 Task: Find connections with filter location Bir el Djir with filter topic #Hiringwith filter profile language German with filter current company ChargePoint with filter school Wigan & Leigh College (India) Ltd. with filter industry E-Learning Providers with filter service category Interaction Design with filter keywords title Test Scorer
Action: Mouse moved to (537, 704)
Screenshot: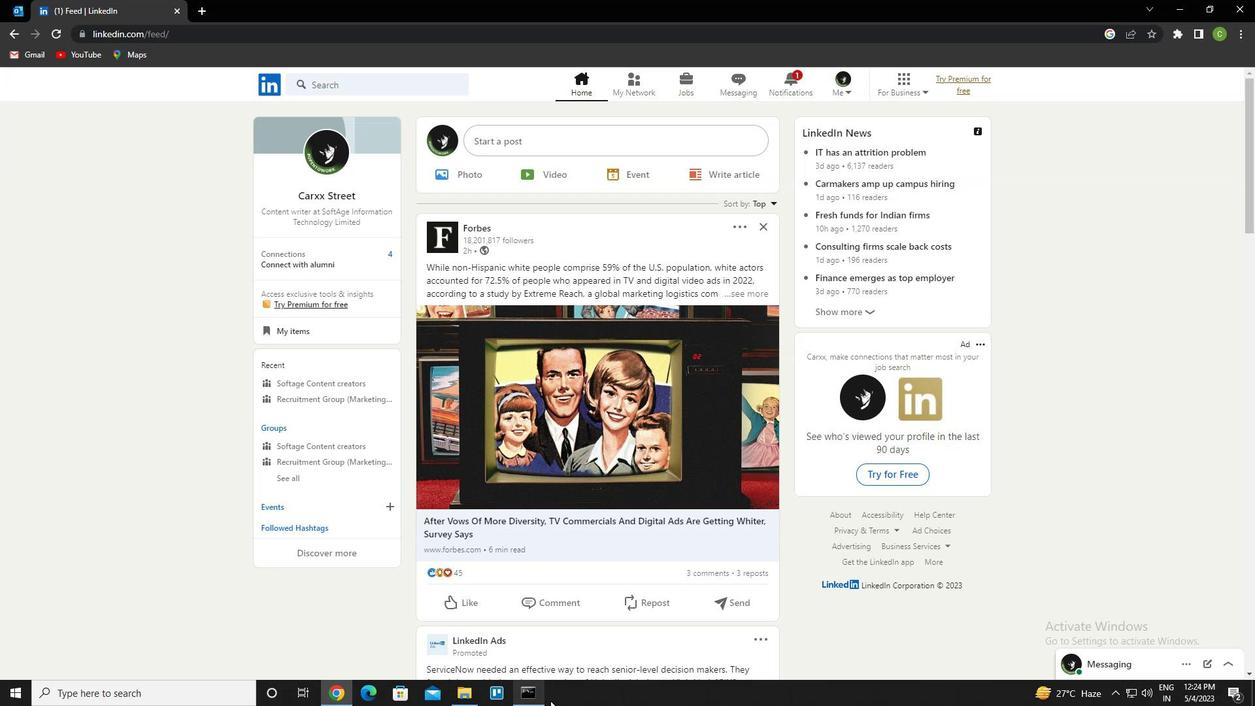 
Action: Mouse scrolled (537, 705) with delta (0, 0)
Screenshot: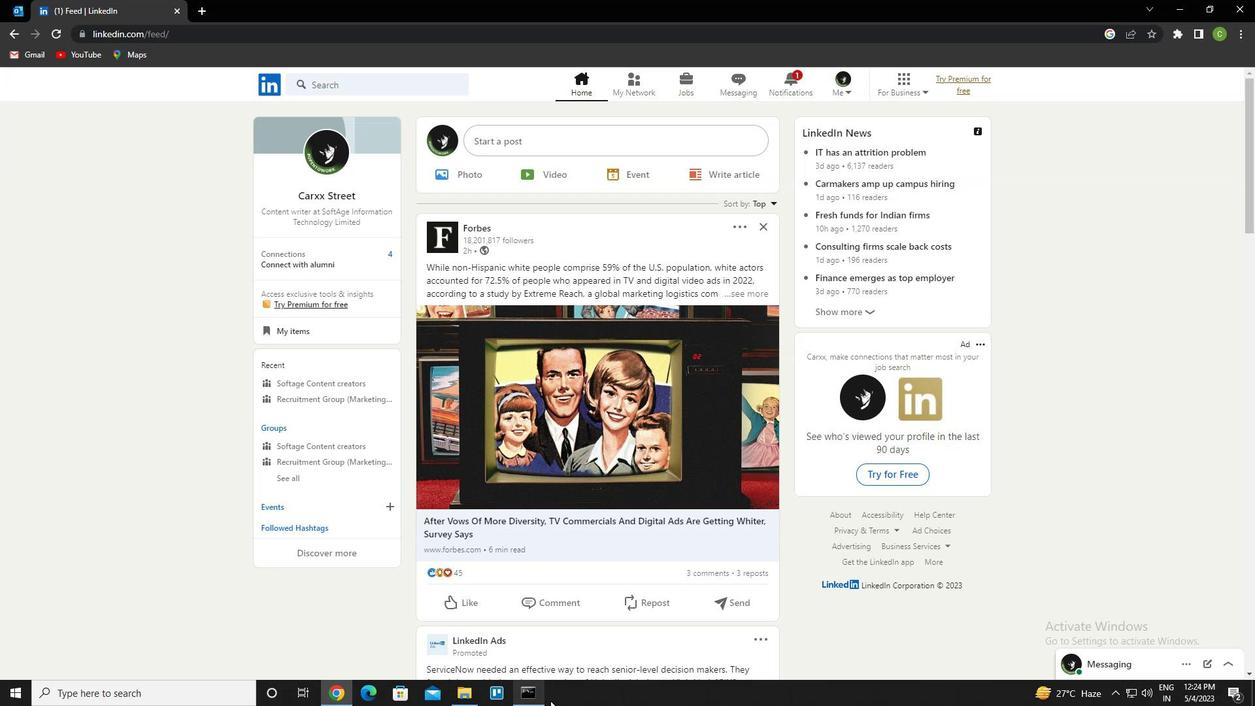 
Action: Mouse moved to (639, 98)
Screenshot: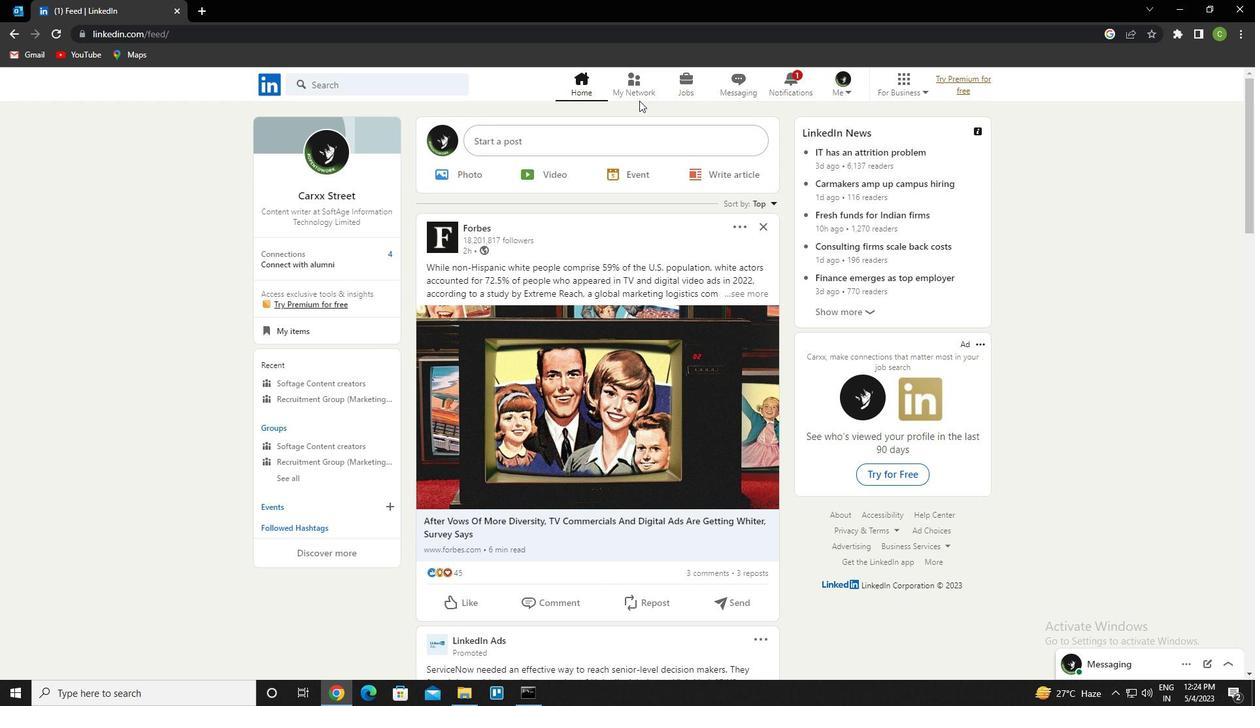 
Action: Mouse pressed left at (639, 98)
Screenshot: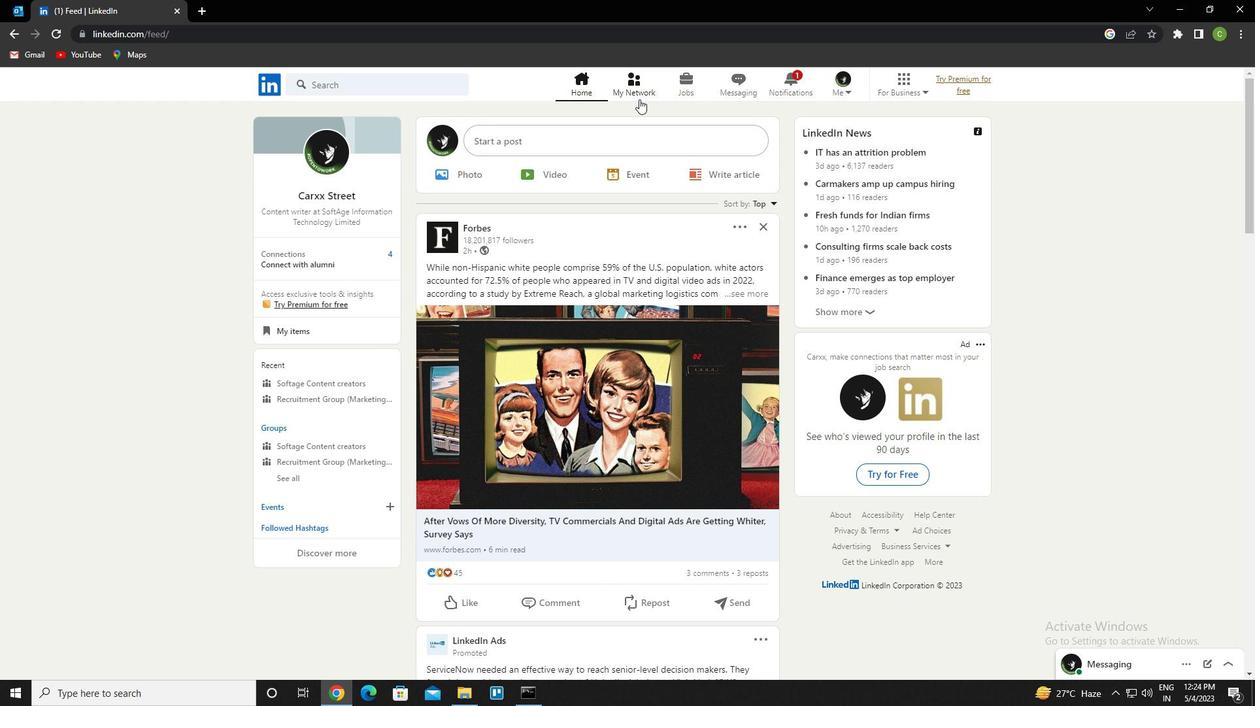 
Action: Mouse moved to (405, 167)
Screenshot: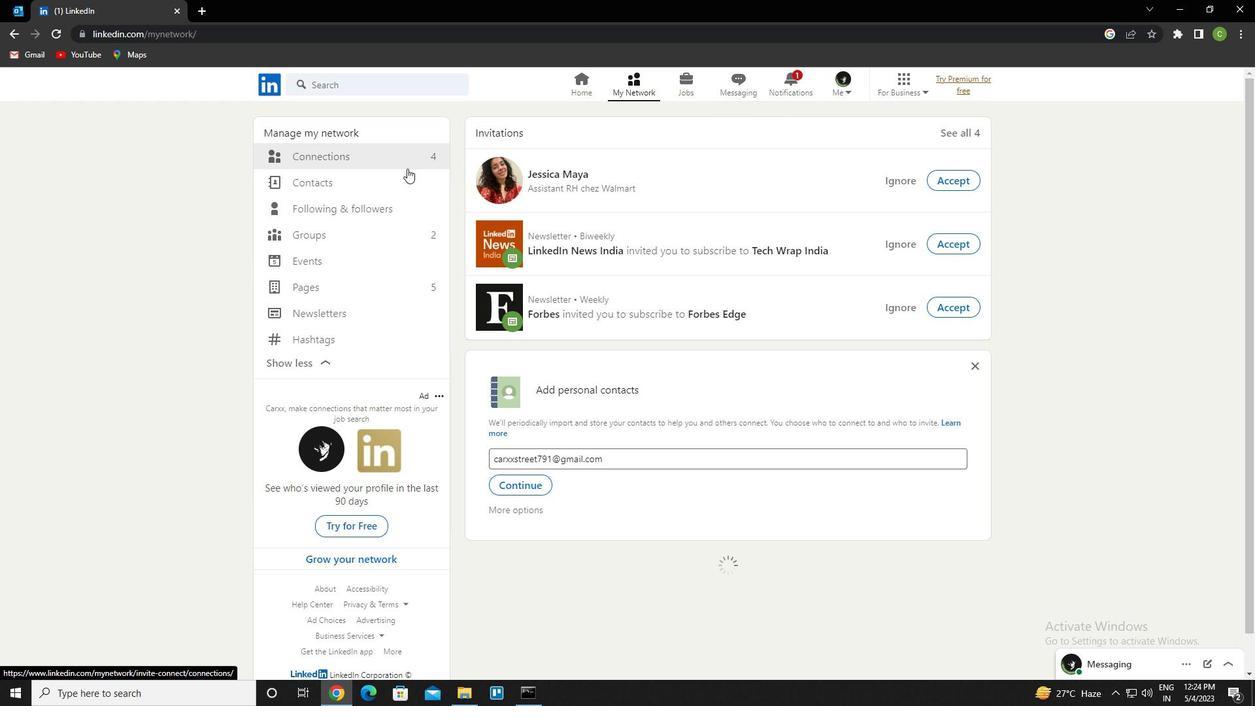 
Action: Mouse pressed left at (405, 167)
Screenshot: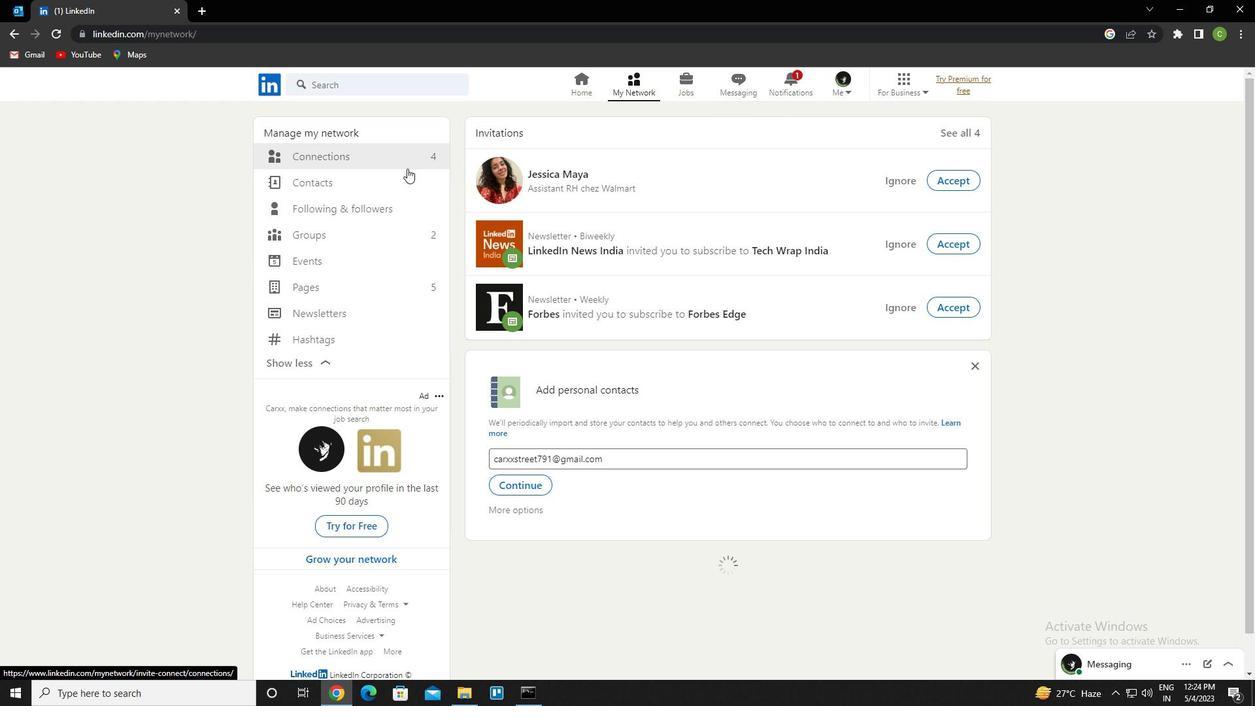 
Action: Mouse moved to (415, 164)
Screenshot: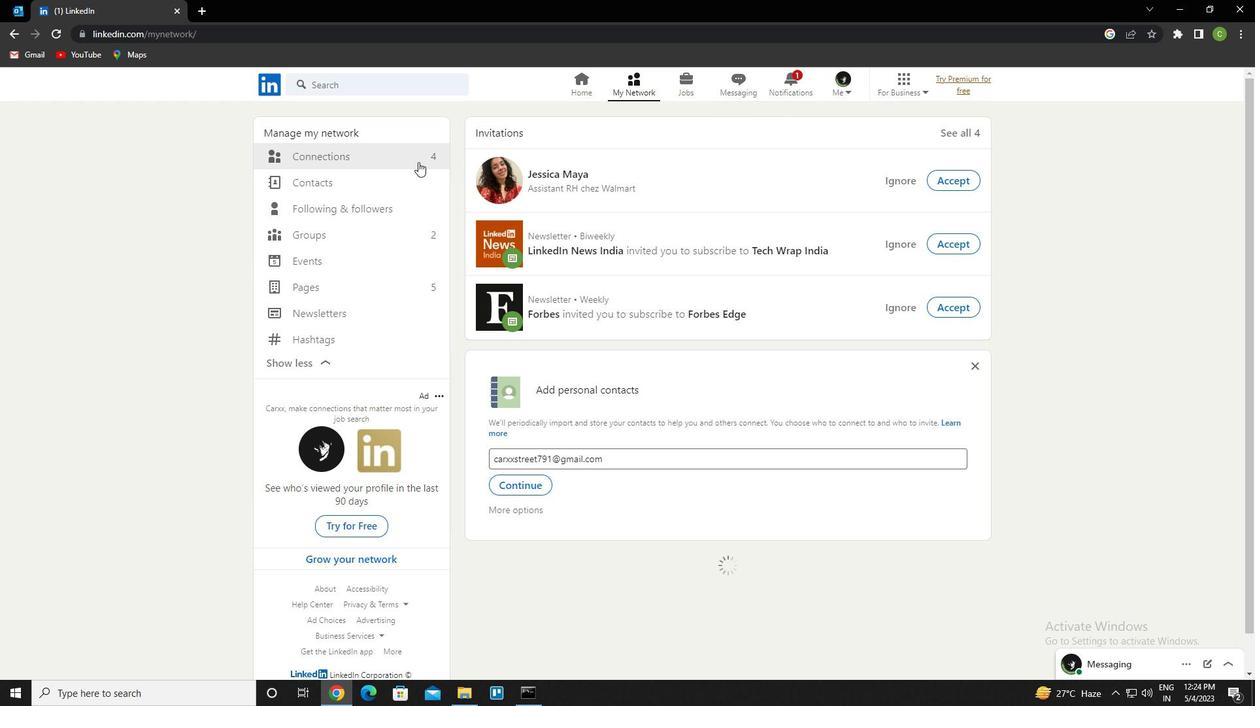 
Action: Mouse pressed left at (415, 164)
Screenshot: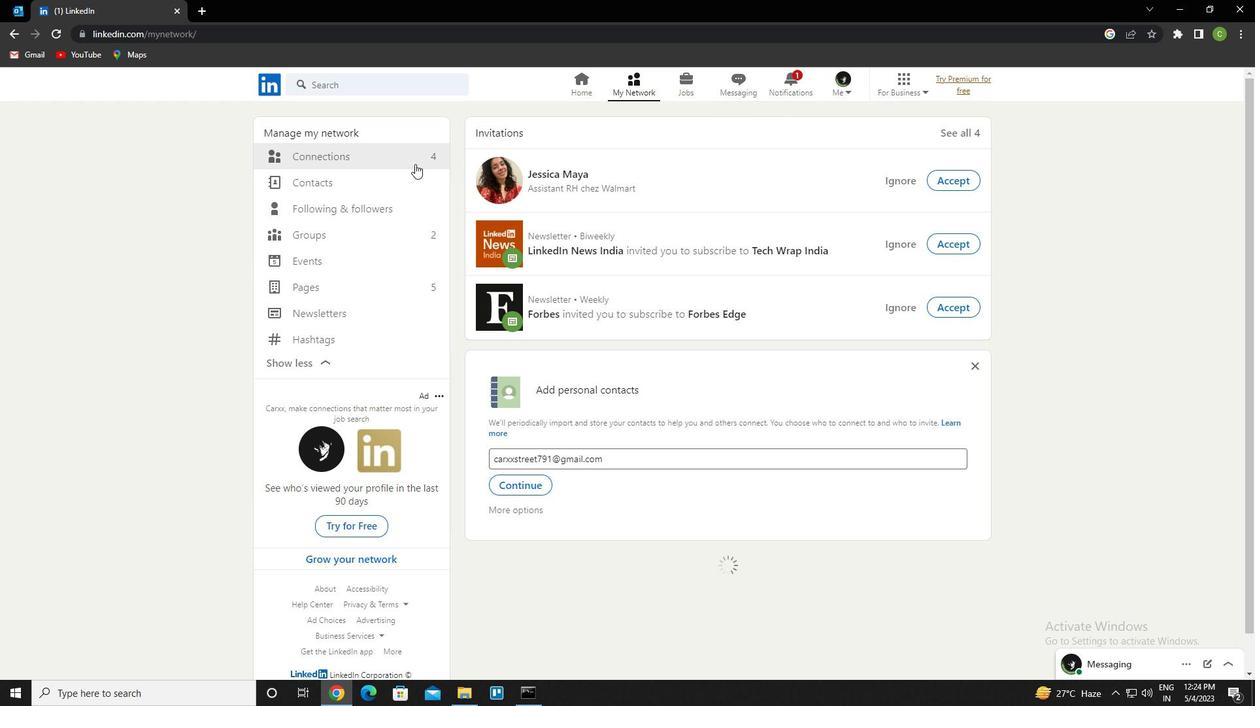 
Action: Mouse moved to (420, 159)
Screenshot: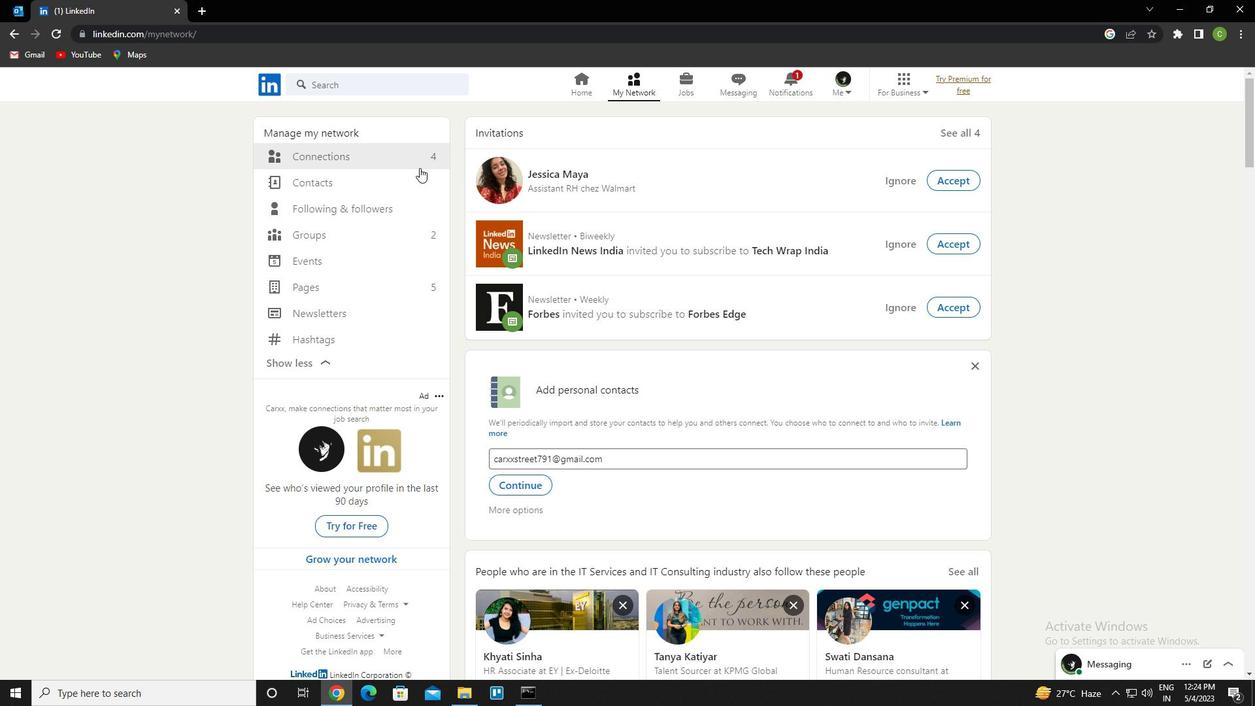 
Action: Mouse pressed left at (420, 159)
Screenshot: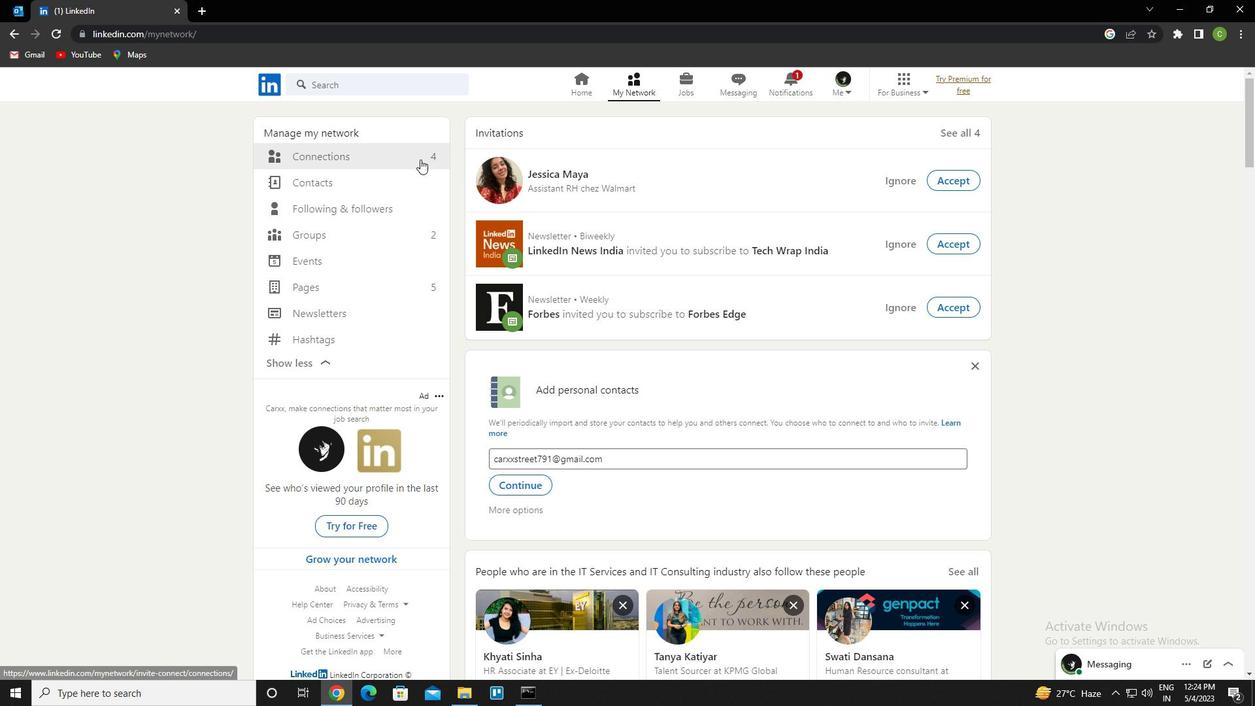 
Action: Mouse moved to (729, 158)
Screenshot: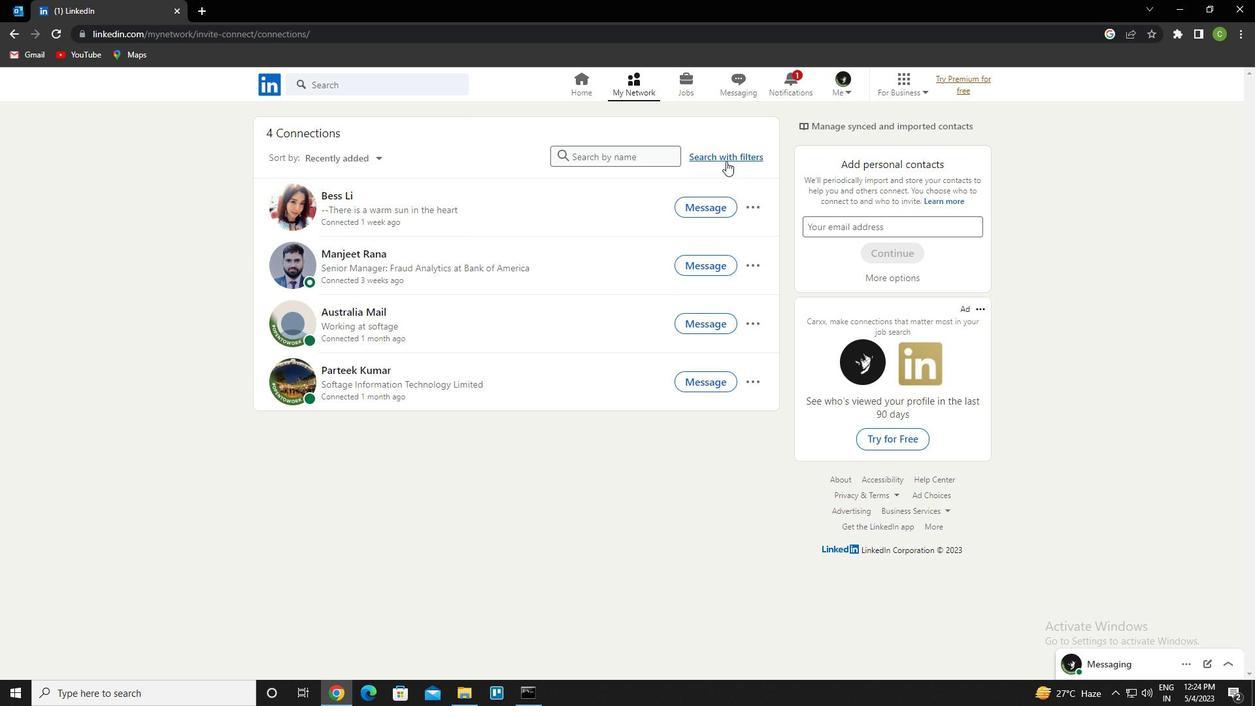 
Action: Mouse pressed left at (729, 158)
Screenshot: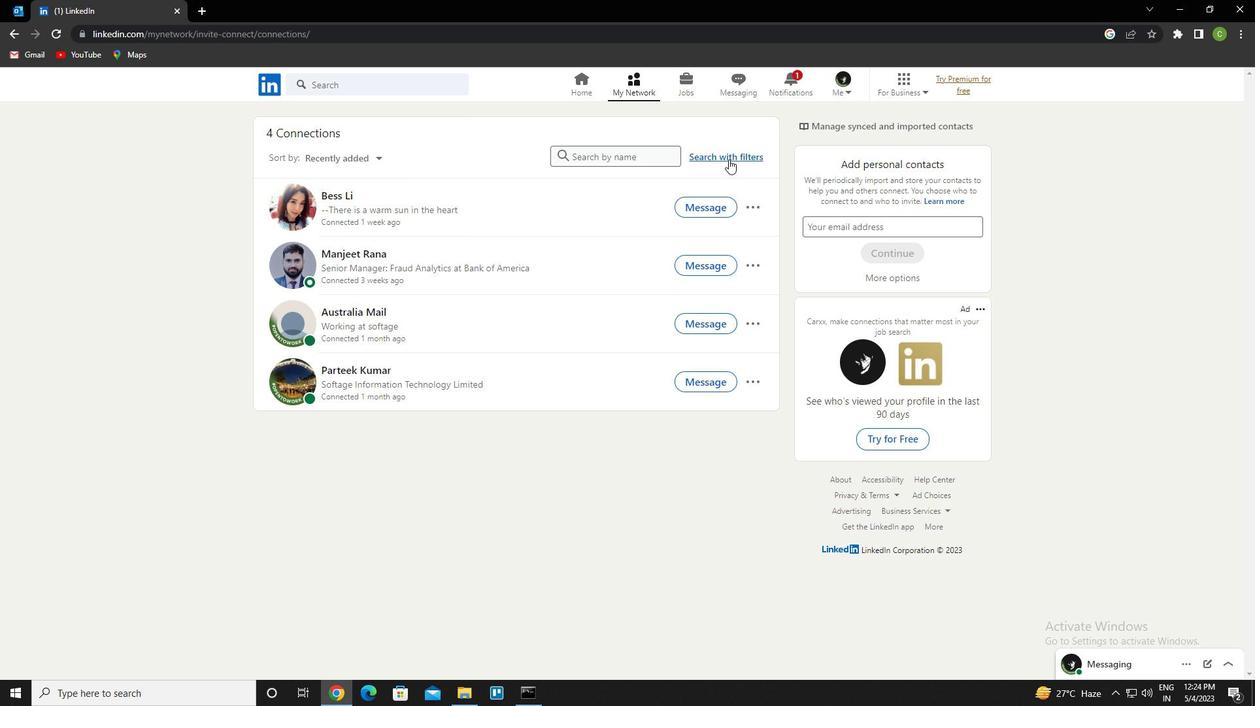 
Action: Mouse moved to (675, 125)
Screenshot: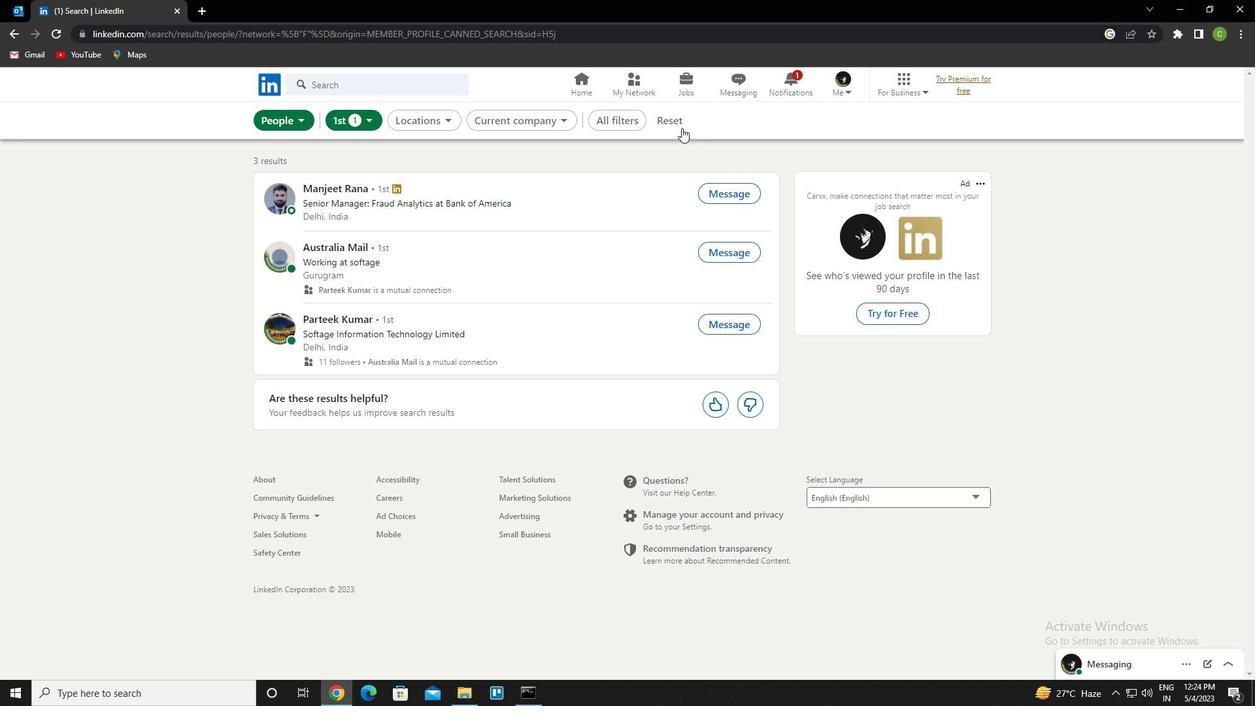 
Action: Mouse pressed left at (675, 125)
Screenshot: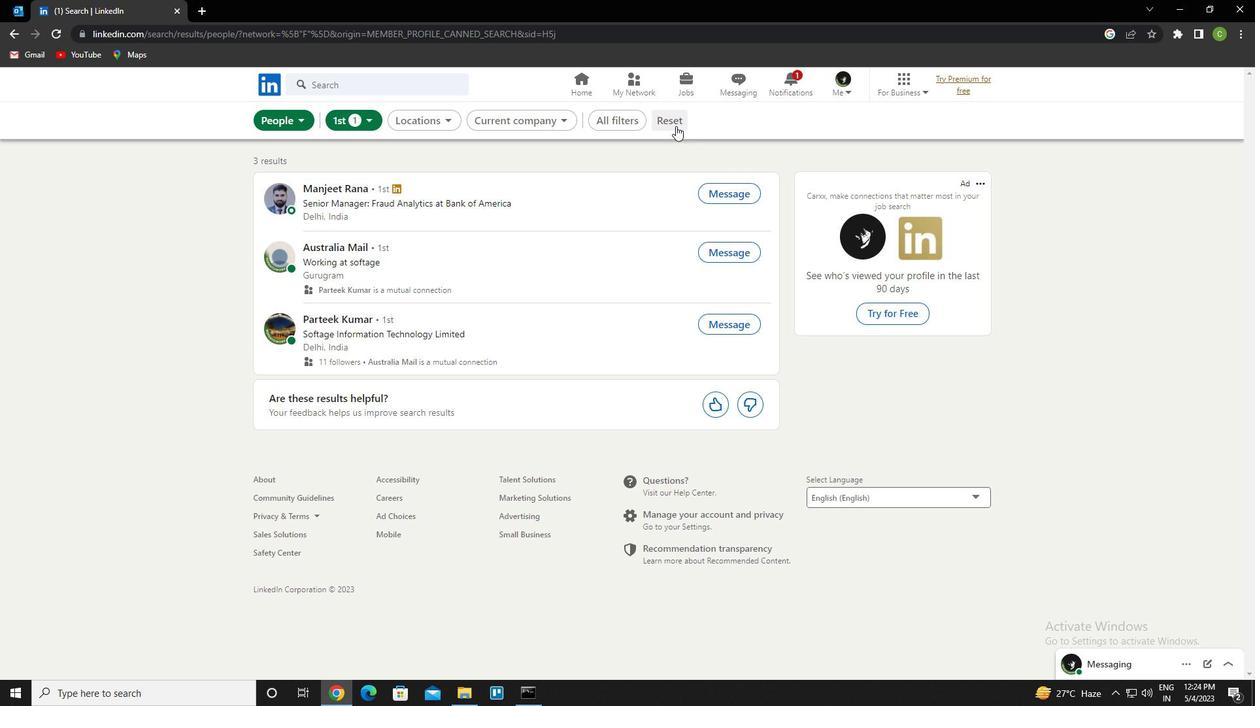 
Action: Mouse moved to (641, 124)
Screenshot: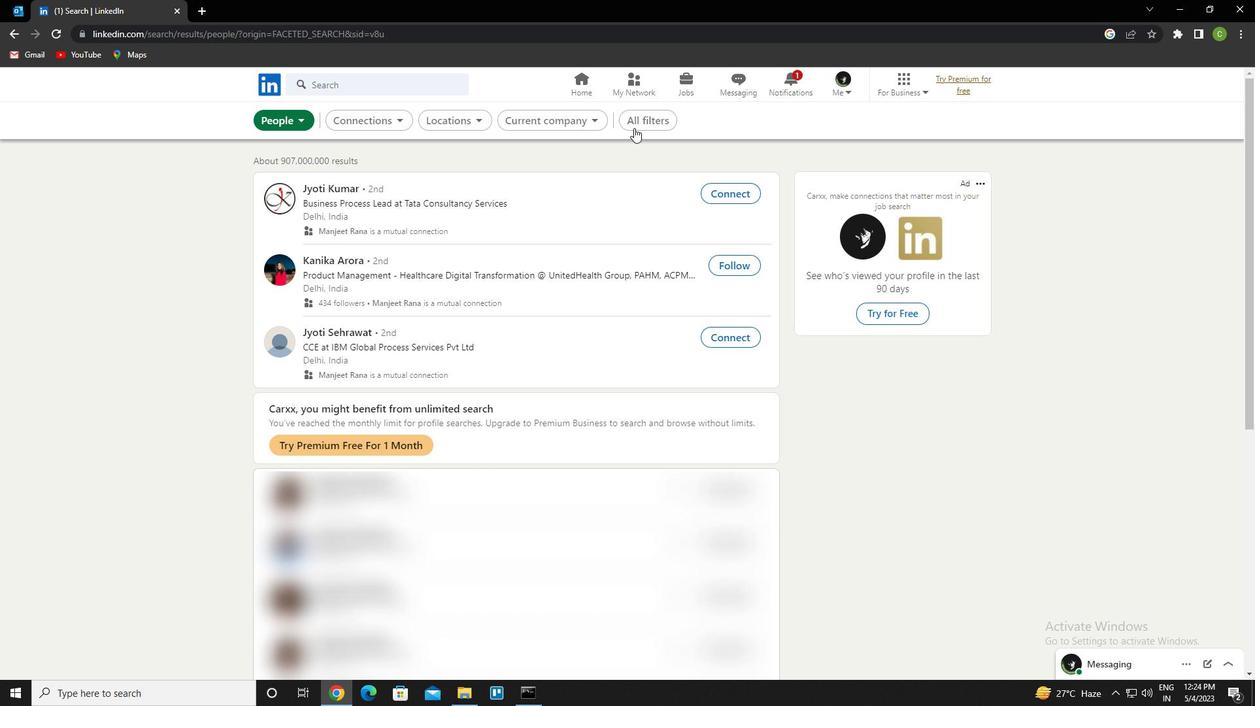 
Action: Mouse pressed left at (641, 124)
Screenshot: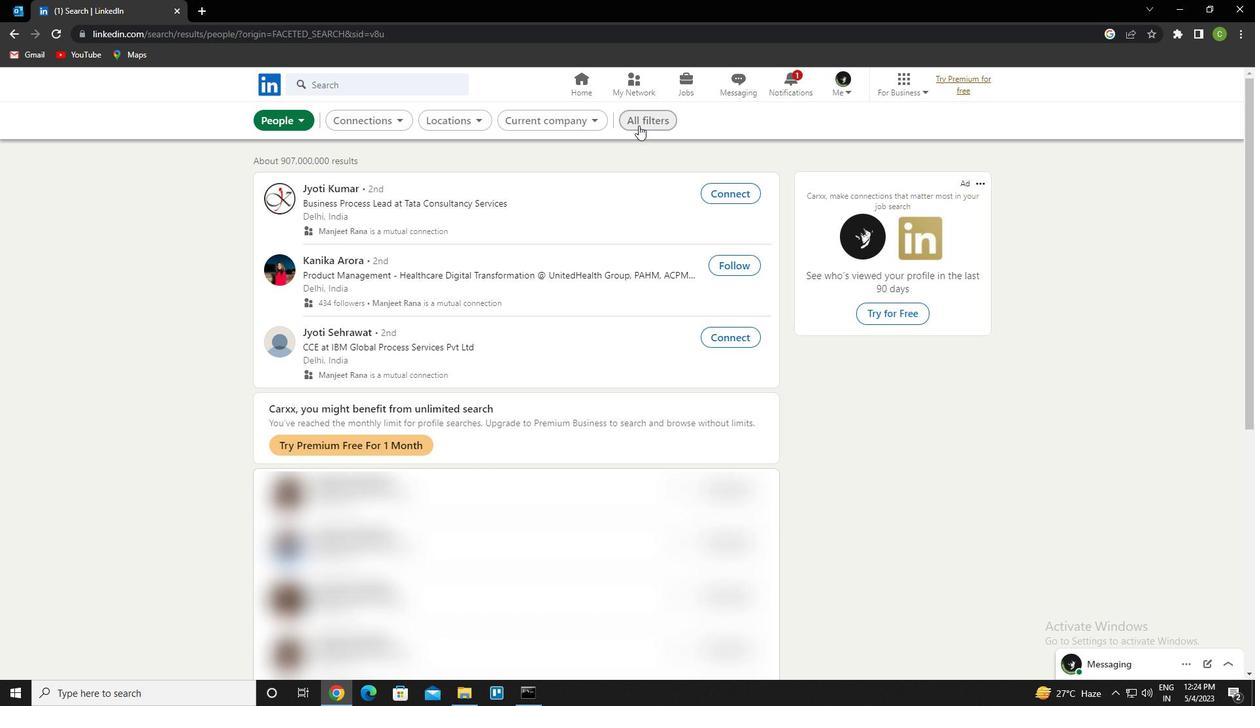
Action: Mouse moved to (1207, 486)
Screenshot: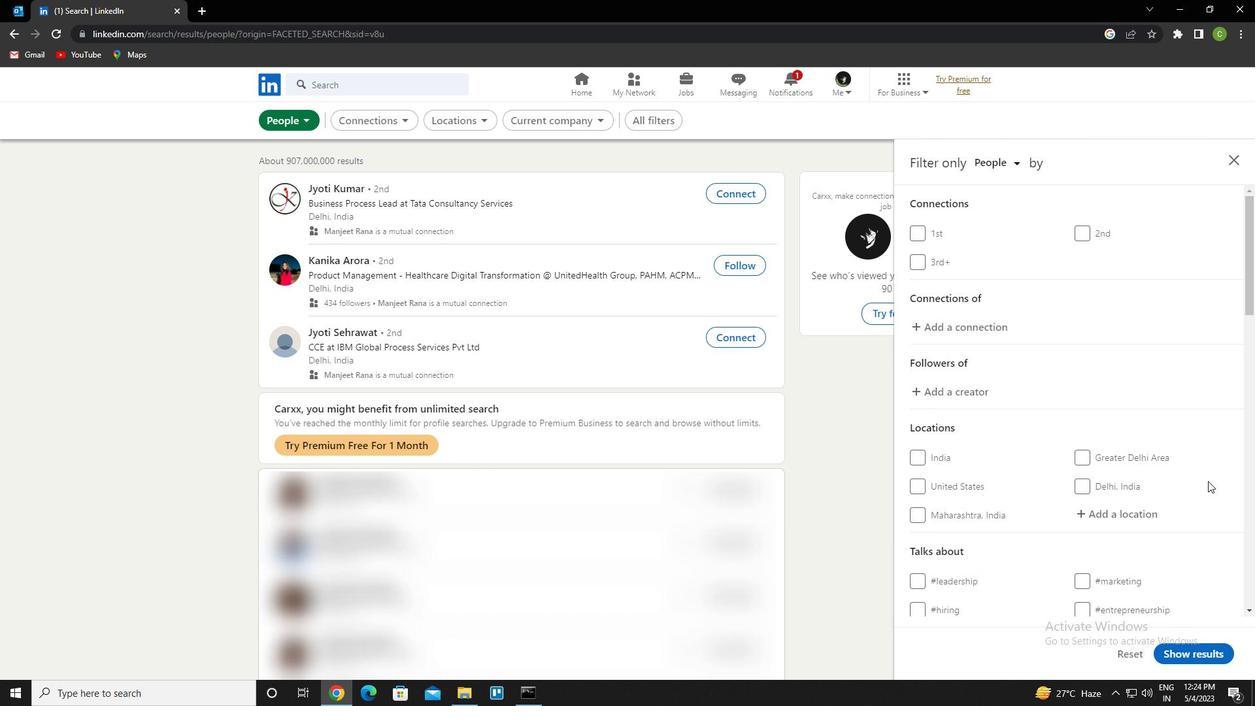 
Action: Mouse scrolled (1207, 486) with delta (0, 0)
Screenshot: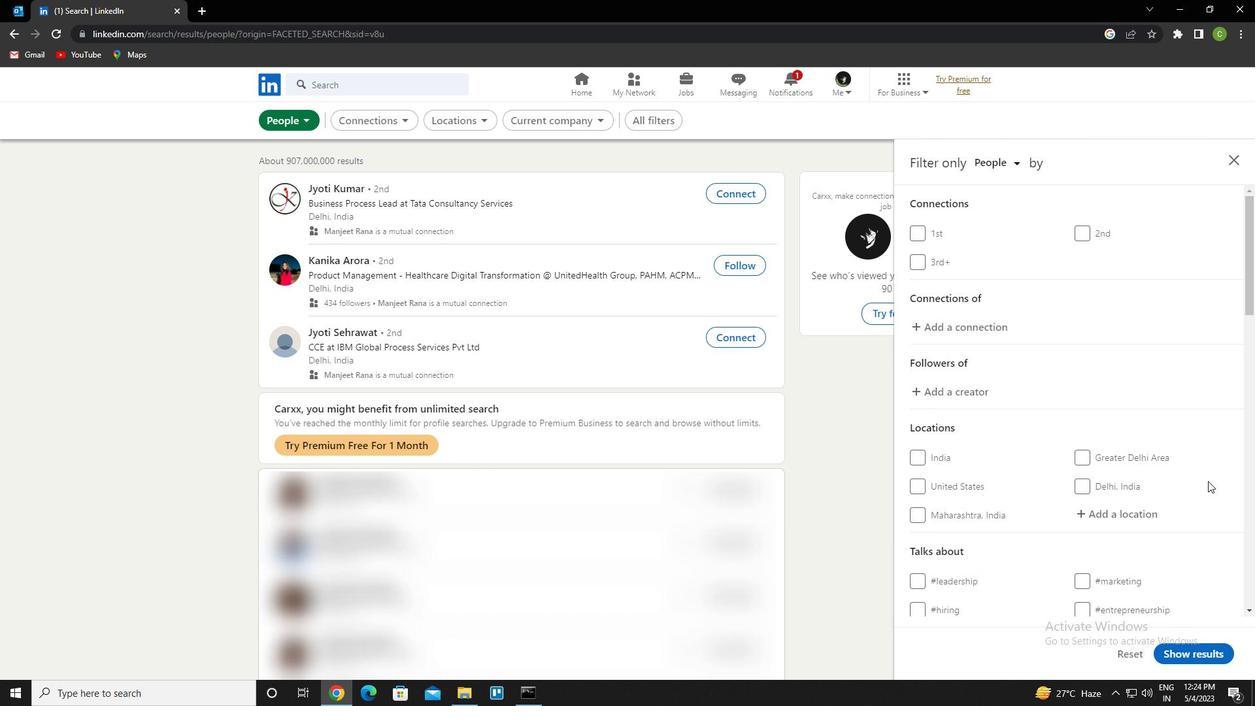 
Action: Mouse moved to (1138, 451)
Screenshot: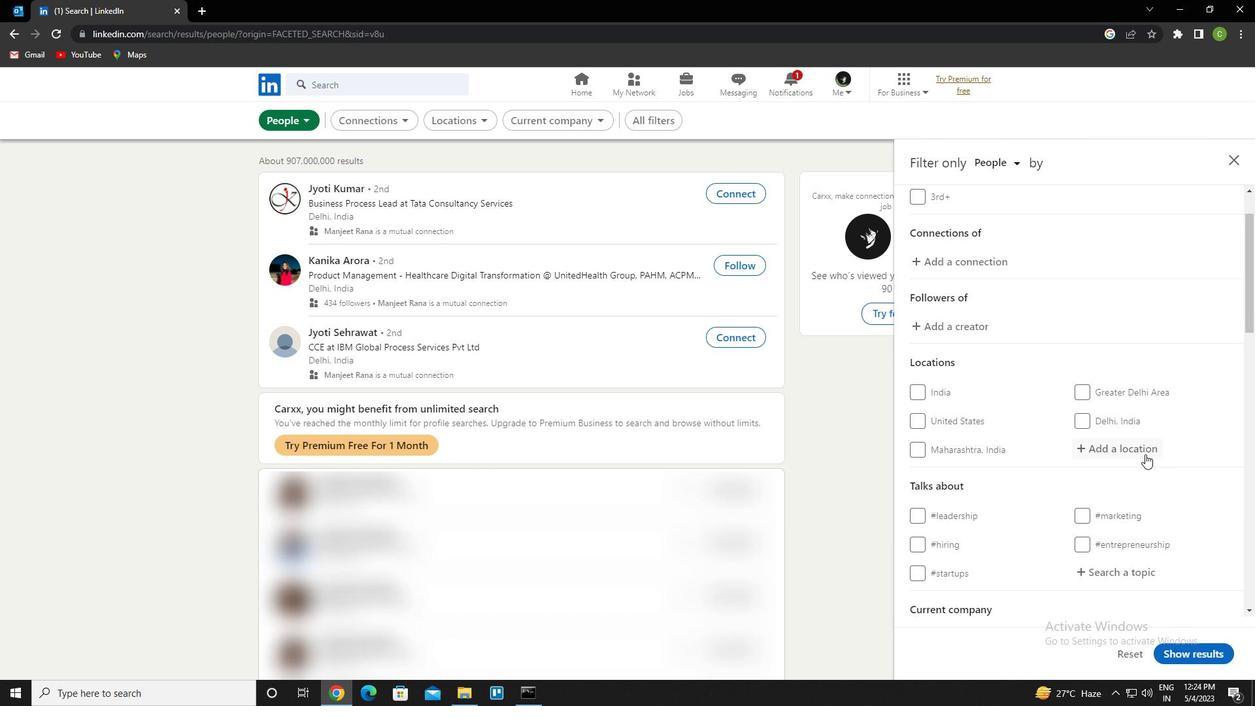 
Action: Mouse pressed left at (1138, 451)
Screenshot: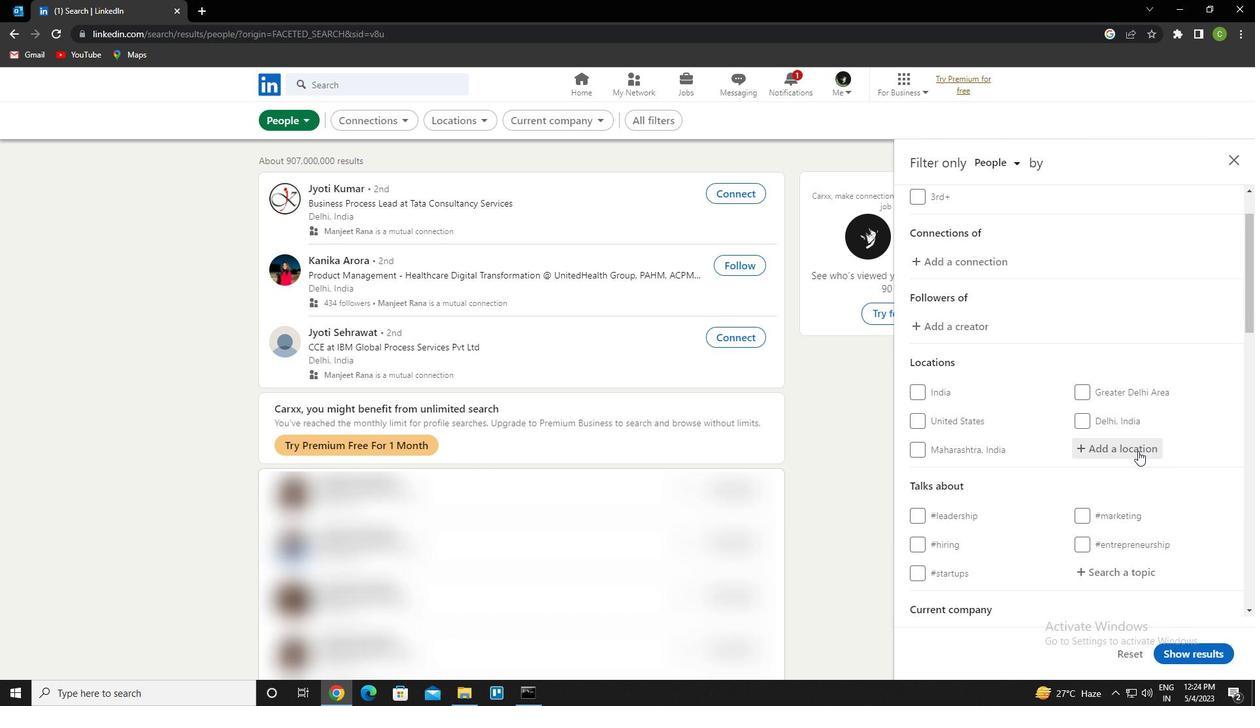 
Action: Key pressed <Key.caps_lock>b<Key.caps_lock>ir<Key.space>el<Key.space>djir<Key.down><Key.enter>
Screenshot: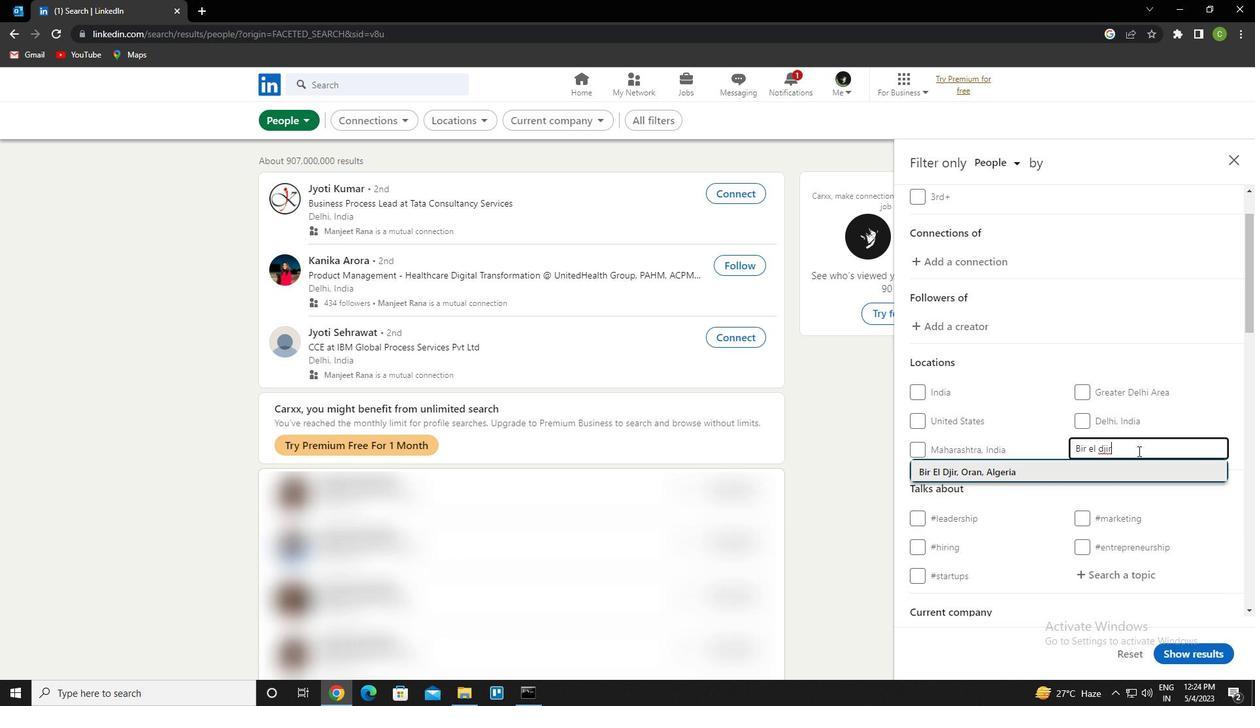 
Action: Mouse scrolled (1138, 450) with delta (0, 0)
Screenshot: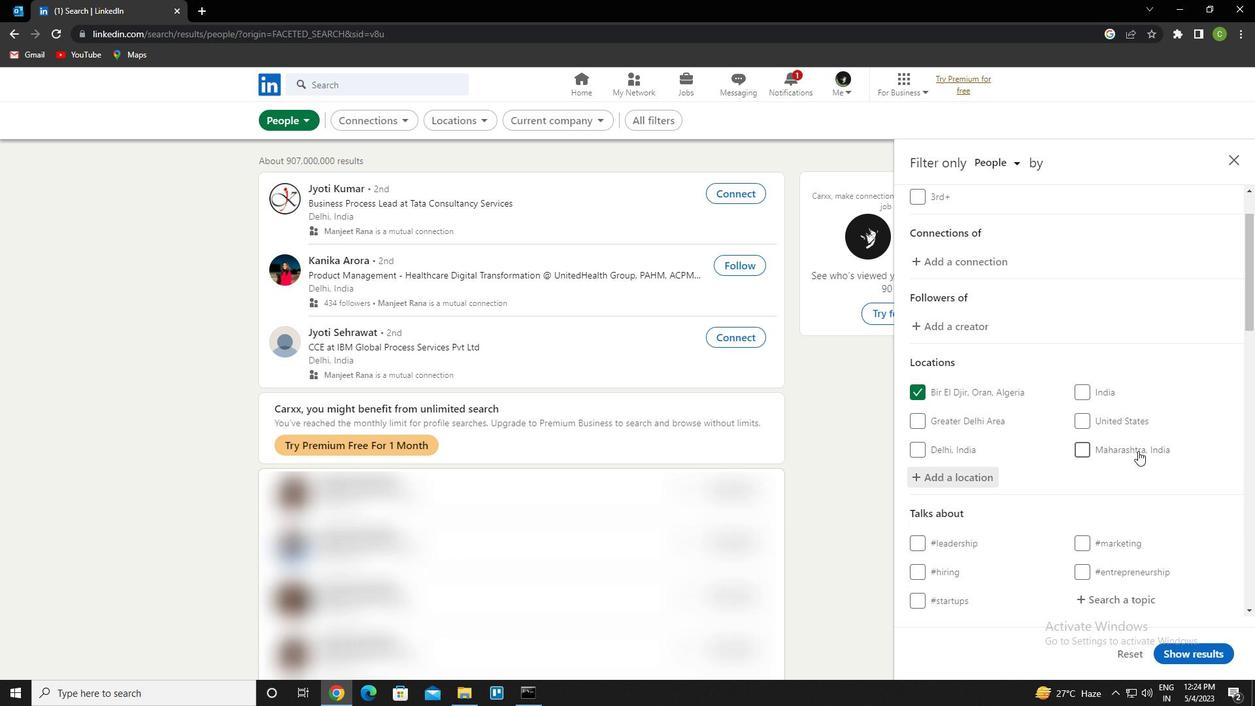 
Action: Mouse moved to (1125, 448)
Screenshot: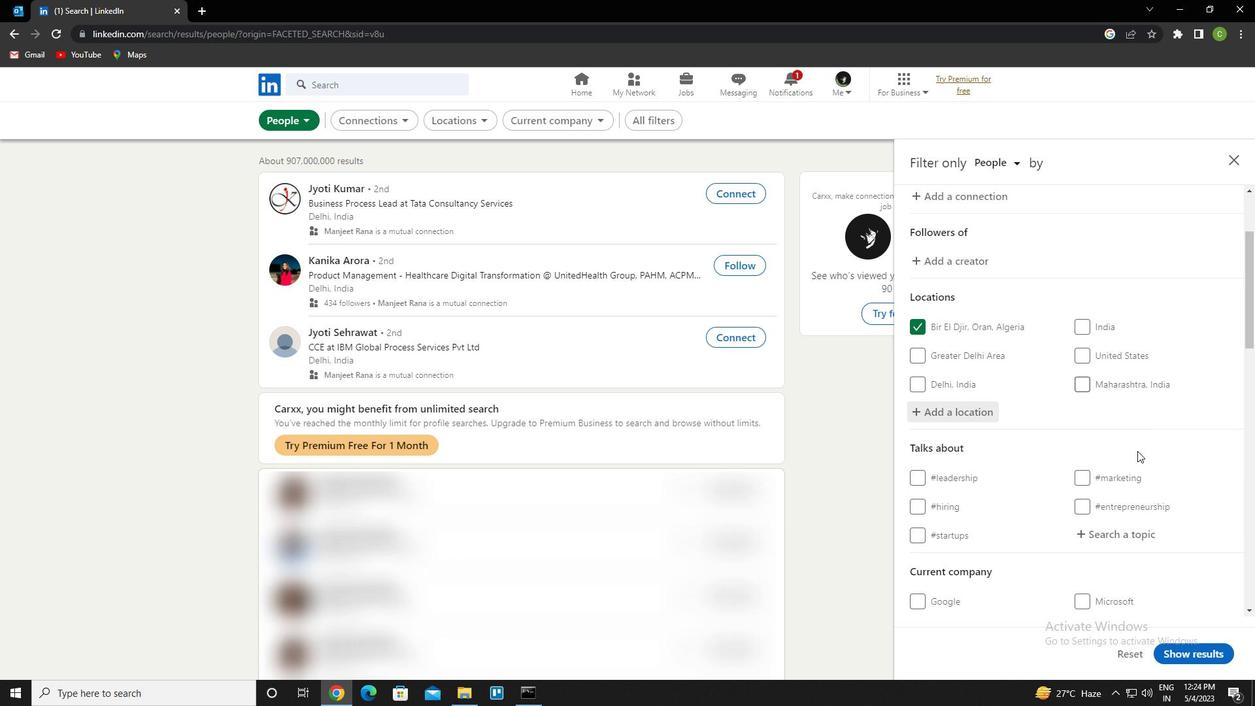 
Action: Mouse scrolled (1125, 447) with delta (0, 0)
Screenshot: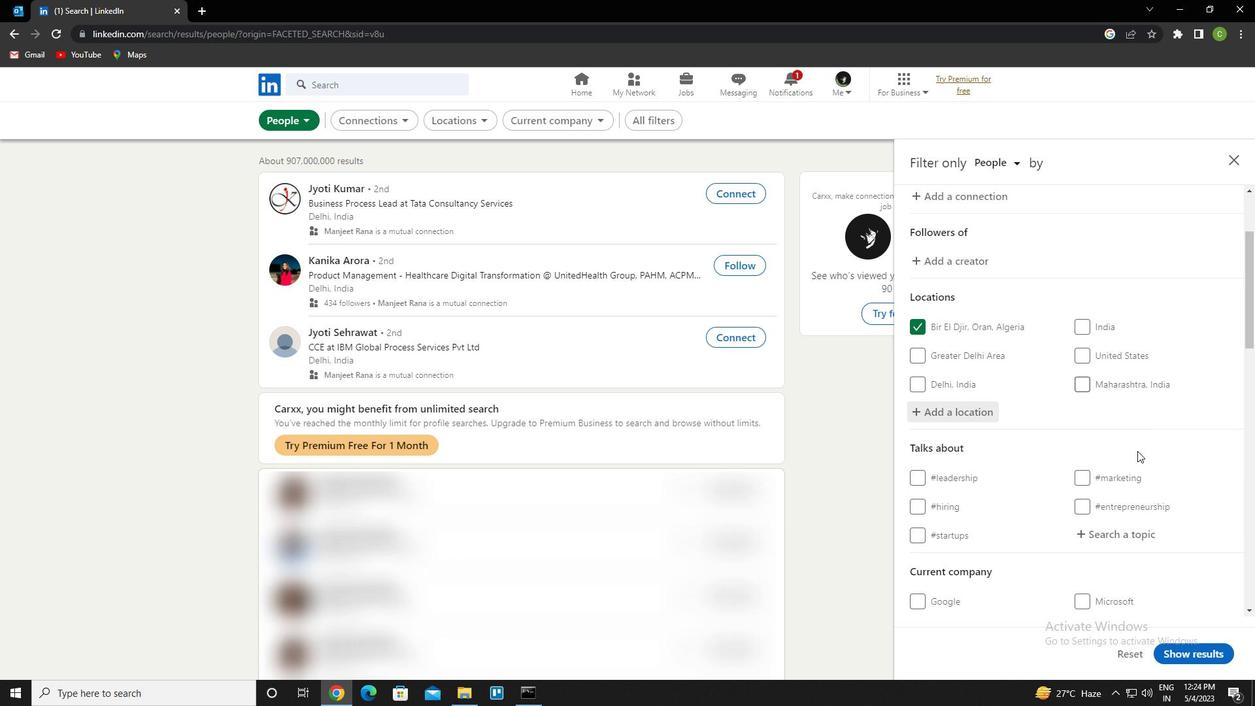 
Action: Mouse moved to (1117, 444)
Screenshot: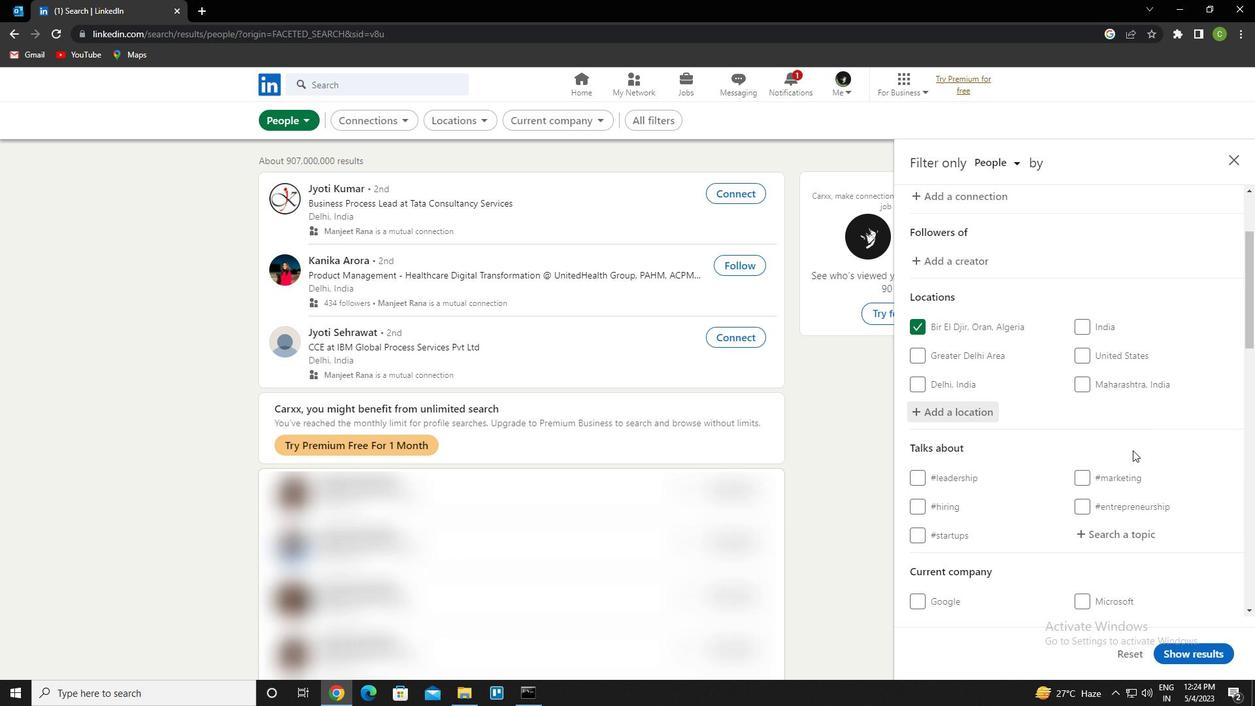 
Action: Mouse scrolled (1117, 443) with delta (0, 0)
Screenshot: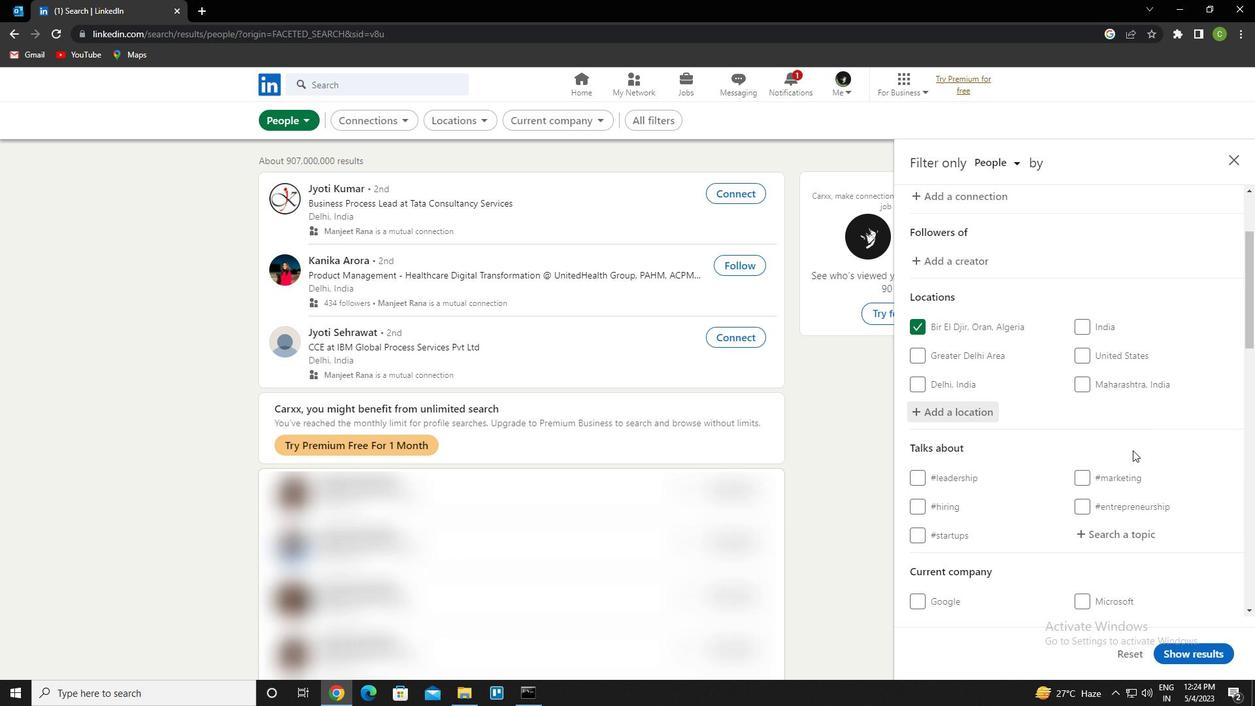 
Action: Mouse moved to (1115, 442)
Screenshot: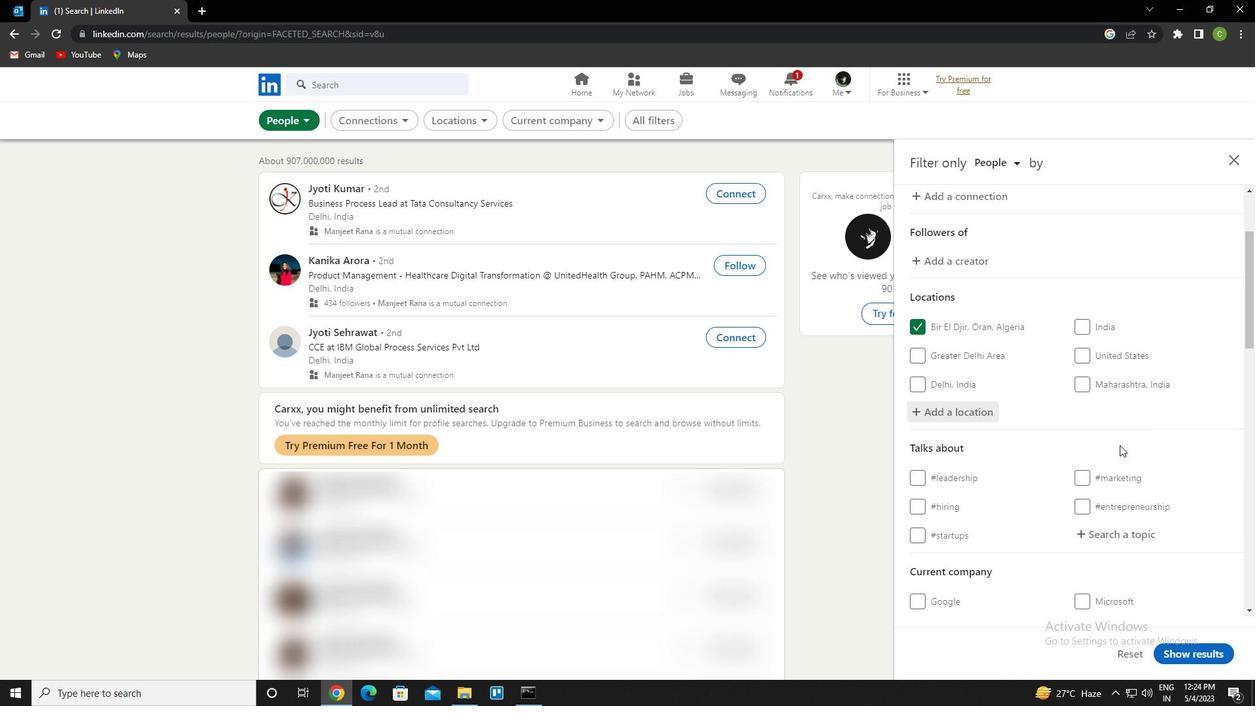 
Action: Mouse scrolled (1115, 442) with delta (0, 0)
Screenshot: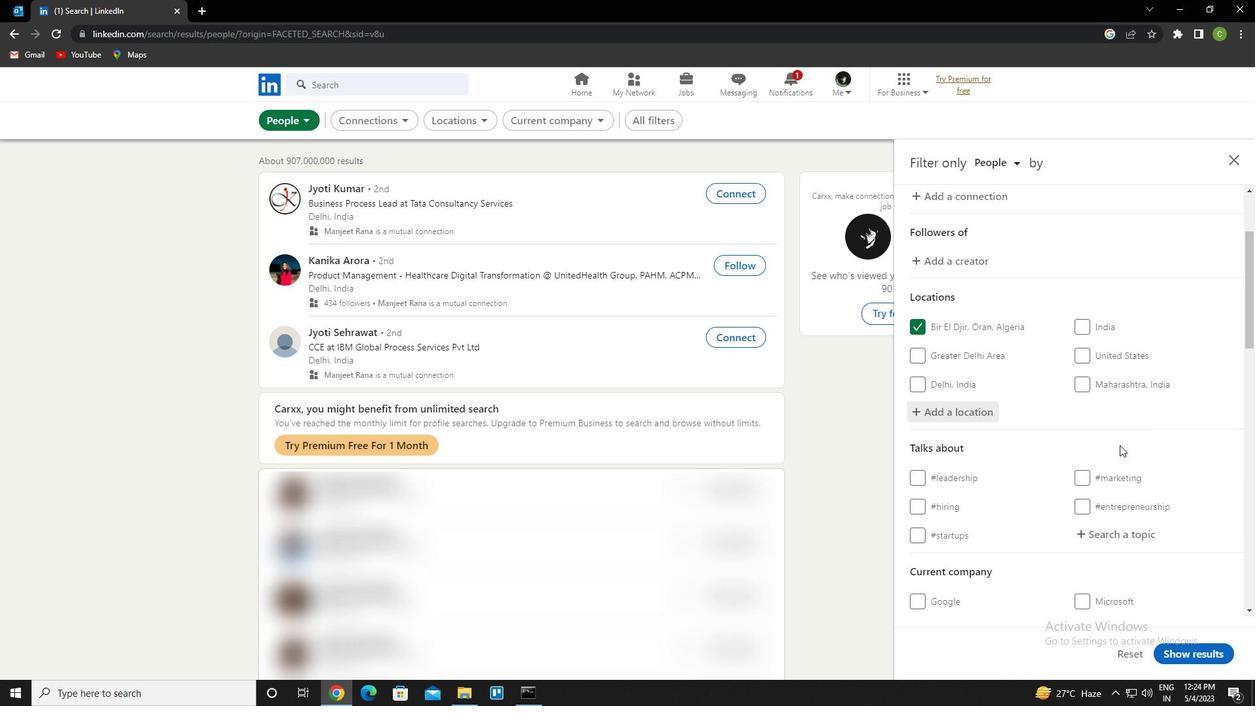 
Action: Mouse moved to (1114, 442)
Screenshot: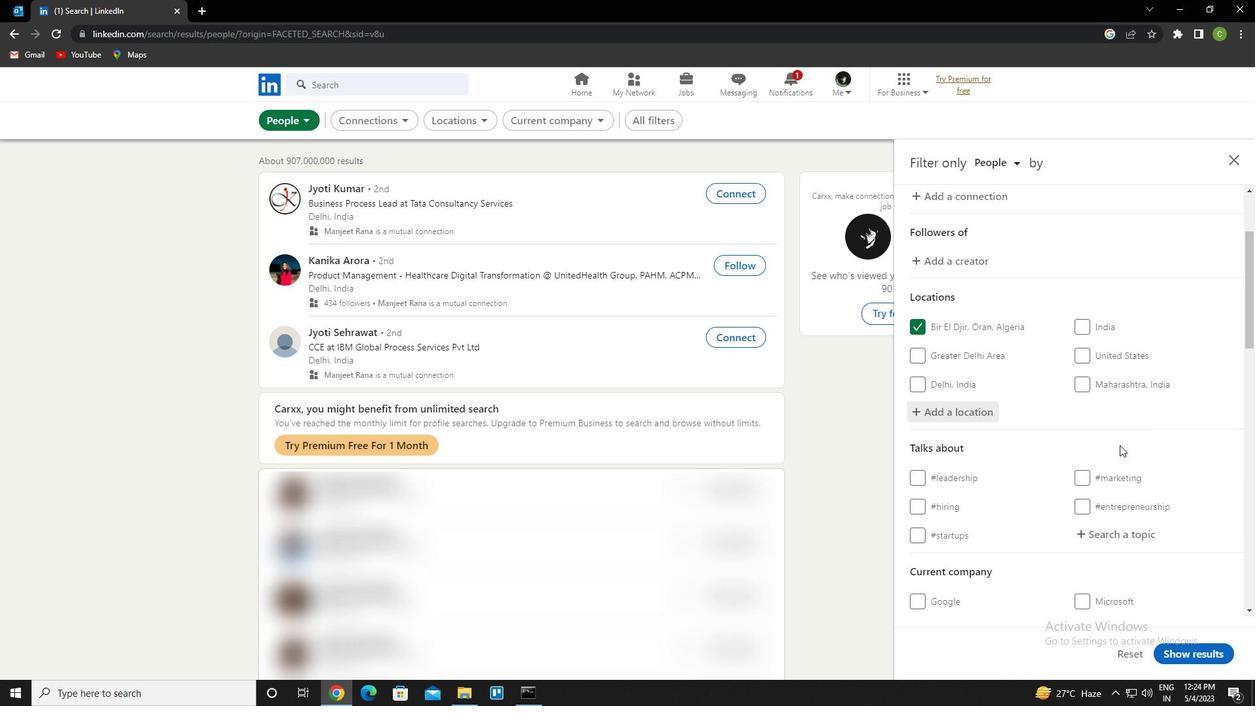
Action: Mouse scrolled (1114, 442) with delta (0, 0)
Screenshot: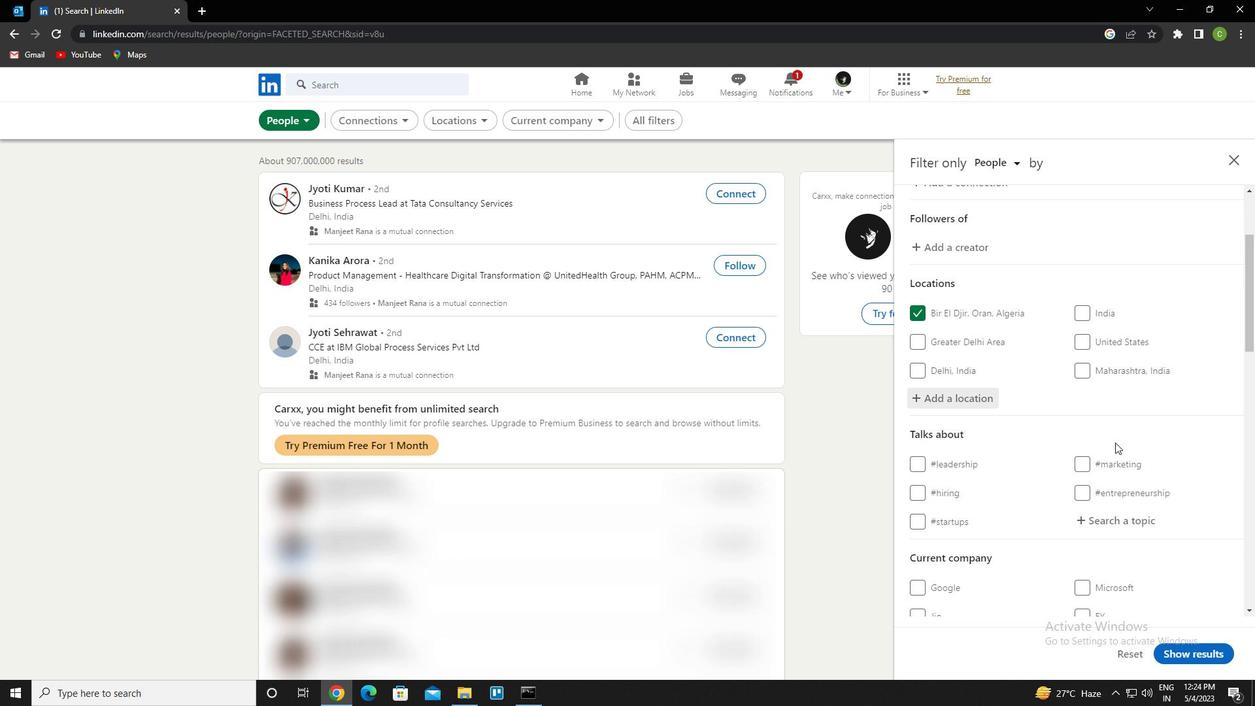 
Action: Mouse moved to (1113, 435)
Screenshot: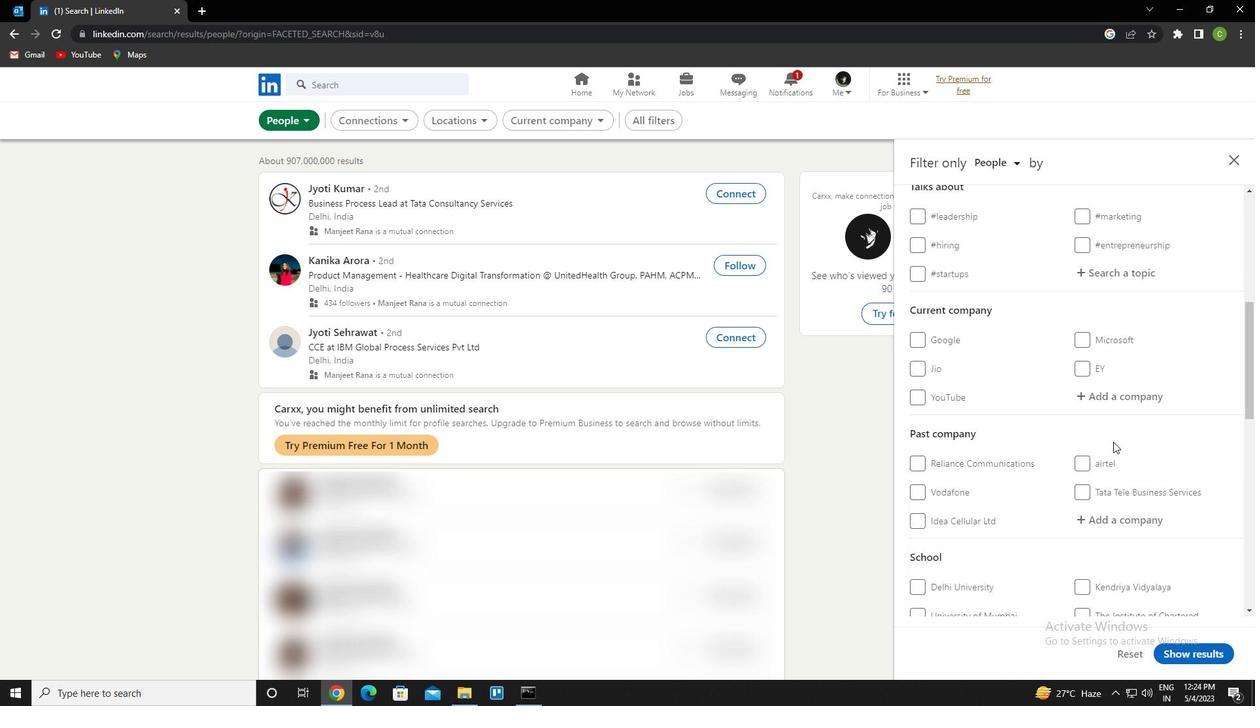 
Action: Mouse scrolled (1113, 435) with delta (0, 0)
Screenshot: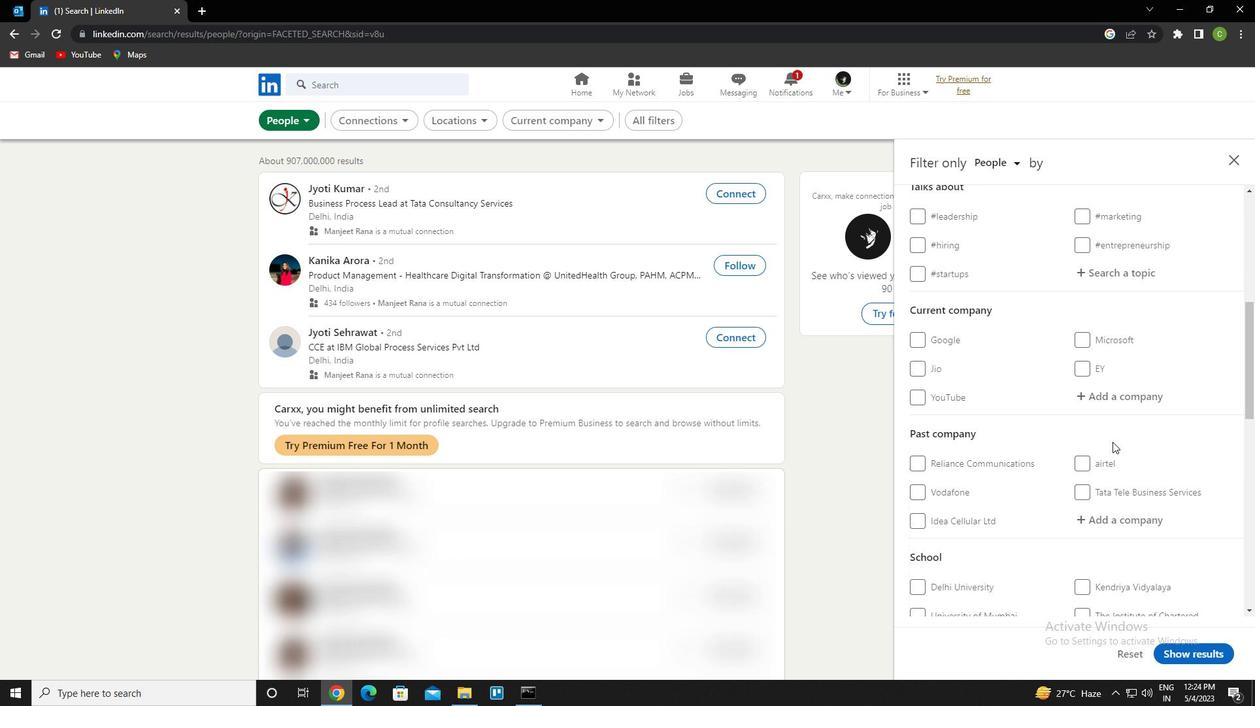 
Action: Mouse scrolled (1113, 435) with delta (0, 0)
Screenshot: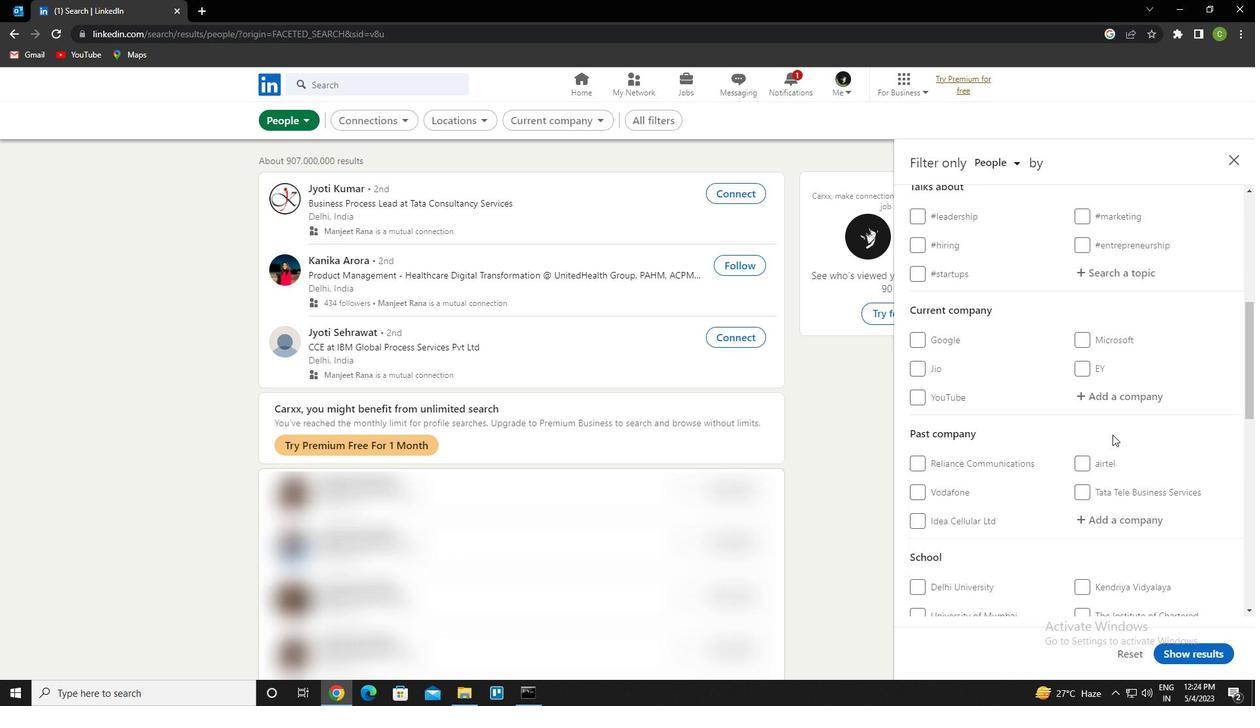 
Action: Mouse scrolled (1113, 435) with delta (0, 0)
Screenshot: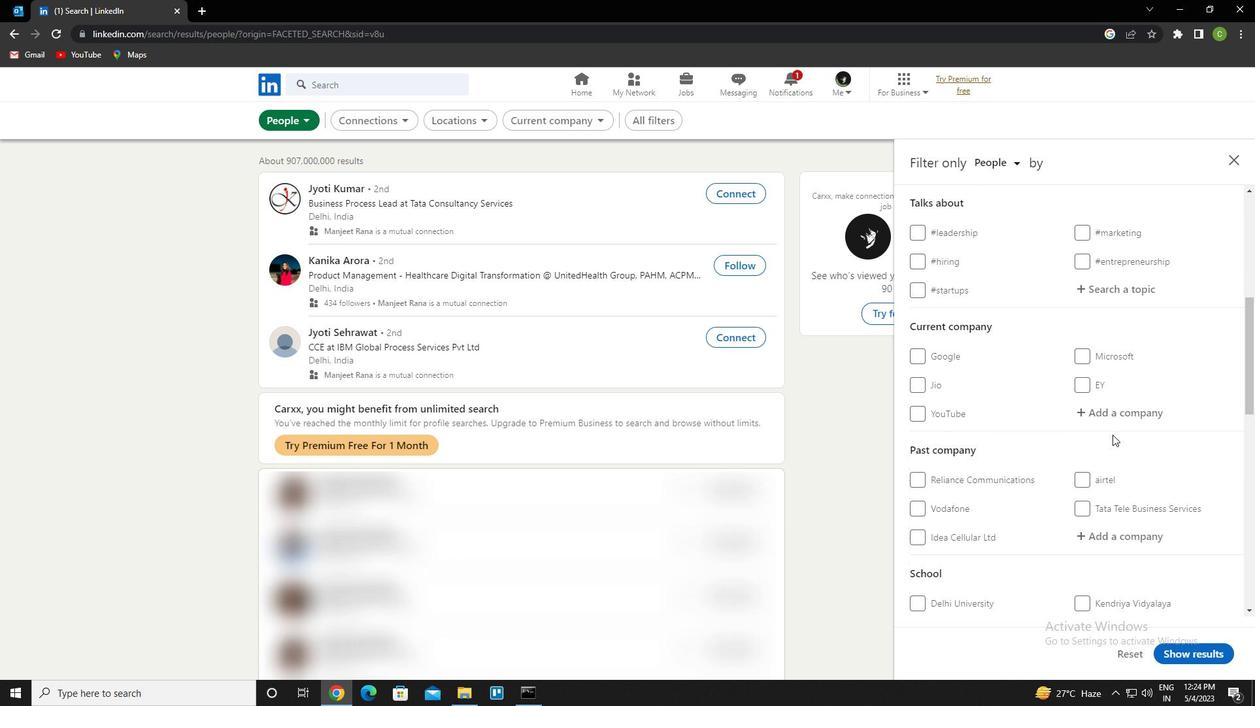 
Action: Mouse scrolled (1113, 435) with delta (0, 0)
Screenshot: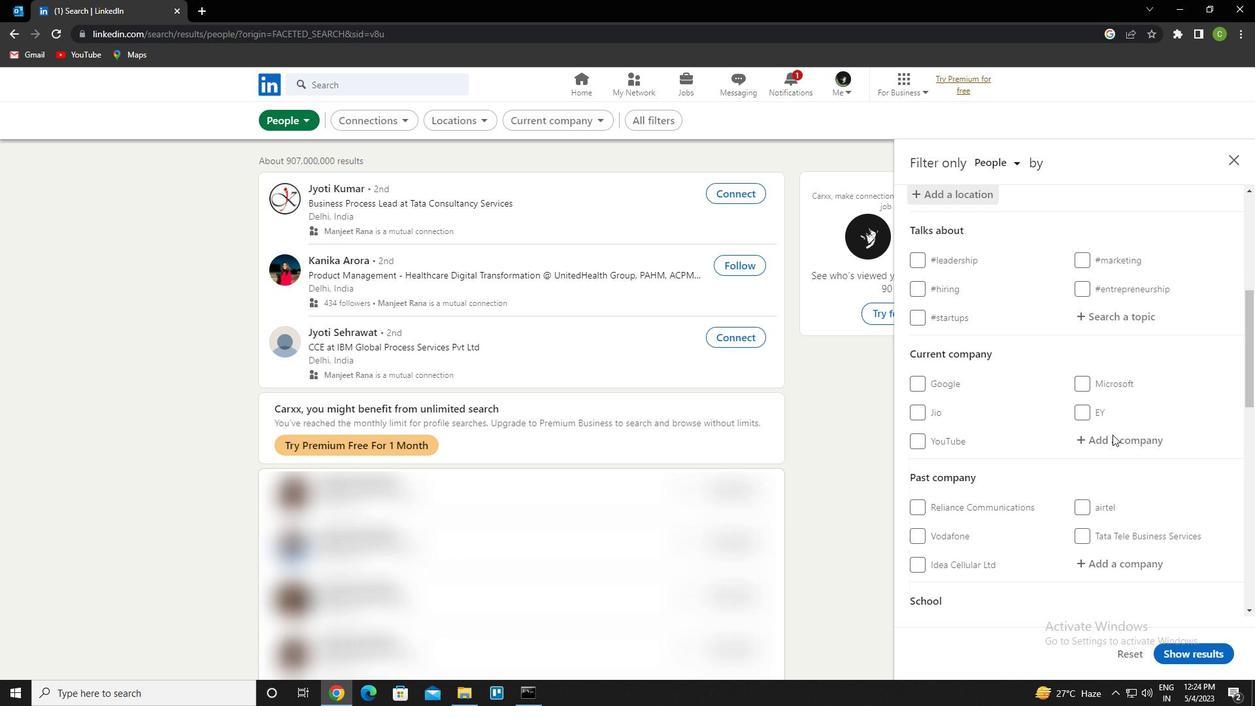 
Action: Mouse moved to (1125, 531)
Screenshot: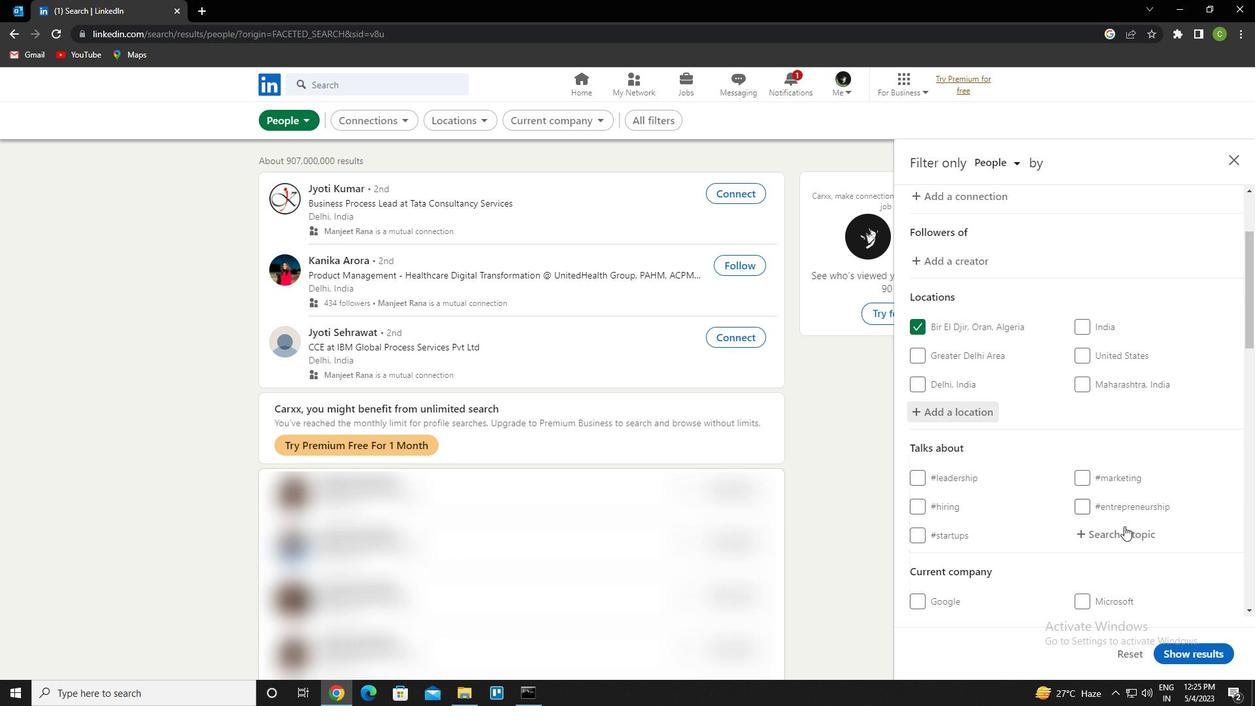
Action: Mouse pressed left at (1125, 531)
Screenshot: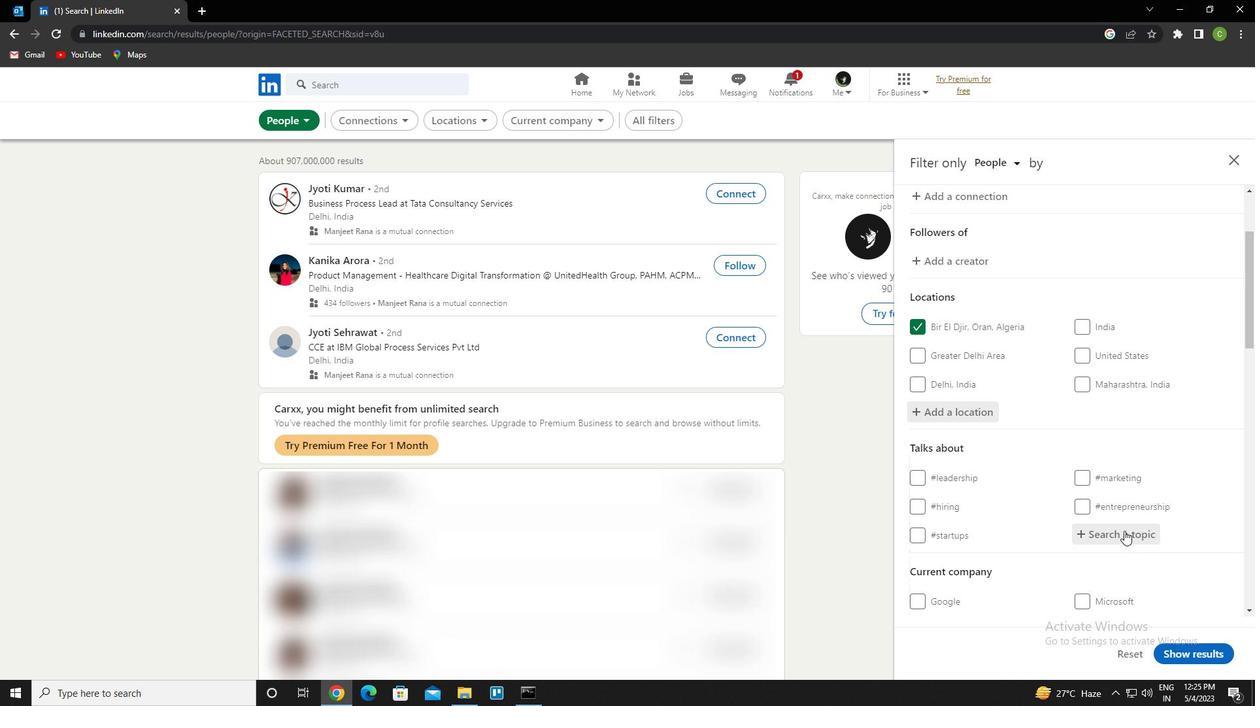 
Action: Key pressed hiring<Key.down><Key.enter>
Screenshot: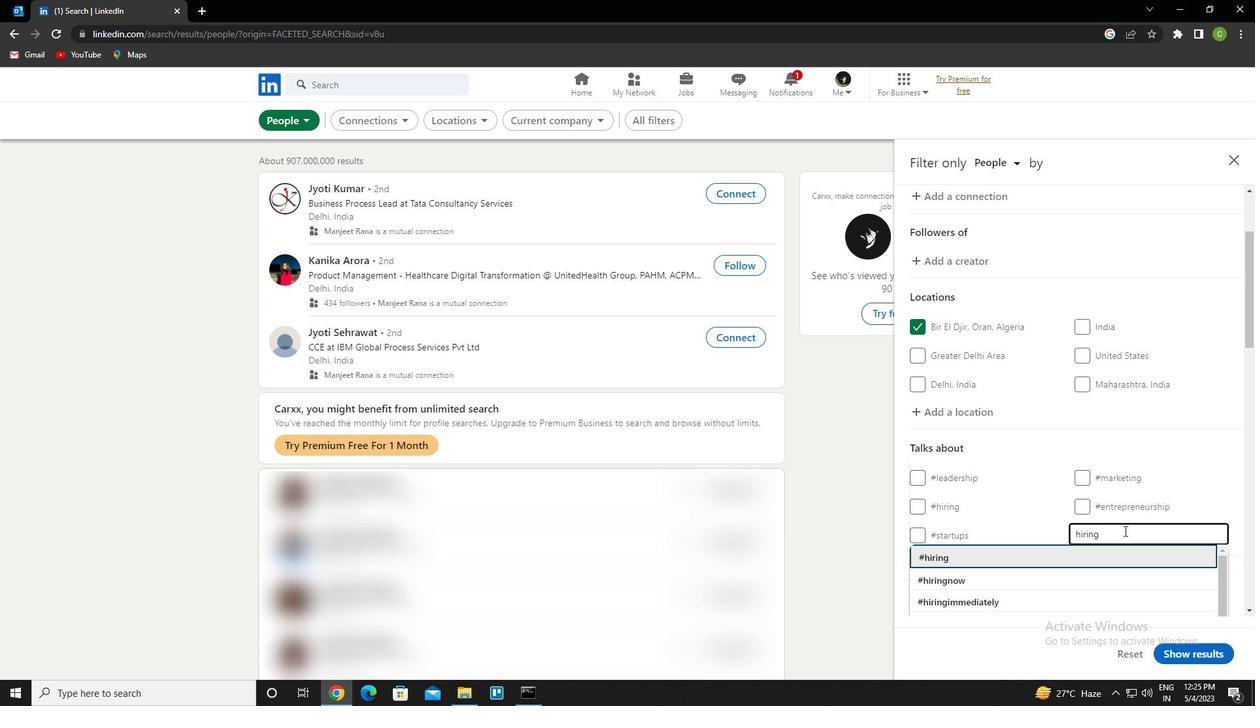 
Action: Mouse moved to (1095, 542)
Screenshot: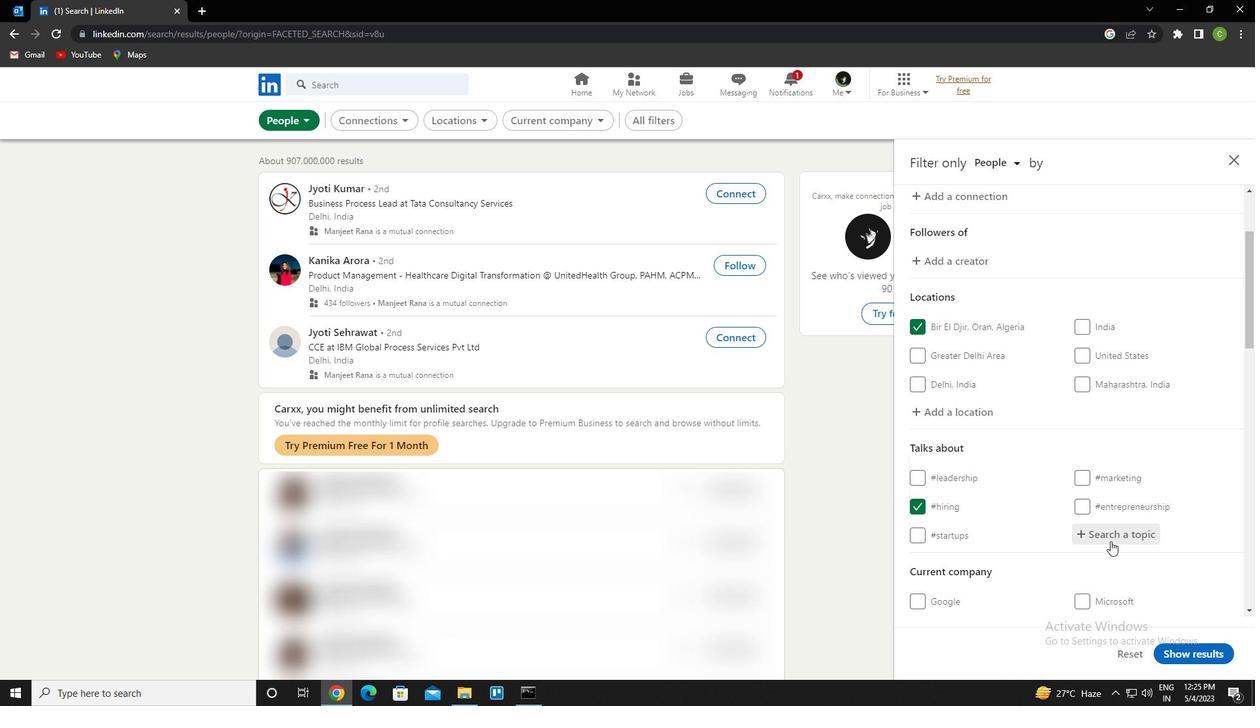 
Action: Mouse scrolled (1095, 541) with delta (0, 0)
Screenshot: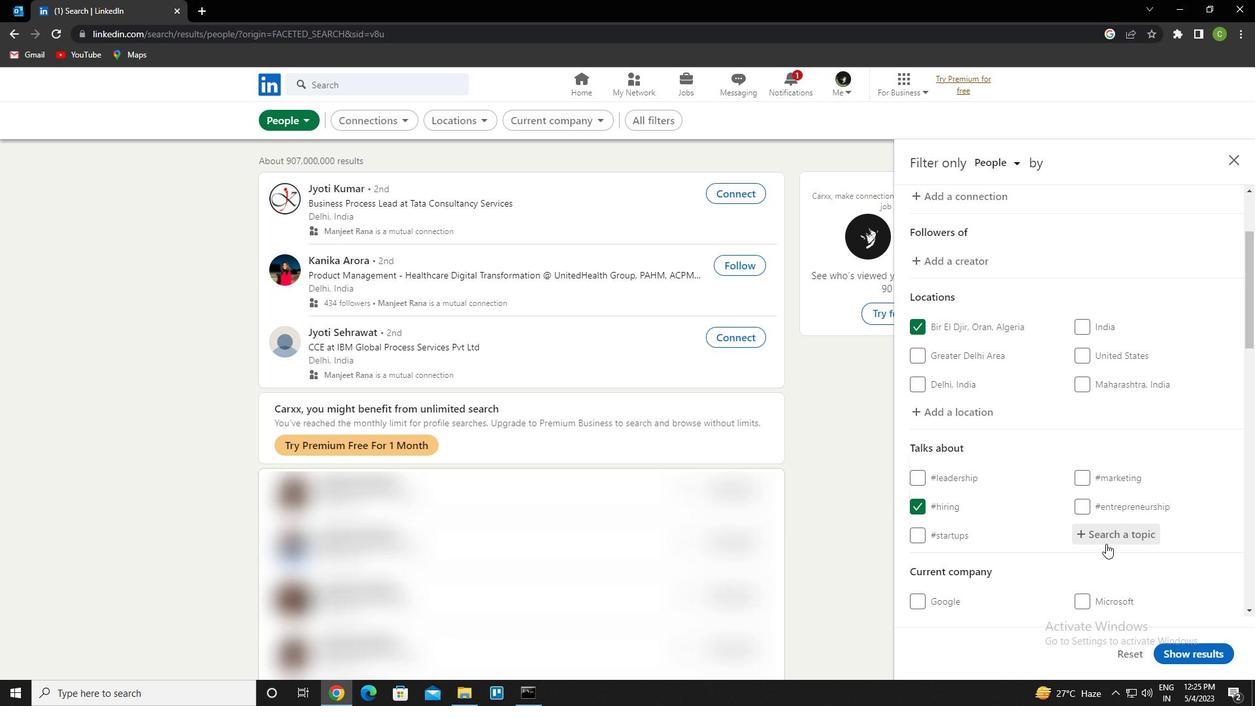 
Action: Mouse moved to (1095, 533)
Screenshot: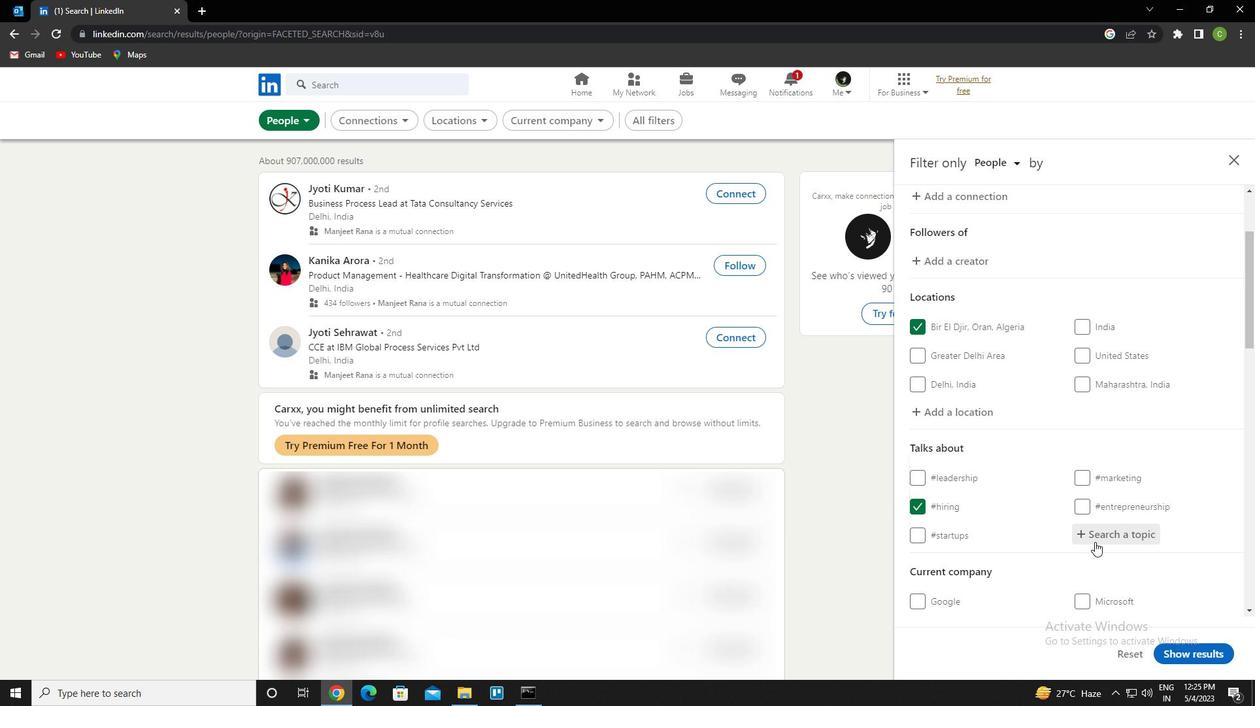 
Action: Mouse scrolled (1095, 532) with delta (0, 0)
Screenshot: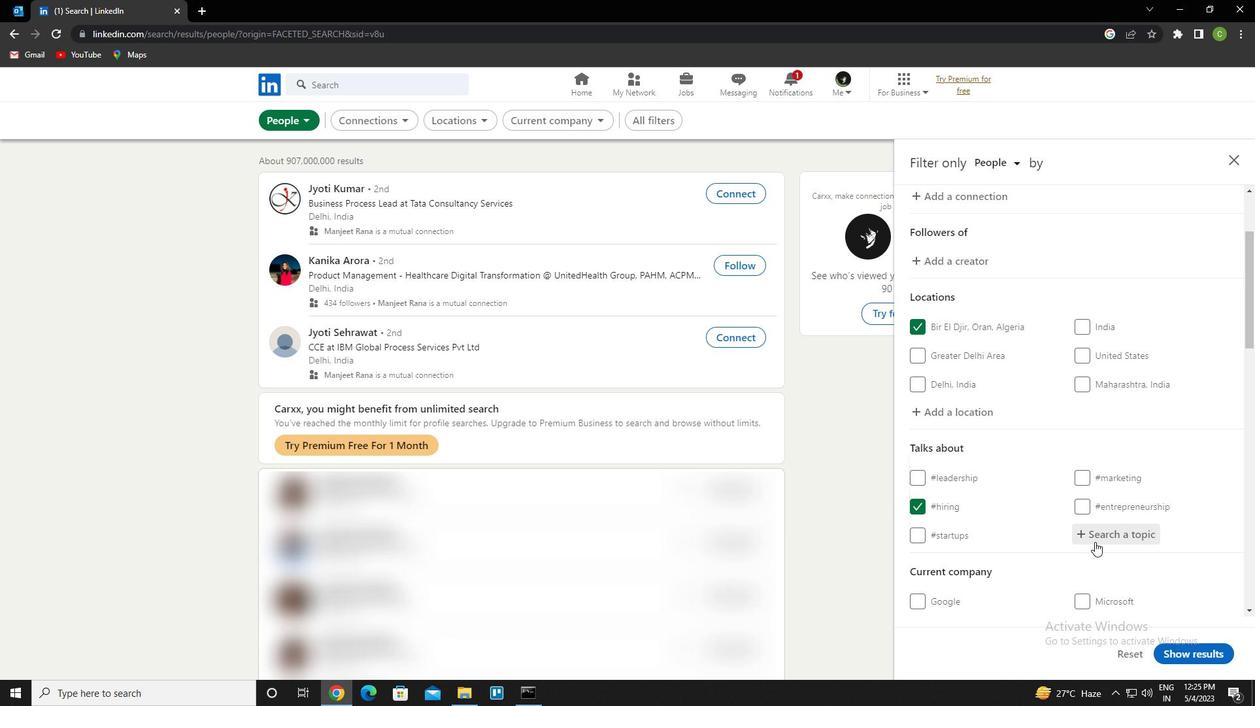 
Action: Mouse moved to (1091, 522)
Screenshot: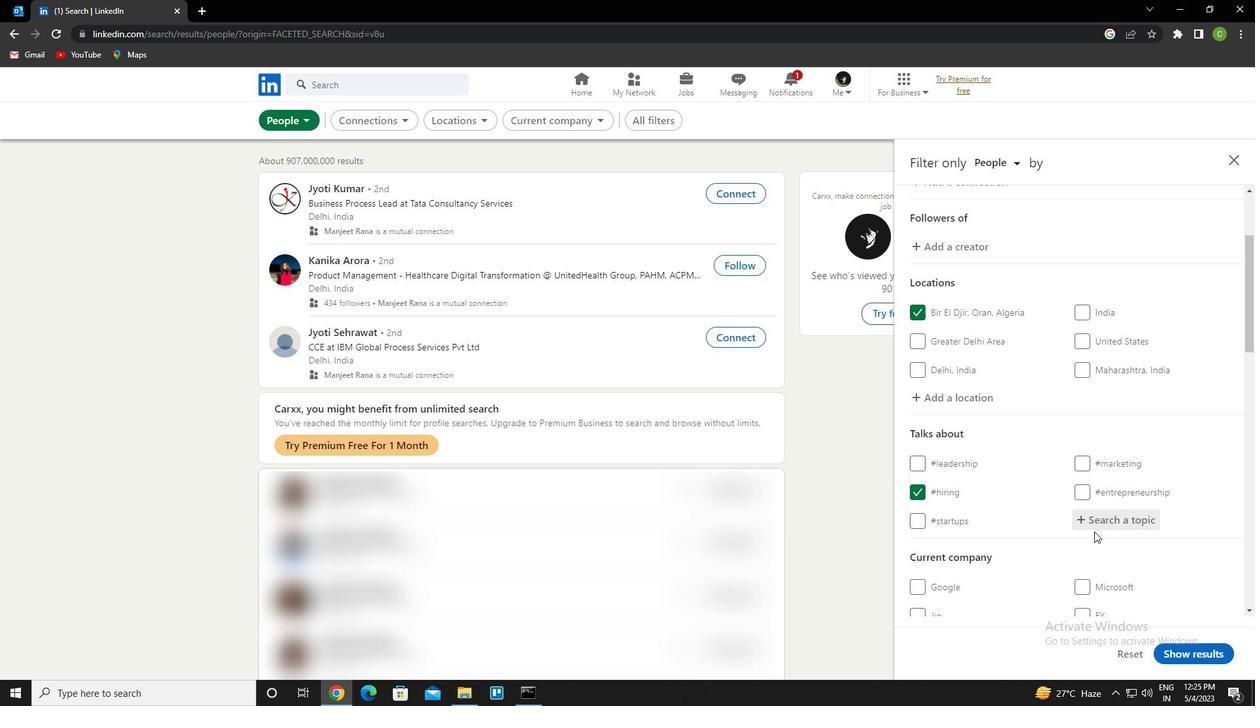 
Action: Mouse scrolled (1091, 521) with delta (0, 0)
Screenshot: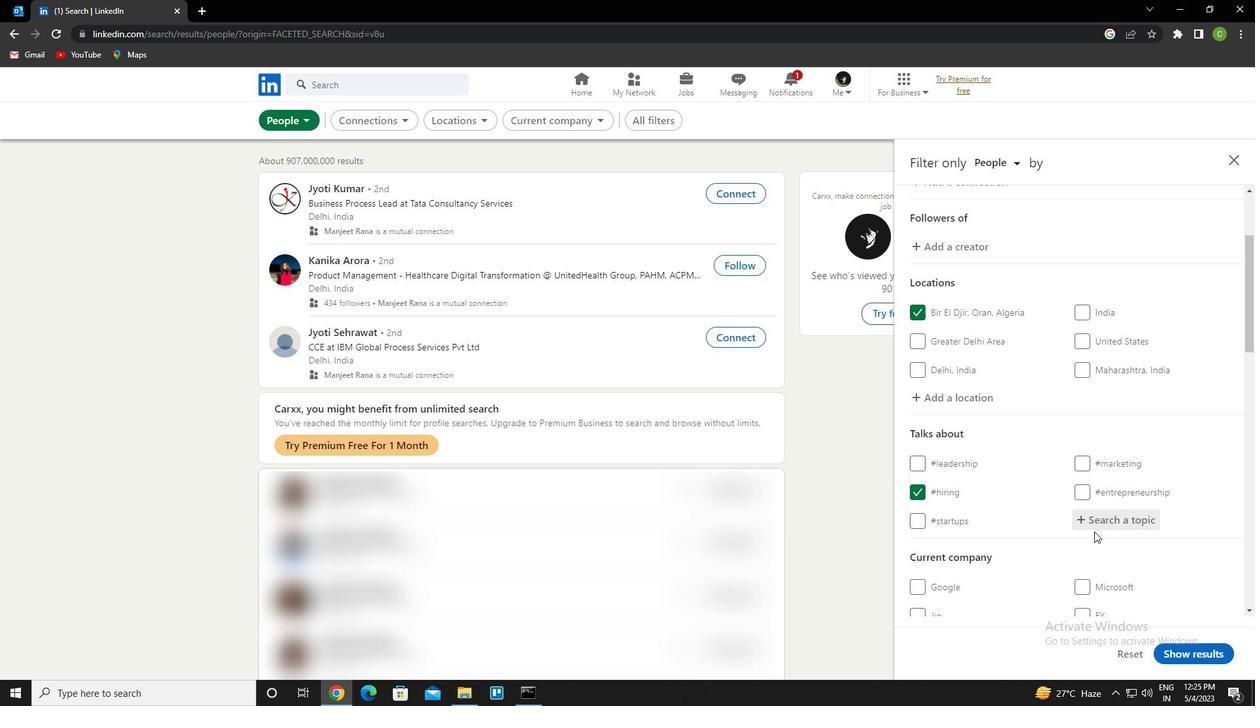 
Action: Mouse moved to (1085, 484)
Screenshot: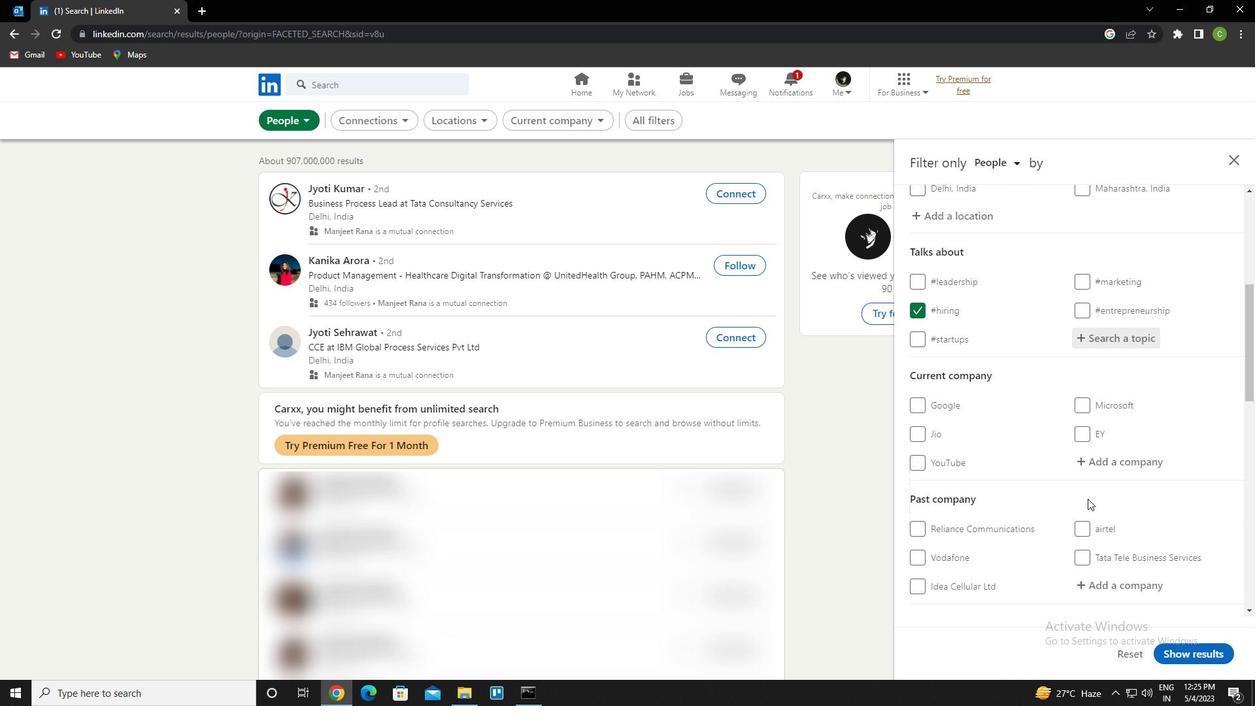 
Action: Mouse scrolled (1085, 484) with delta (0, 0)
Screenshot: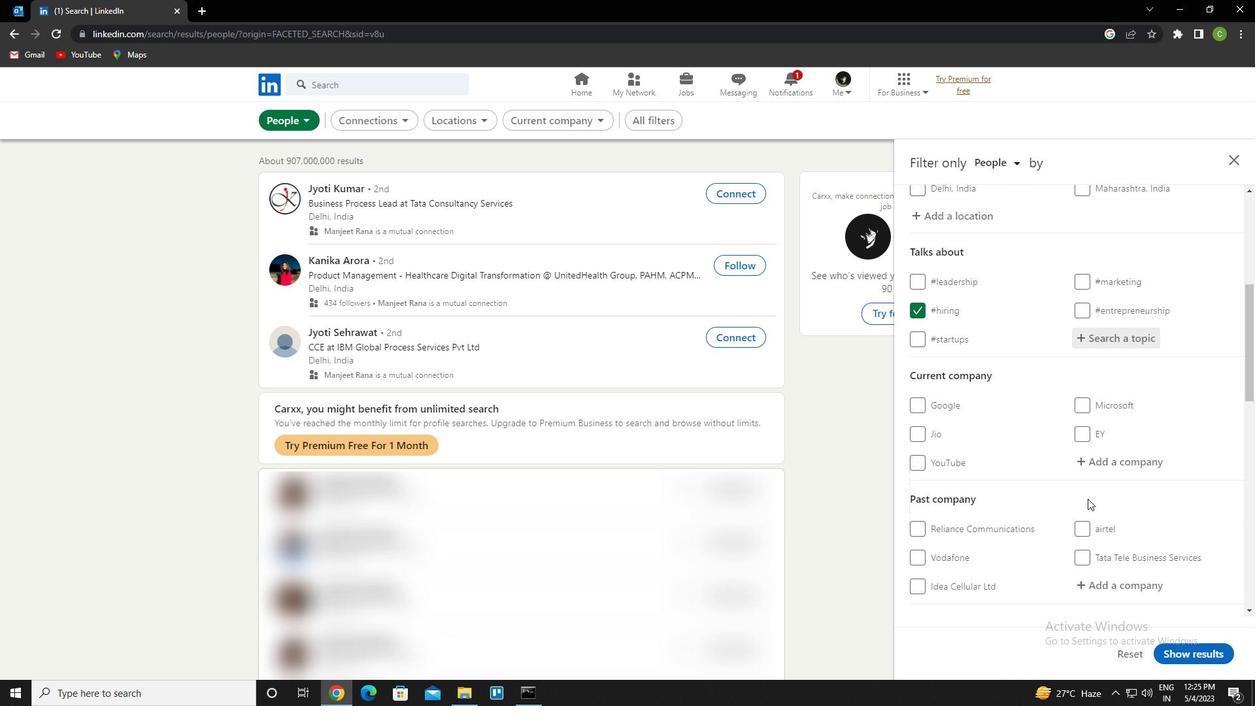 
Action: Mouse moved to (1099, 469)
Screenshot: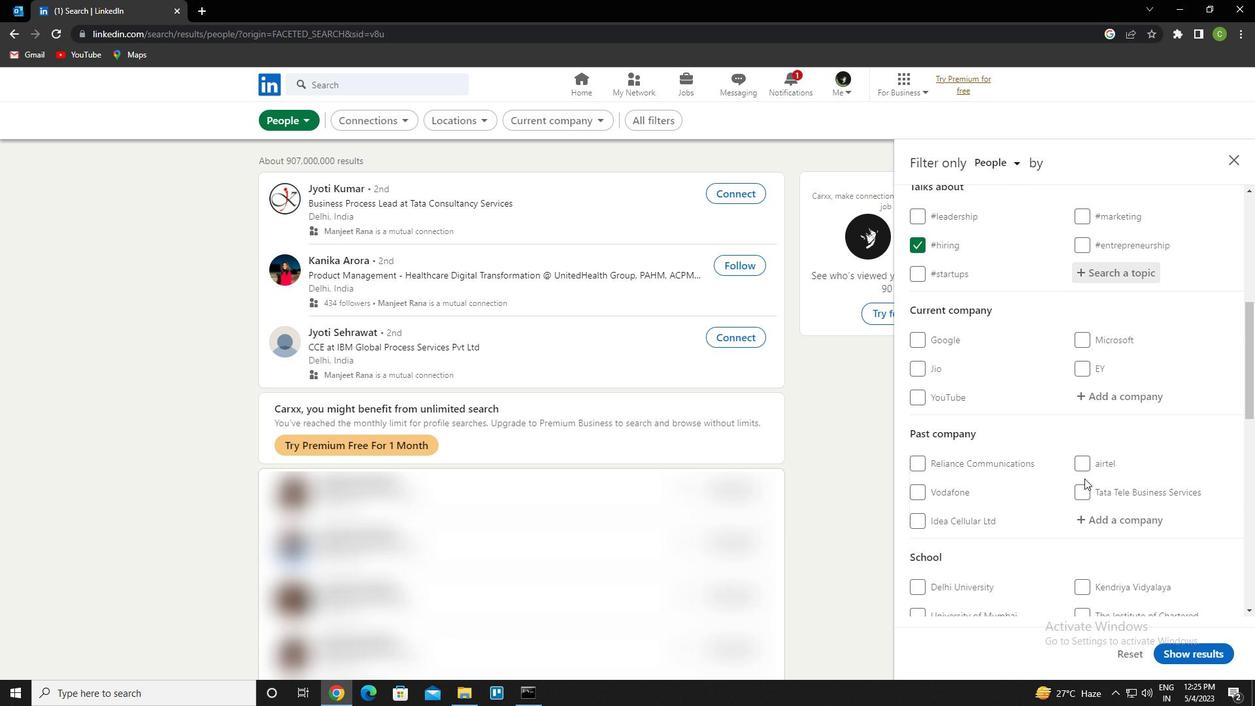 
Action: Mouse scrolled (1099, 468) with delta (0, 0)
Screenshot: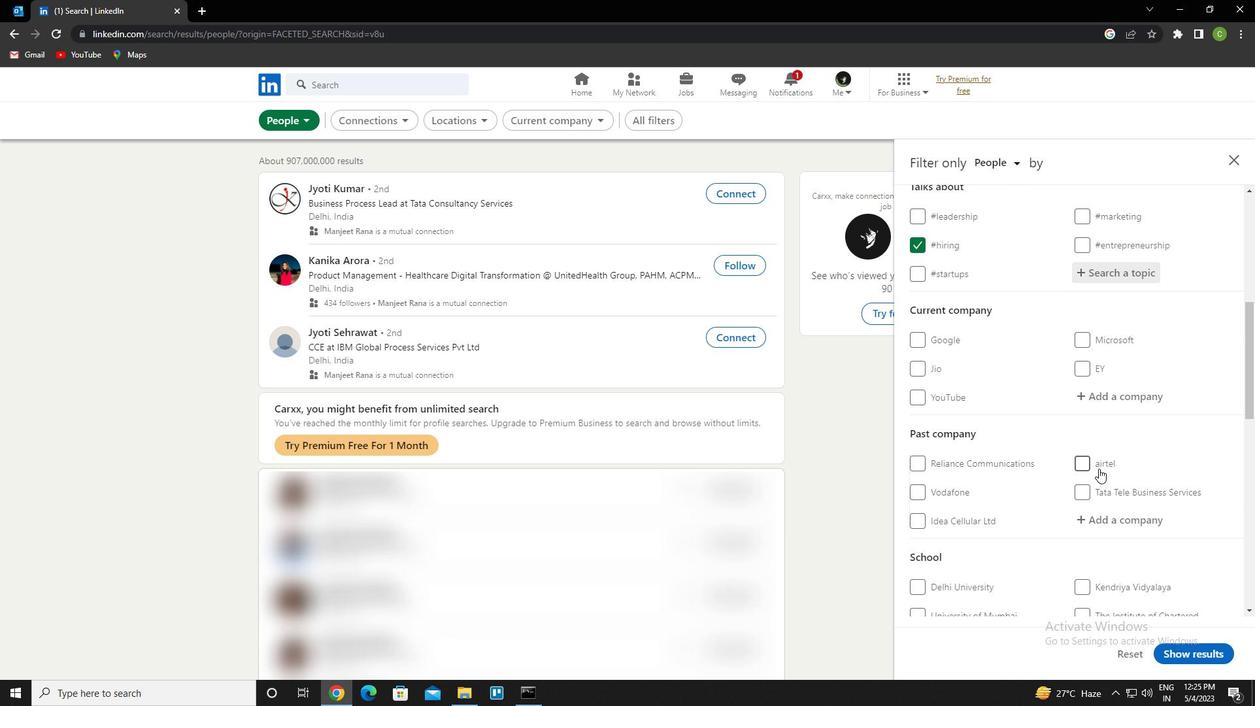 
Action: Mouse scrolled (1099, 468) with delta (0, 0)
Screenshot: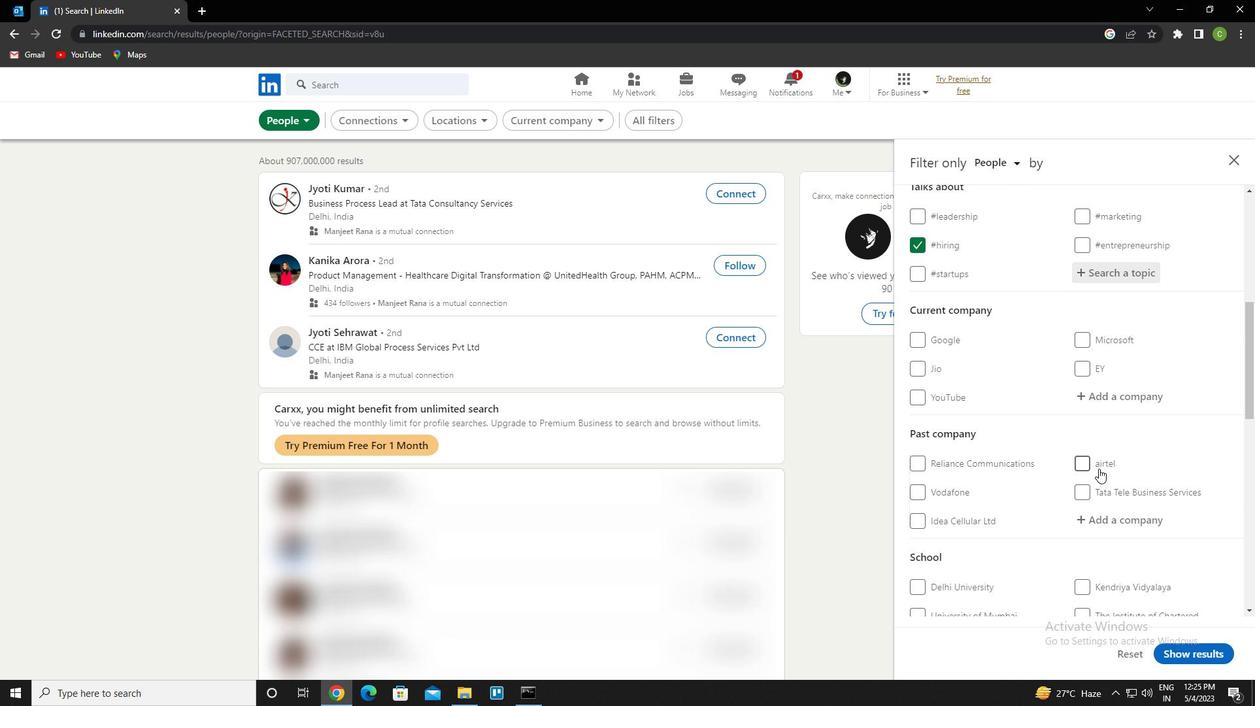 
Action: Mouse moved to (1099, 469)
Screenshot: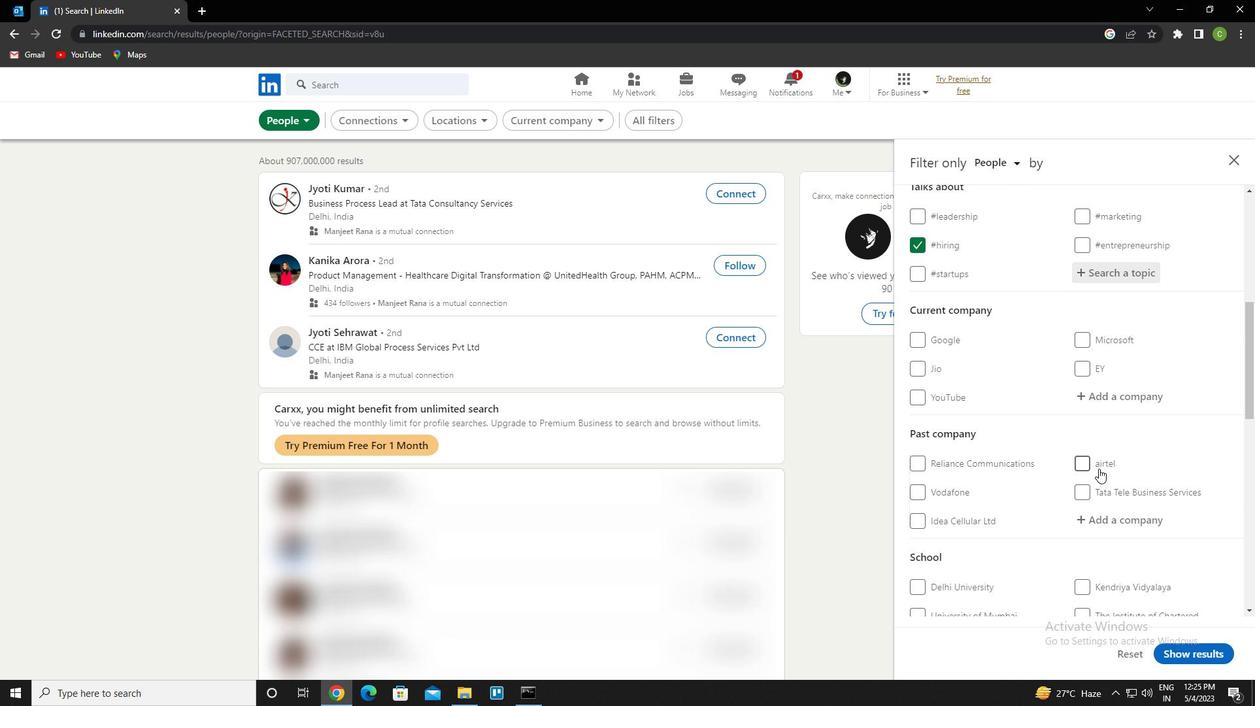 
Action: Mouse scrolled (1099, 468) with delta (0, 0)
Screenshot: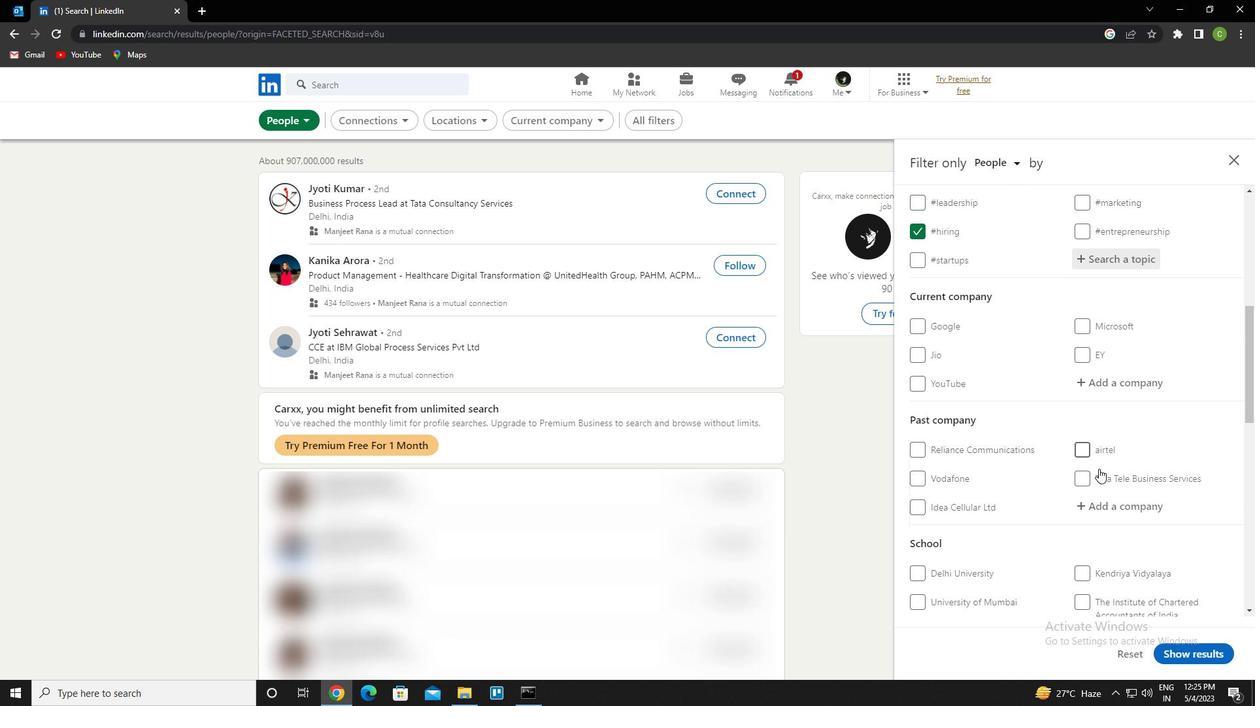 
Action: Mouse moved to (1098, 469)
Screenshot: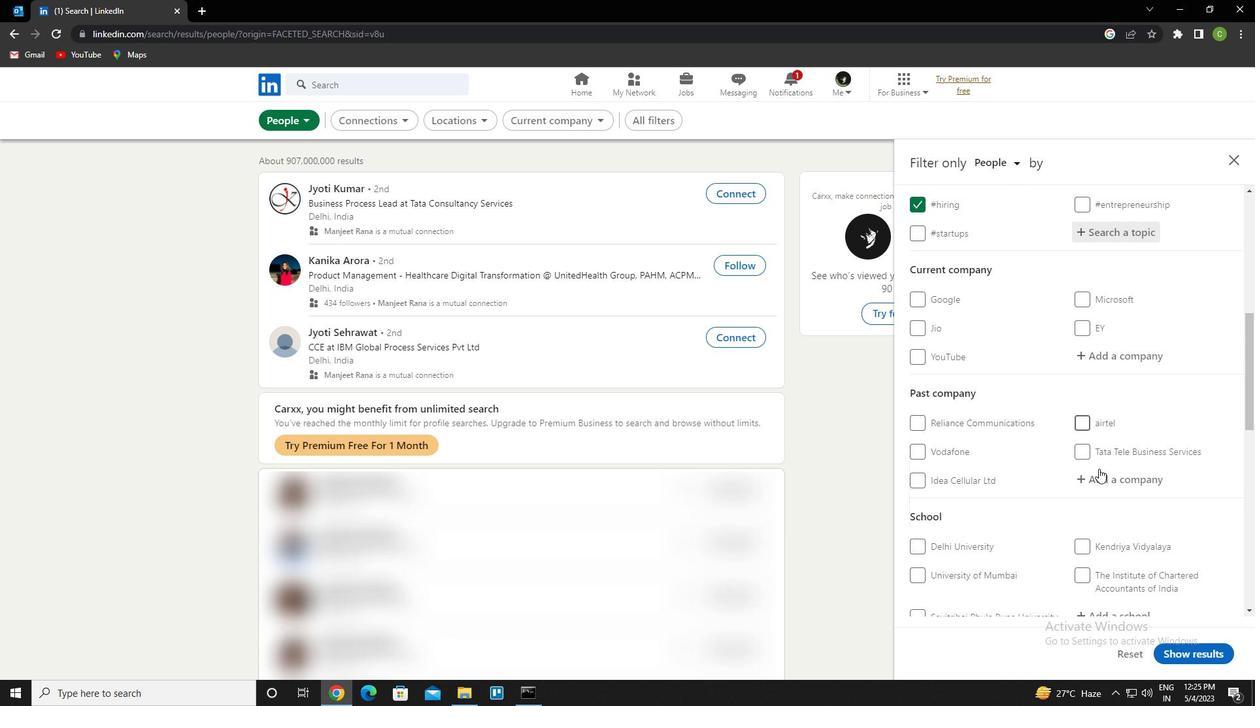 
Action: Mouse scrolled (1098, 468) with delta (0, 0)
Screenshot: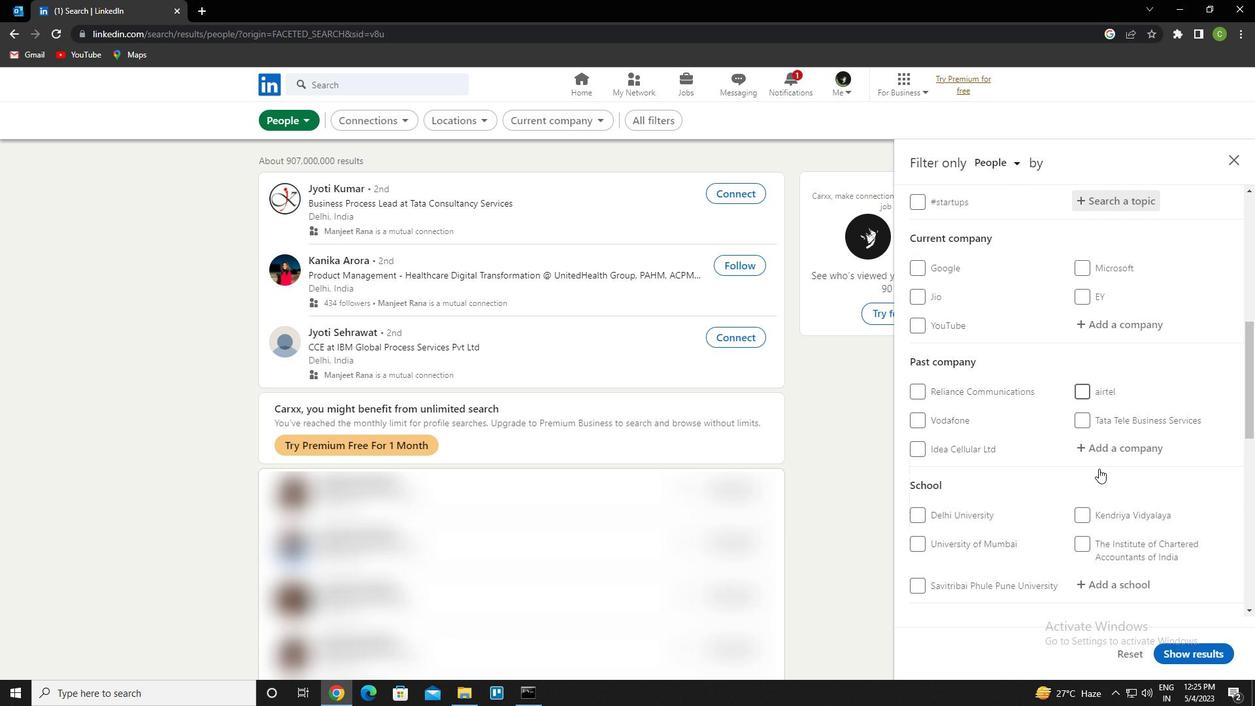 
Action: Mouse scrolled (1098, 468) with delta (0, 0)
Screenshot: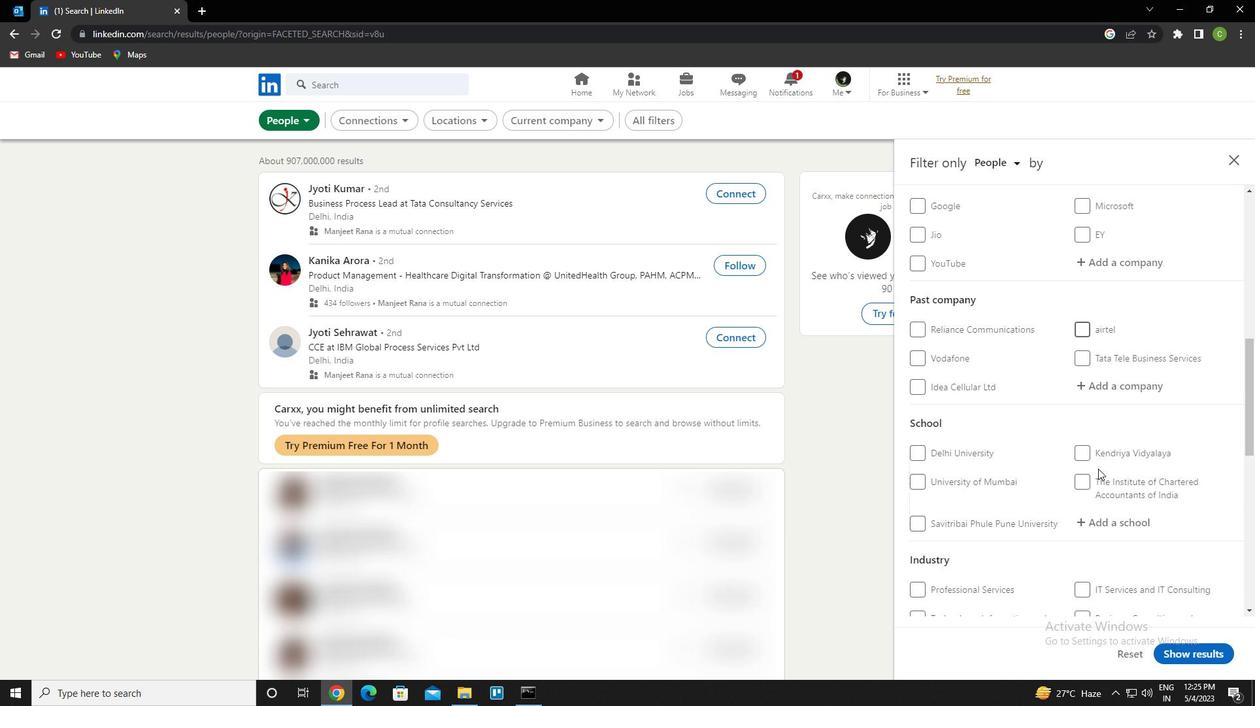 
Action: Mouse moved to (1097, 469)
Screenshot: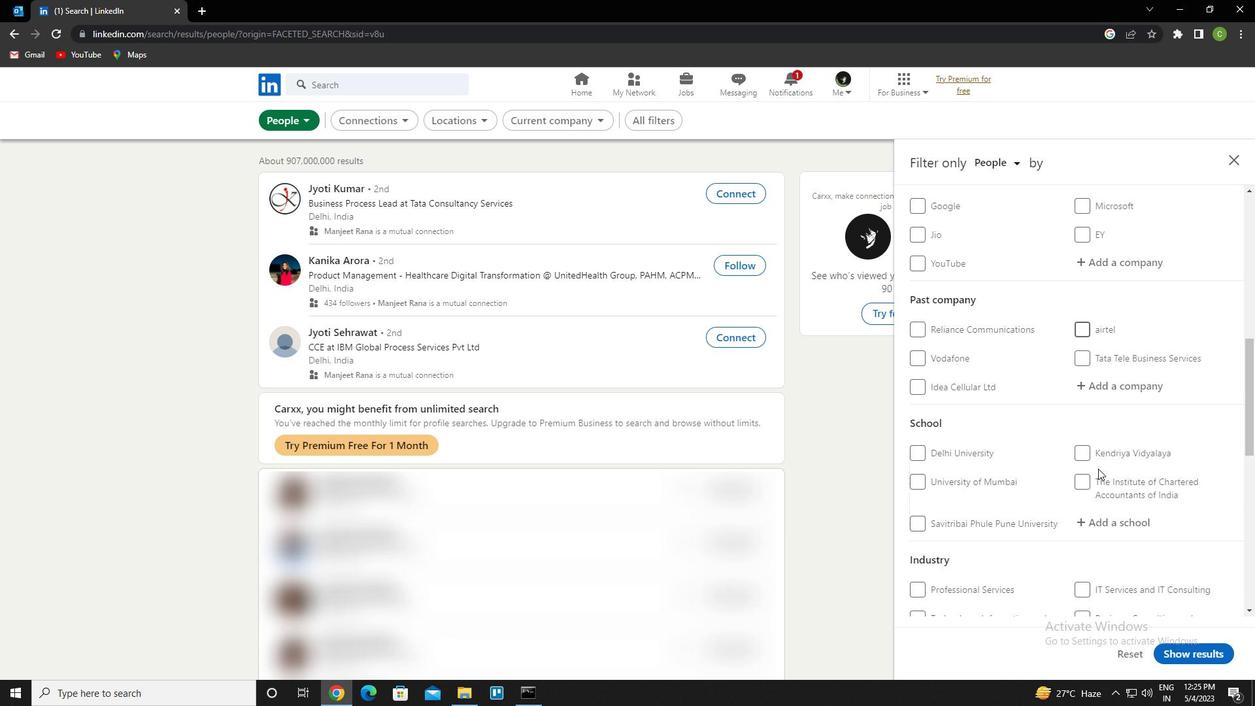 
Action: Mouse scrolled (1097, 469) with delta (0, 0)
Screenshot: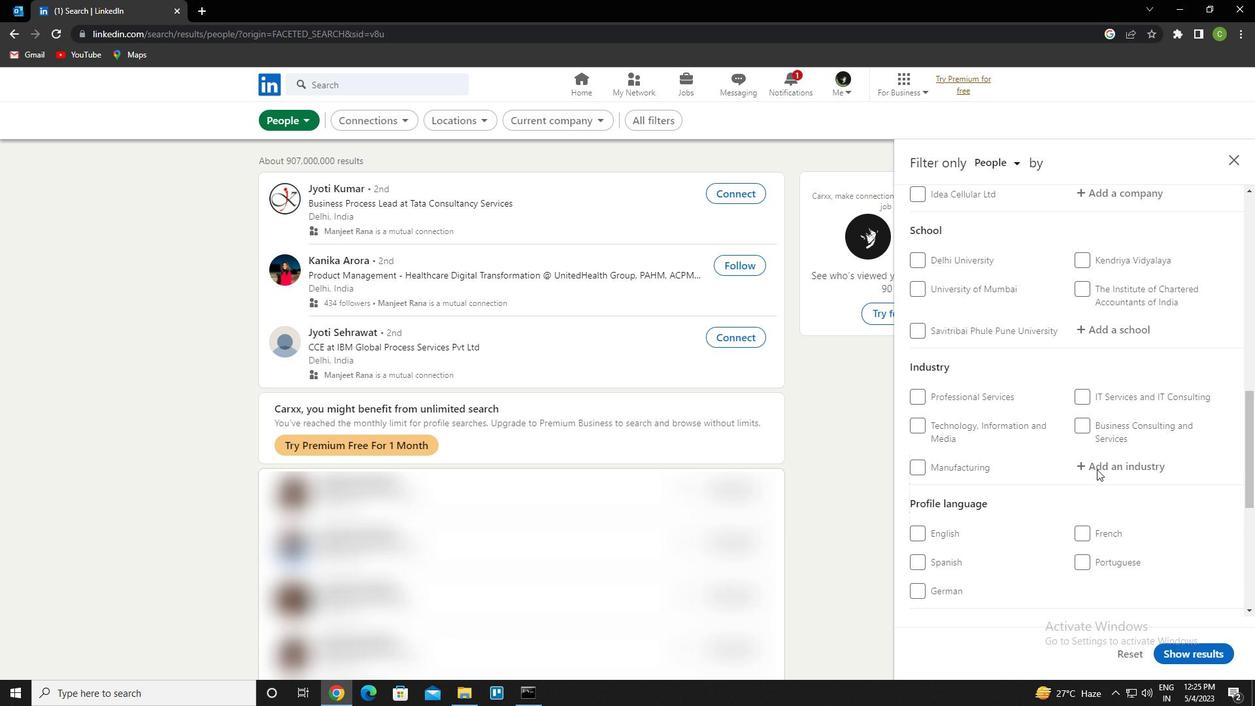 
Action: Mouse scrolled (1097, 469) with delta (0, 0)
Screenshot: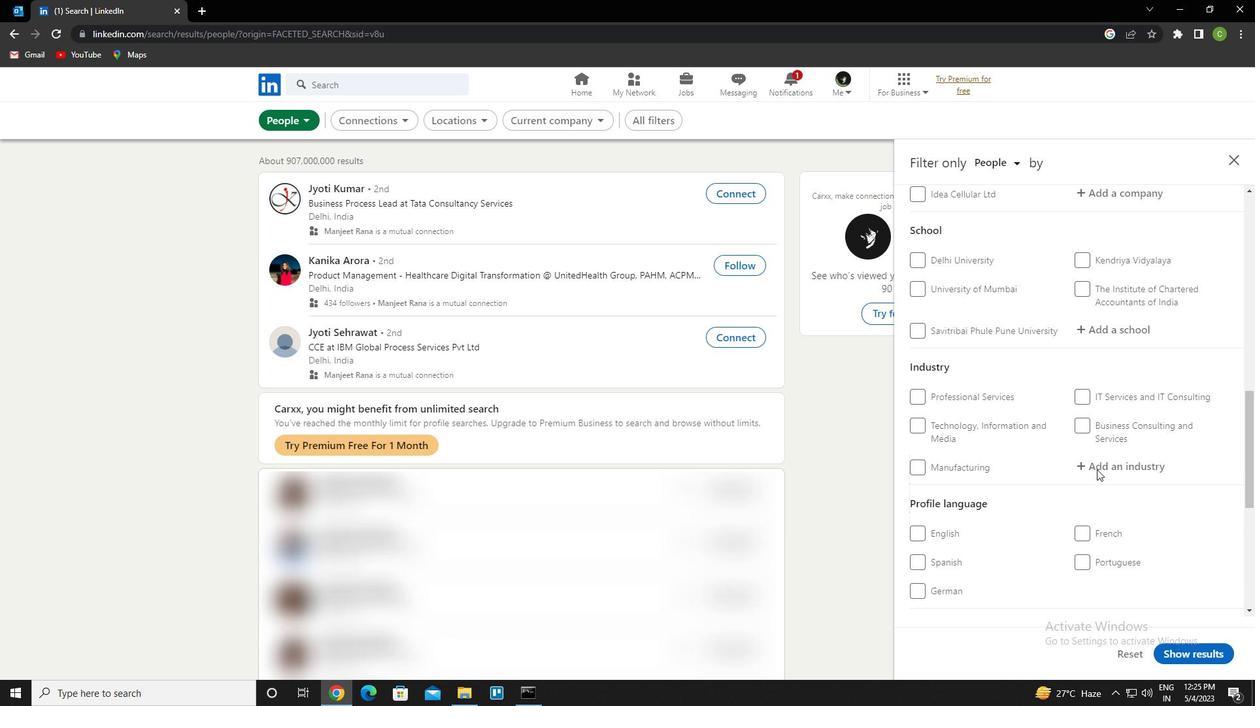 
Action: Mouse scrolled (1097, 469) with delta (0, 0)
Screenshot: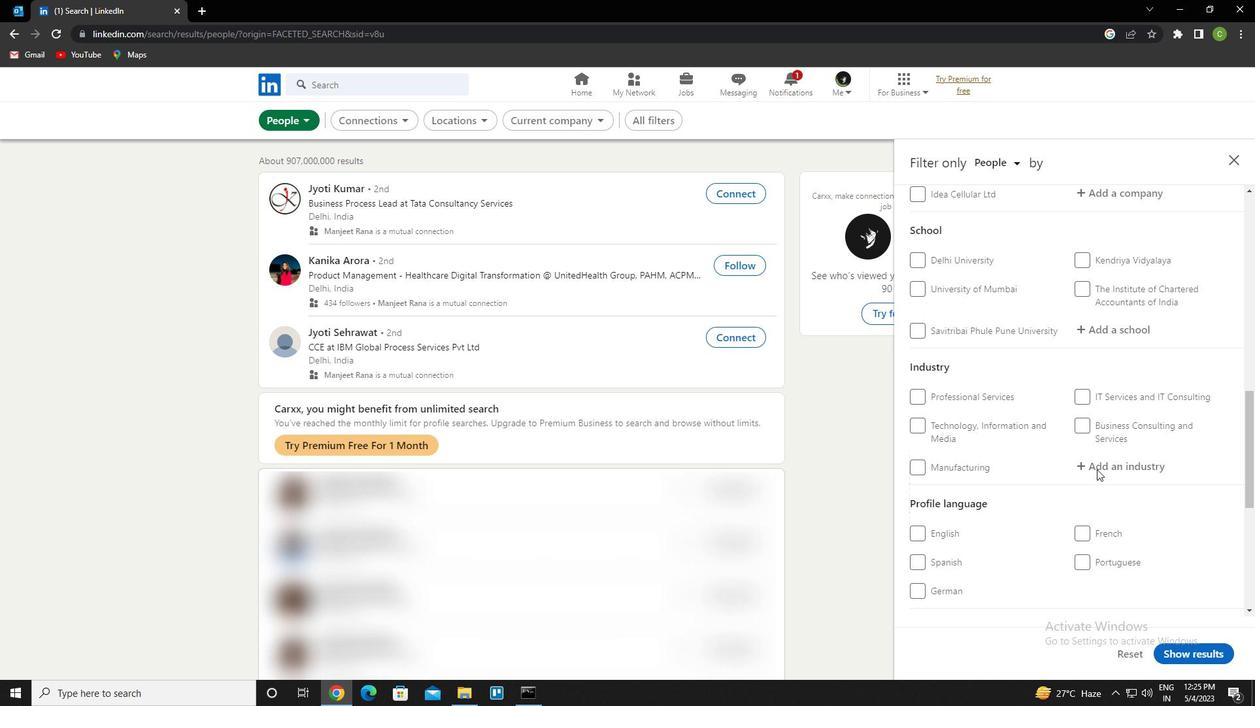
Action: Mouse moved to (921, 397)
Screenshot: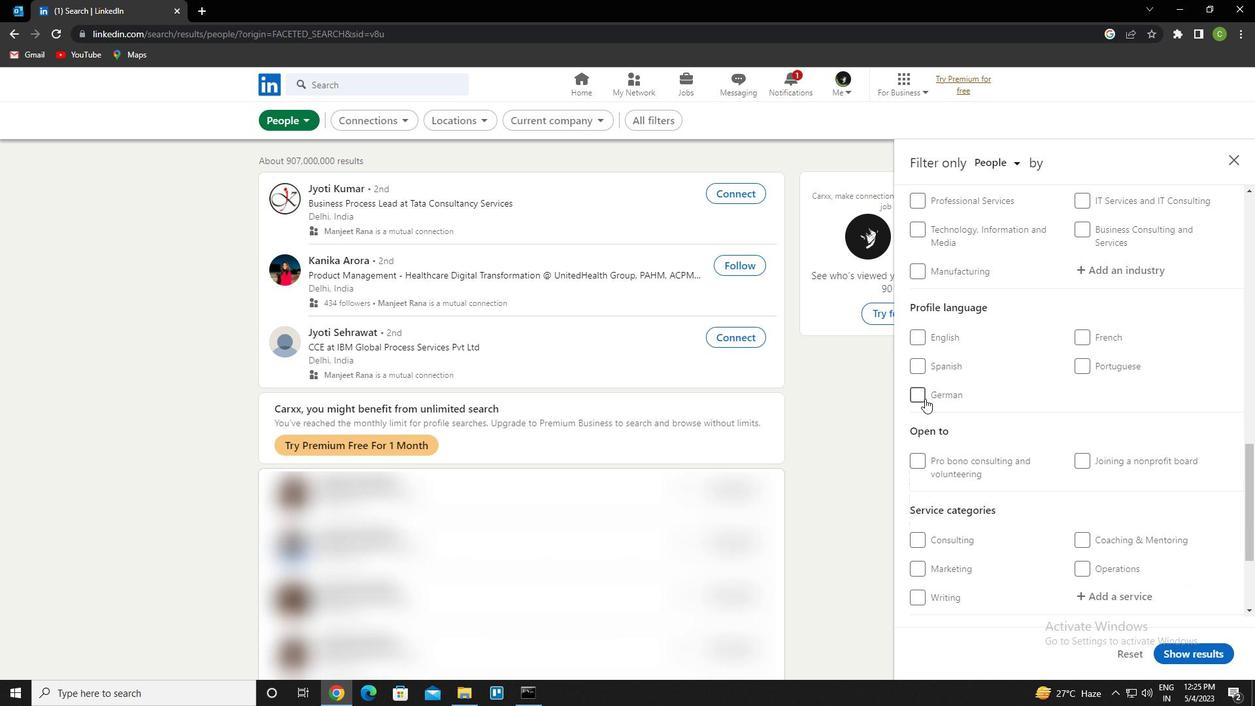
Action: Mouse pressed left at (921, 397)
Screenshot: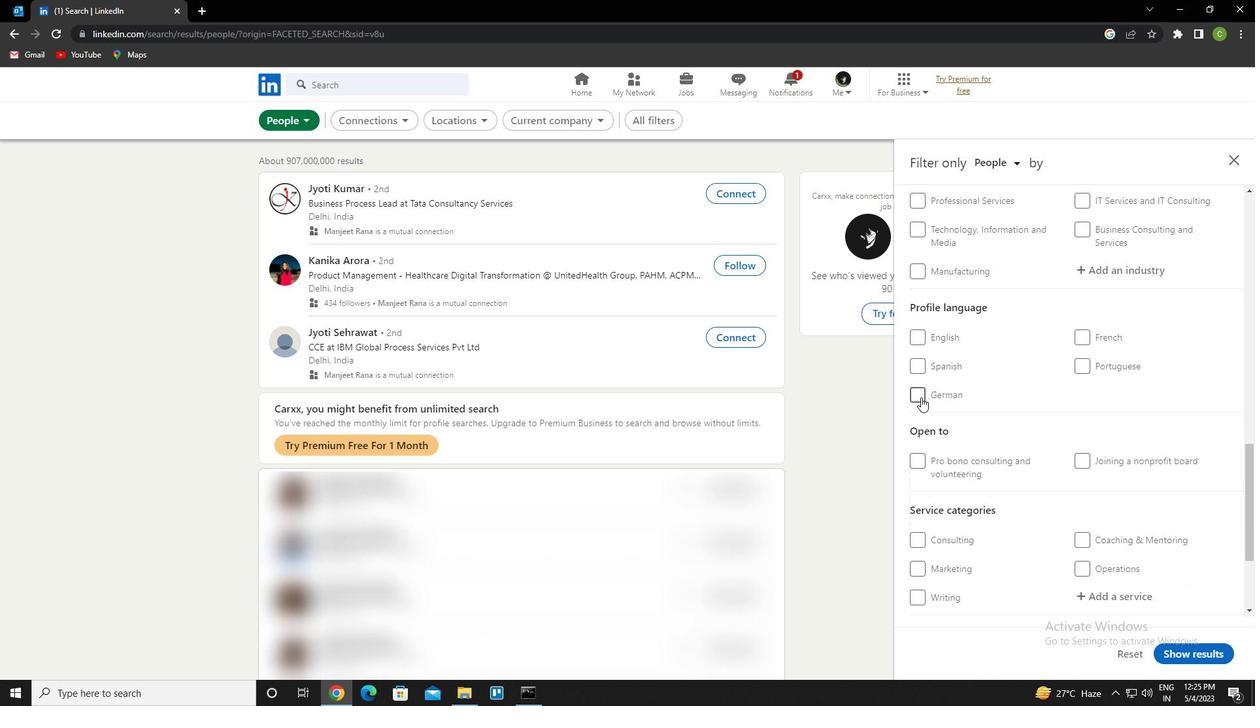 
Action: Mouse moved to (1026, 469)
Screenshot: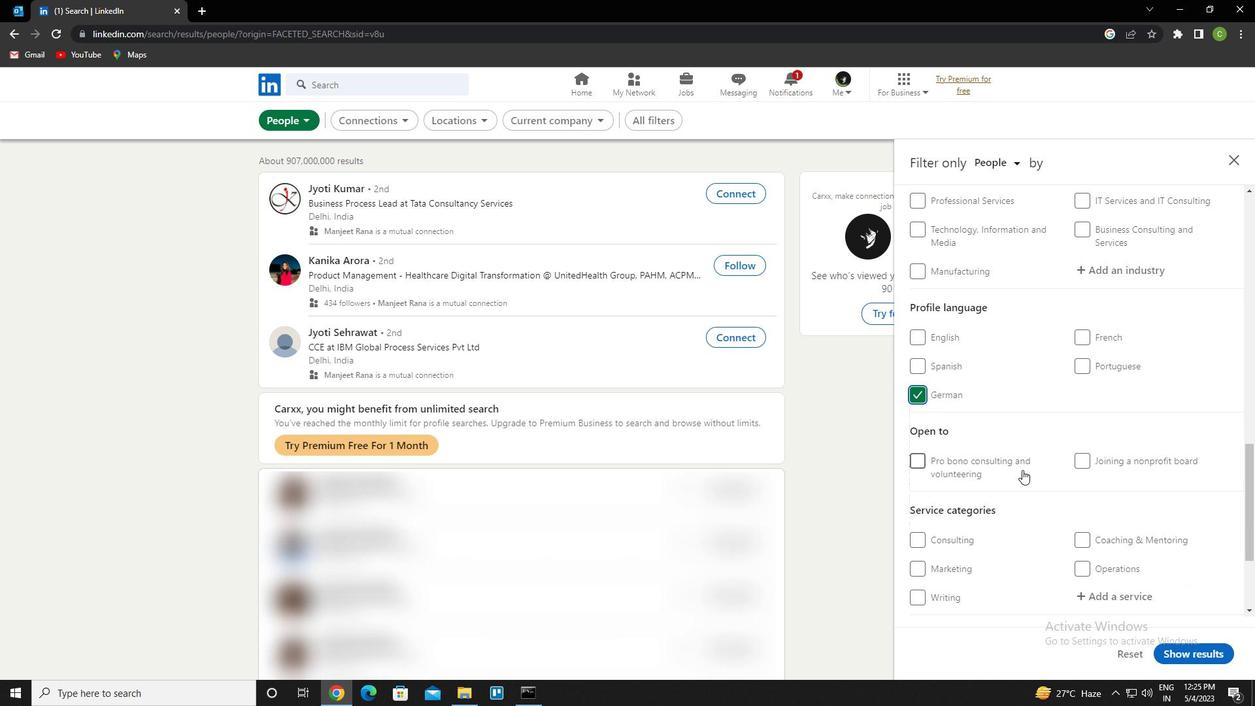 
Action: Mouse scrolled (1026, 469) with delta (0, 0)
Screenshot: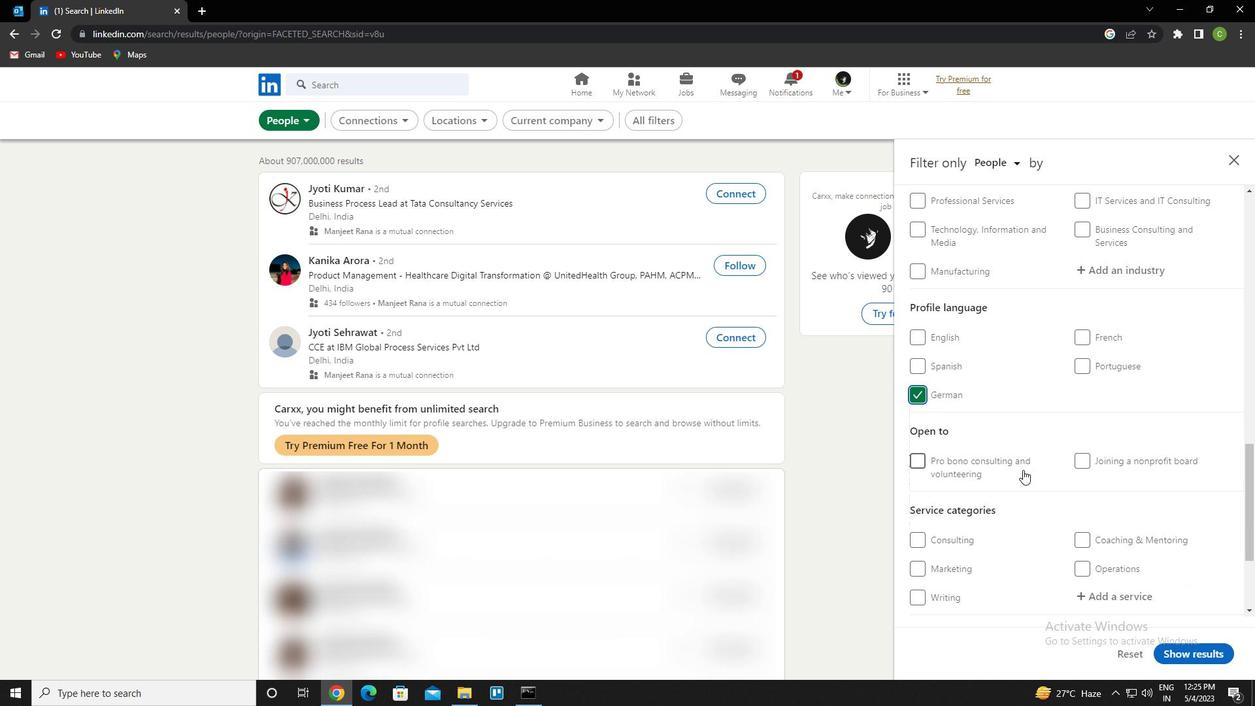 
Action: Mouse moved to (1028, 467)
Screenshot: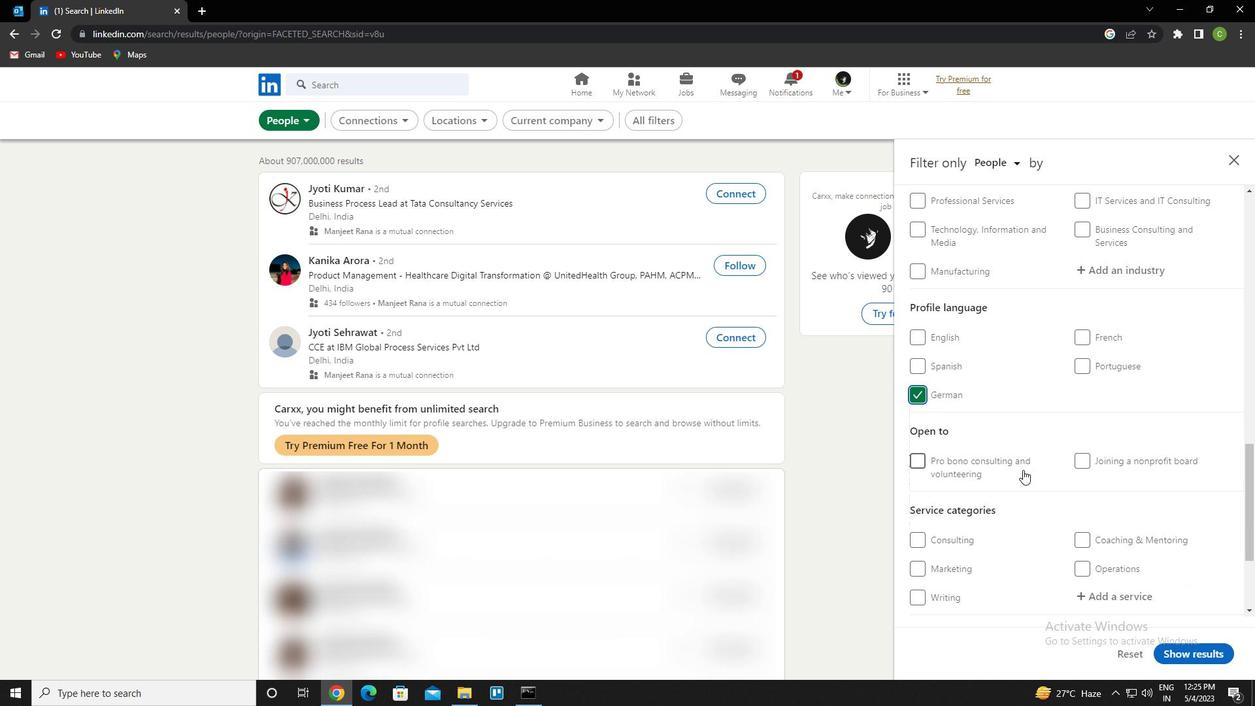 
Action: Mouse scrolled (1028, 467) with delta (0, 0)
Screenshot: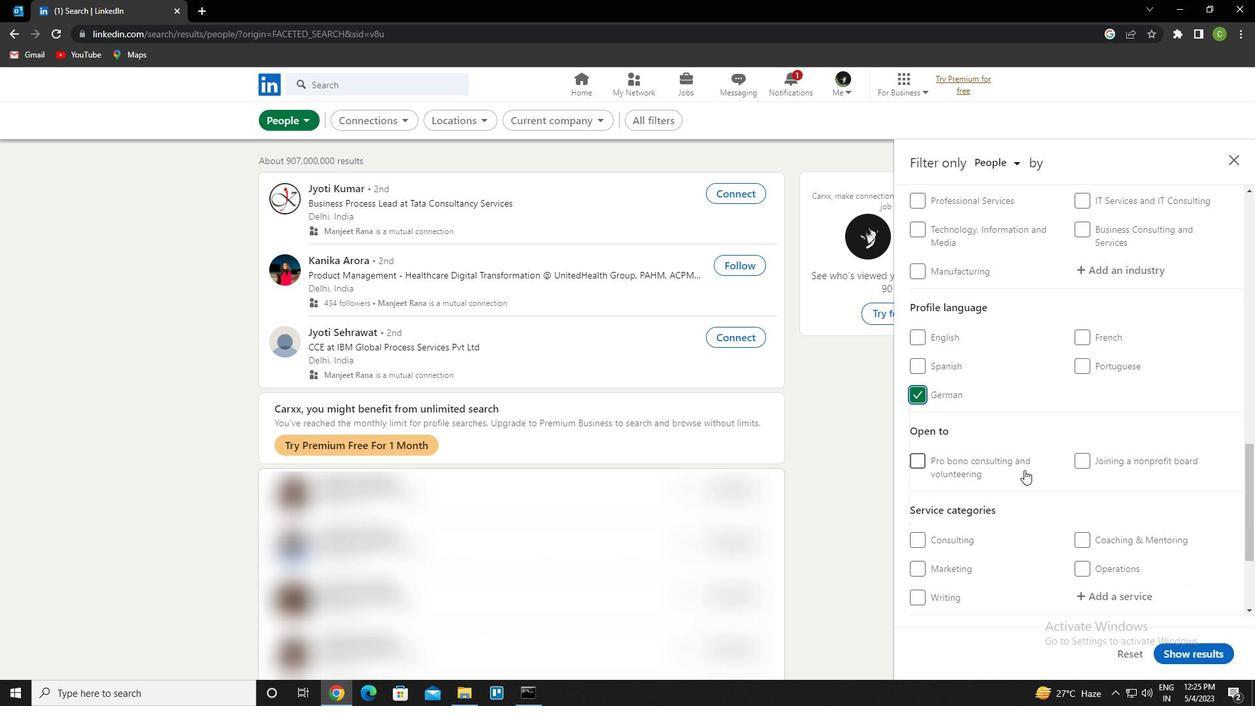 
Action: Mouse moved to (1028, 467)
Screenshot: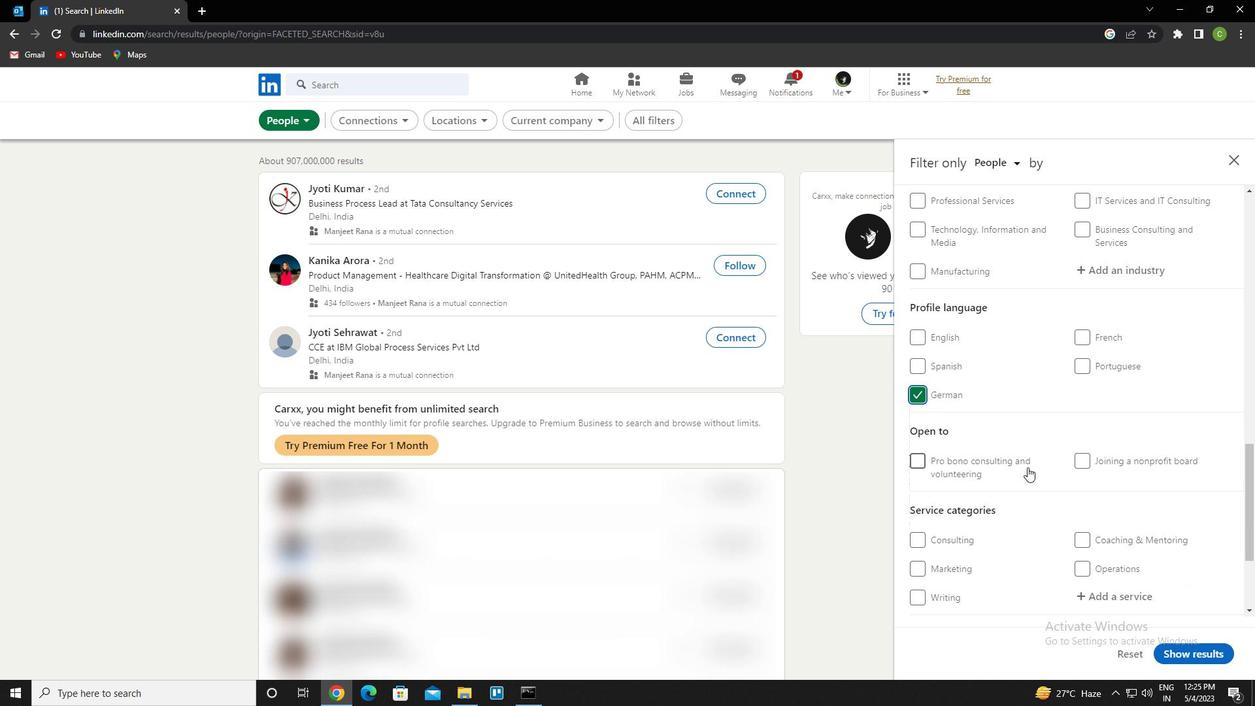 
Action: Mouse scrolled (1028, 467) with delta (0, 0)
Screenshot: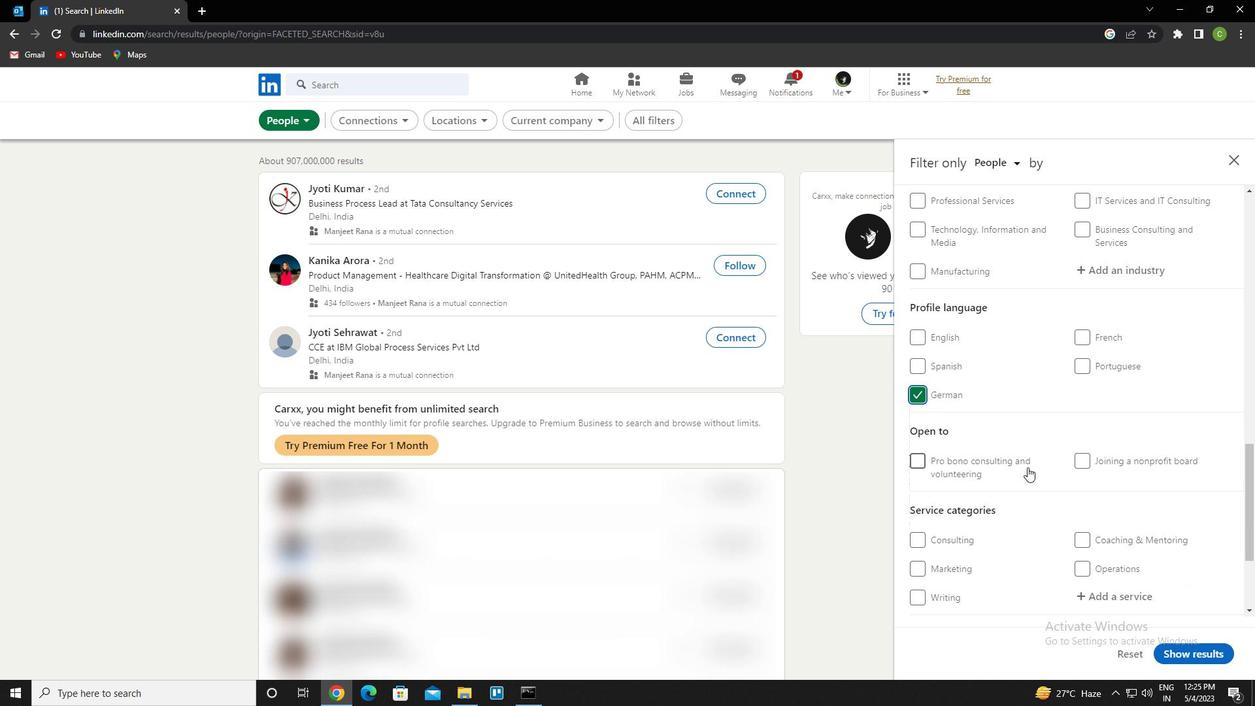 
Action: Mouse moved to (1032, 465)
Screenshot: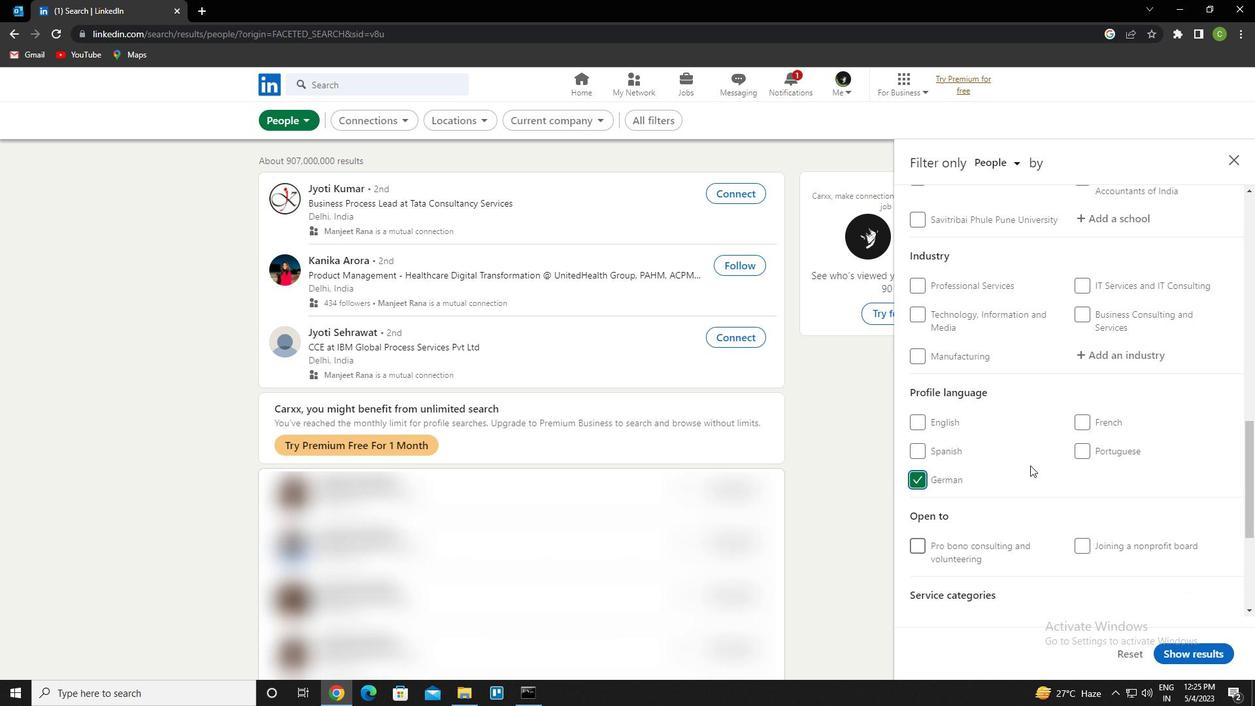 
Action: Mouse scrolled (1032, 465) with delta (0, 0)
Screenshot: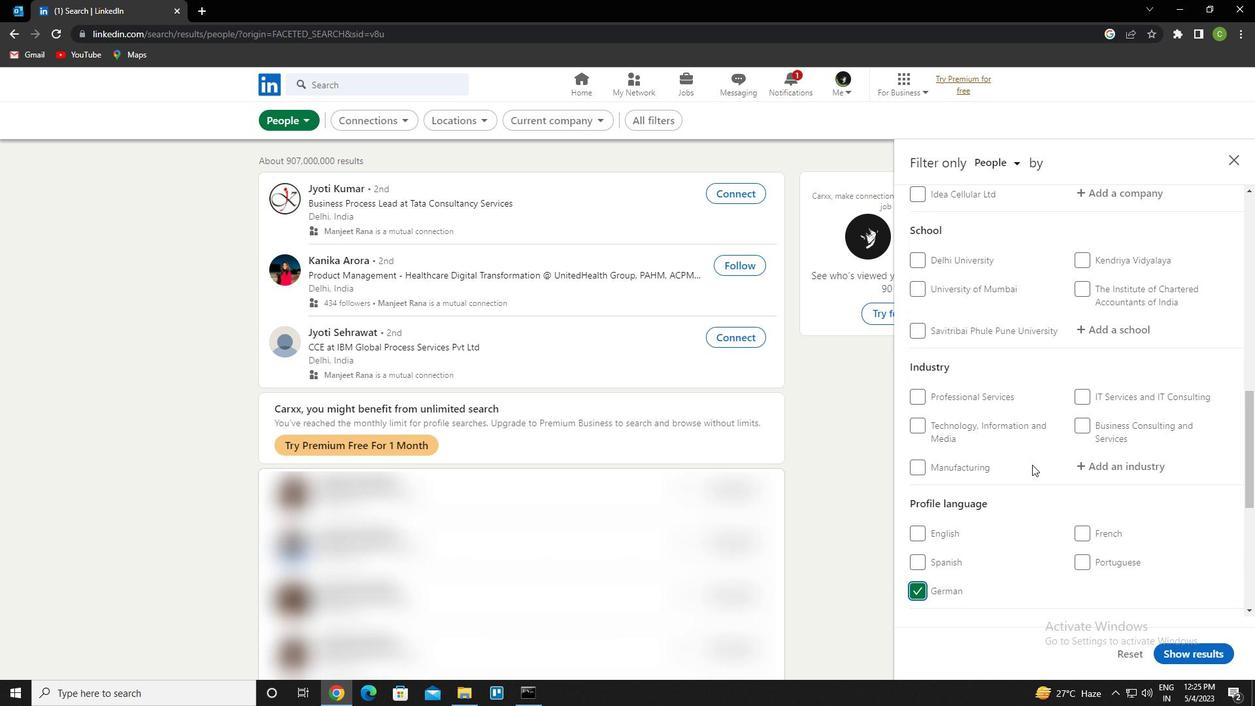 
Action: Mouse scrolled (1032, 465) with delta (0, 0)
Screenshot: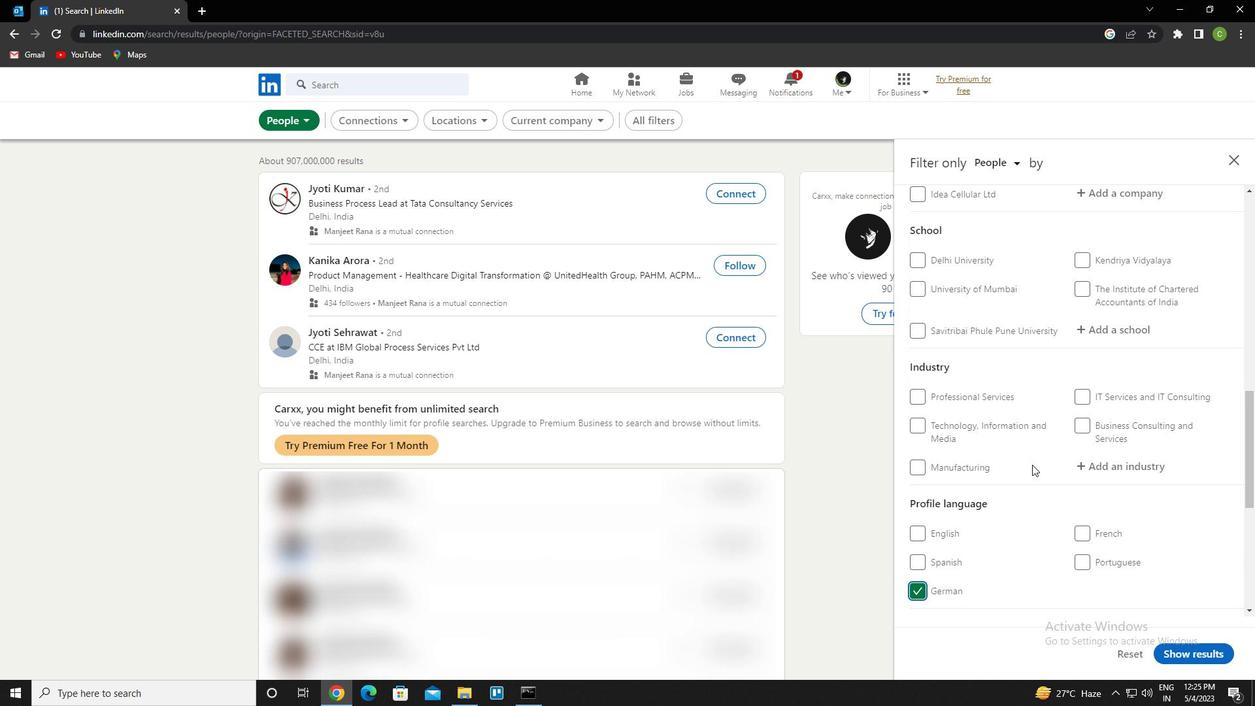 
Action: Mouse scrolled (1032, 465) with delta (0, 0)
Screenshot: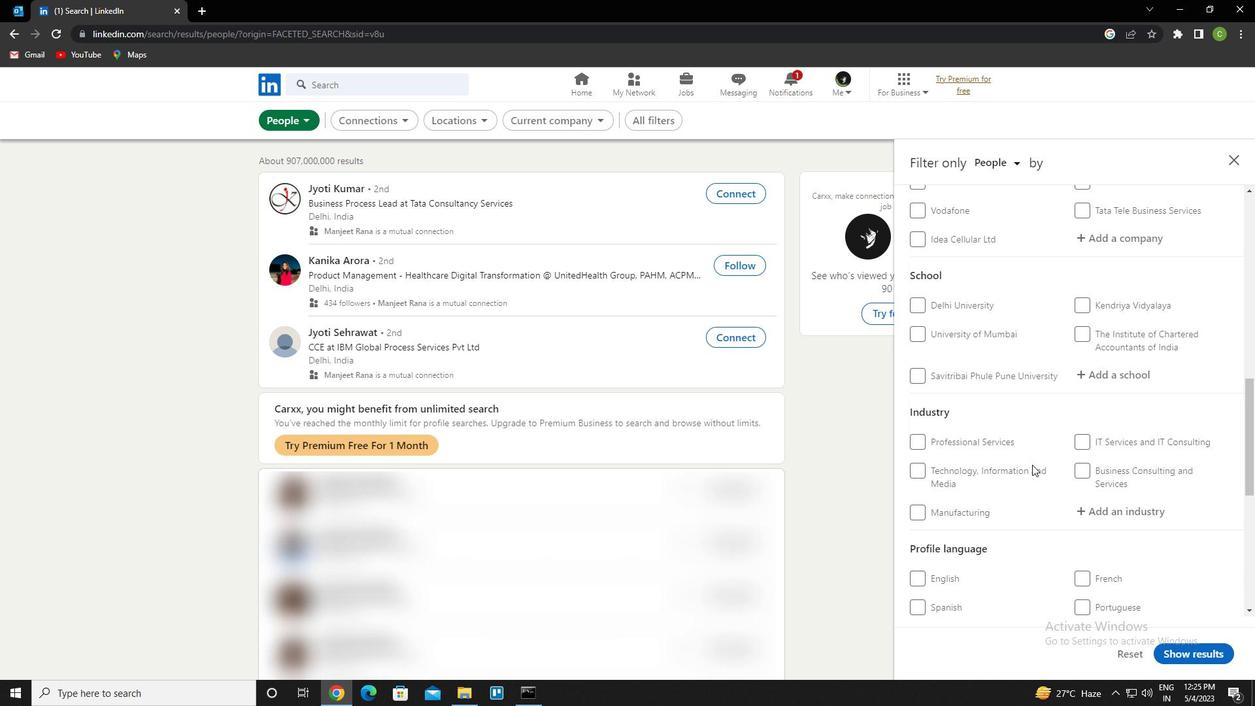 
Action: Mouse scrolled (1032, 465) with delta (0, 0)
Screenshot: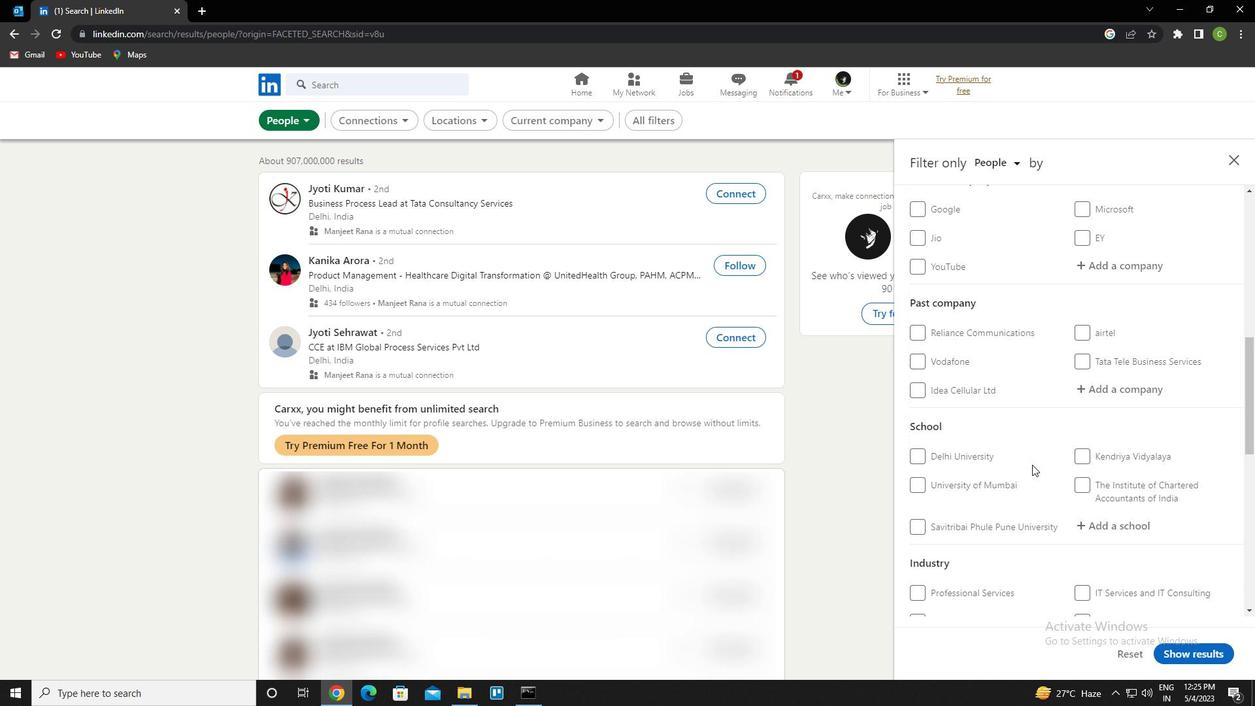 
Action: Mouse scrolled (1032, 465) with delta (0, 0)
Screenshot: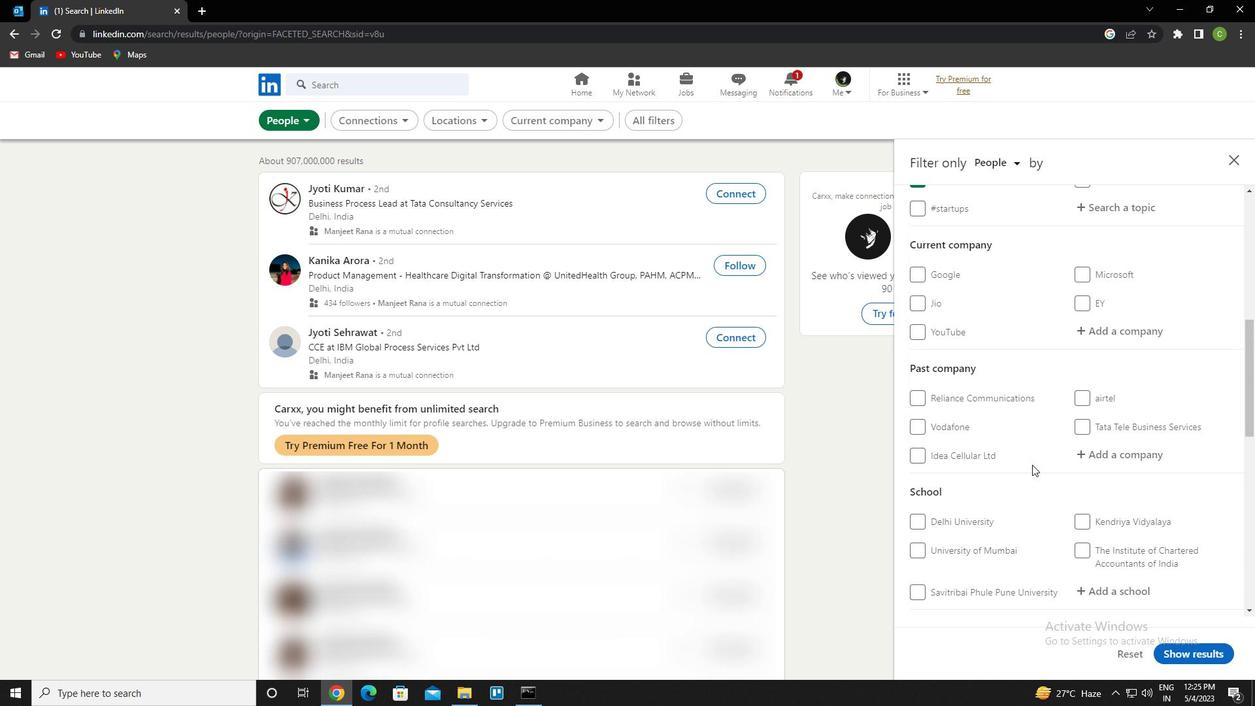 
Action: Mouse moved to (1131, 402)
Screenshot: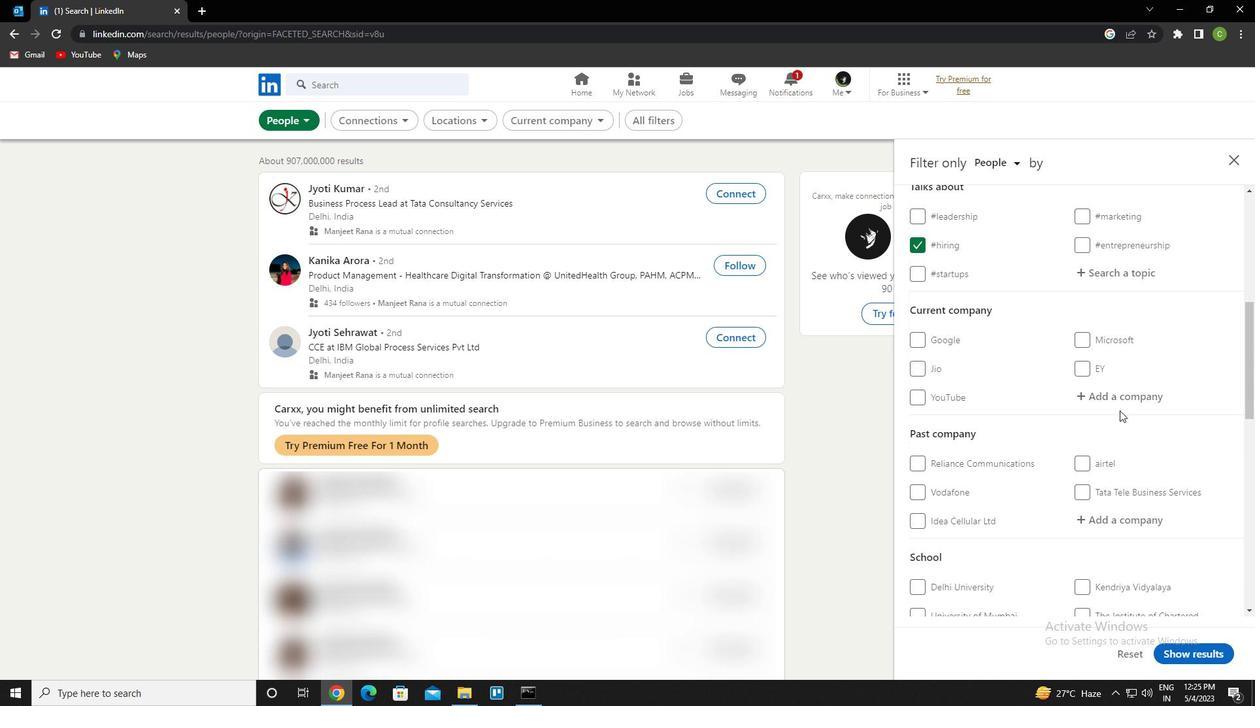 
Action: Mouse pressed left at (1131, 402)
Screenshot: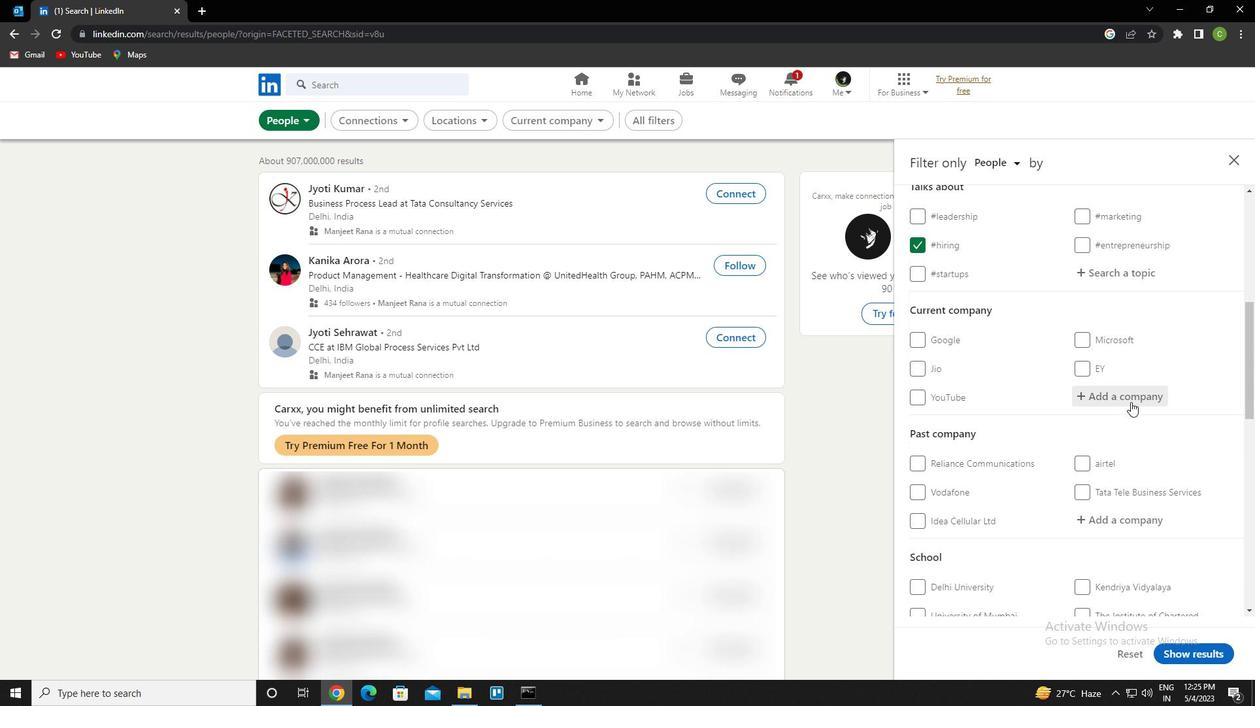 
Action: Key pressed <Key.caps_lock>c<Key.caps_lock>hargepoint<Key.down><Key.enter>
Screenshot: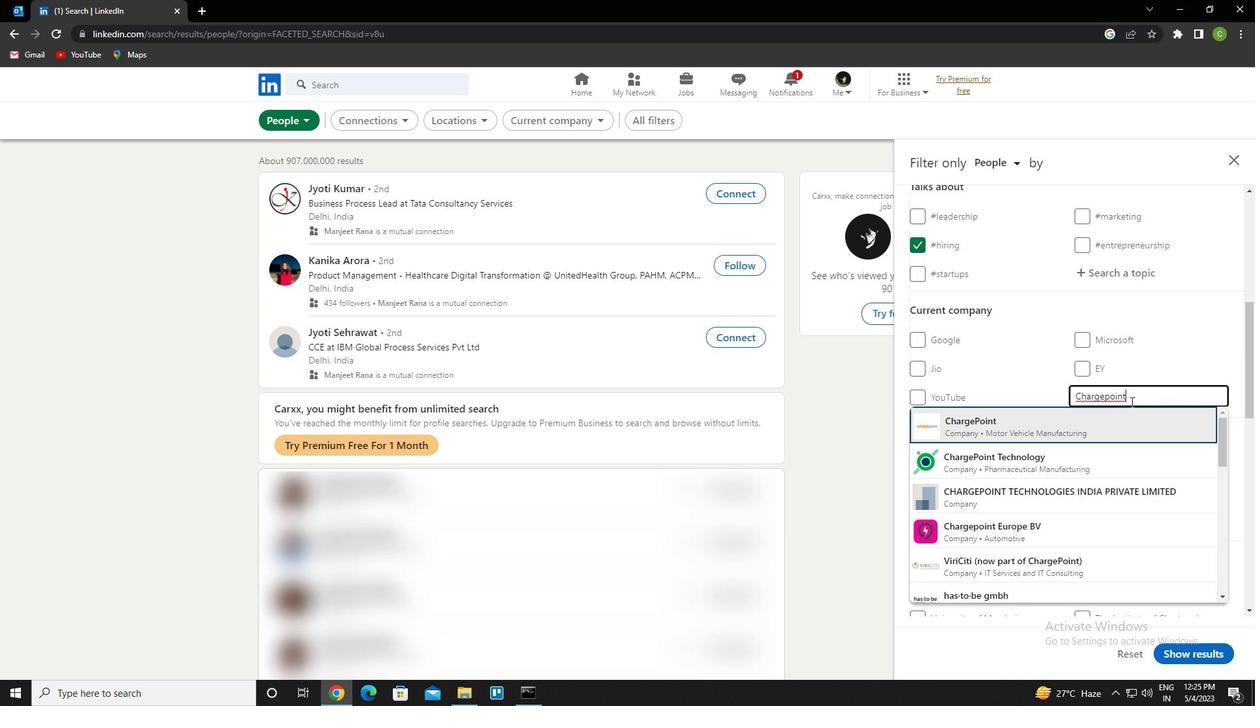 
Action: Mouse moved to (1123, 411)
Screenshot: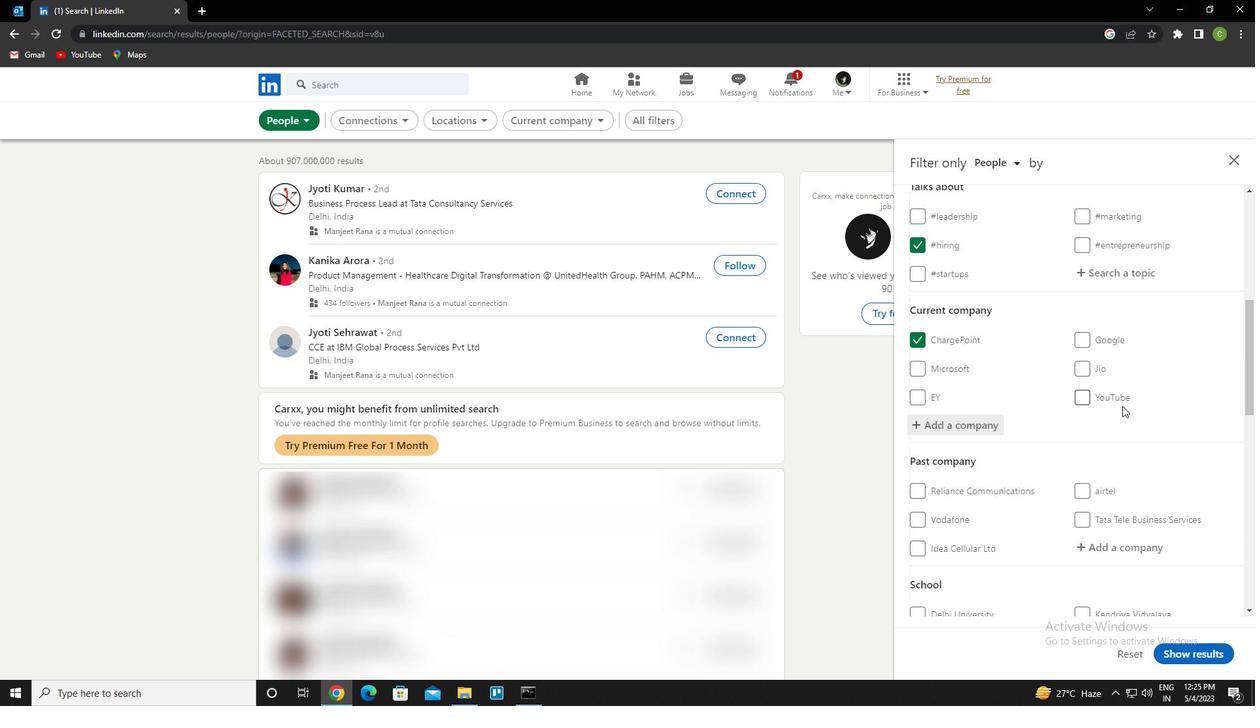 
Action: Mouse scrolled (1123, 410) with delta (0, 0)
Screenshot: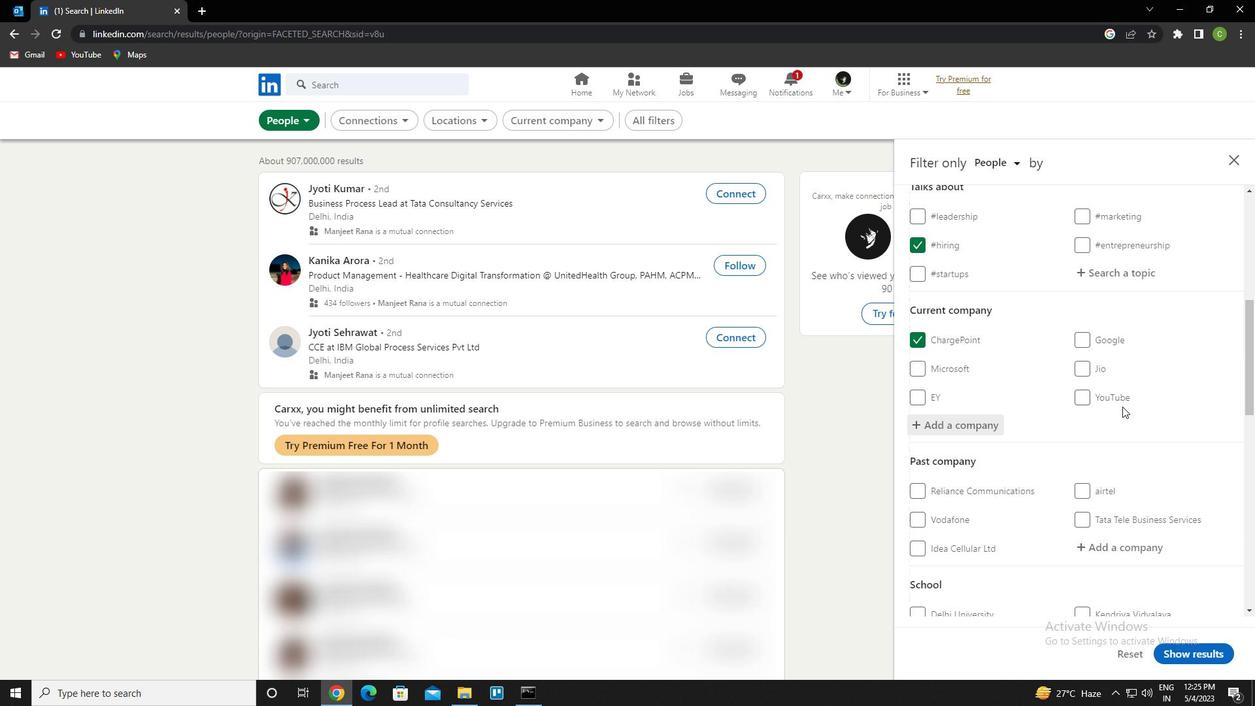 
Action: Mouse scrolled (1123, 410) with delta (0, 0)
Screenshot: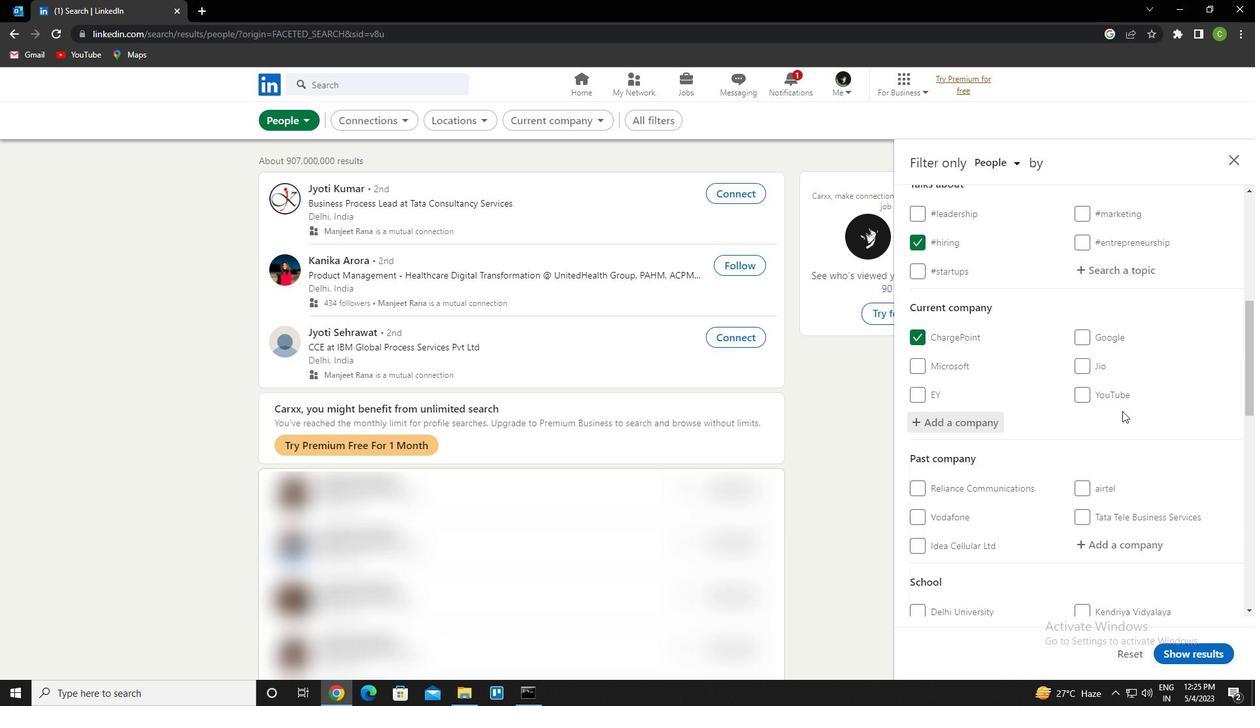 
Action: Mouse scrolled (1123, 410) with delta (0, 0)
Screenshot: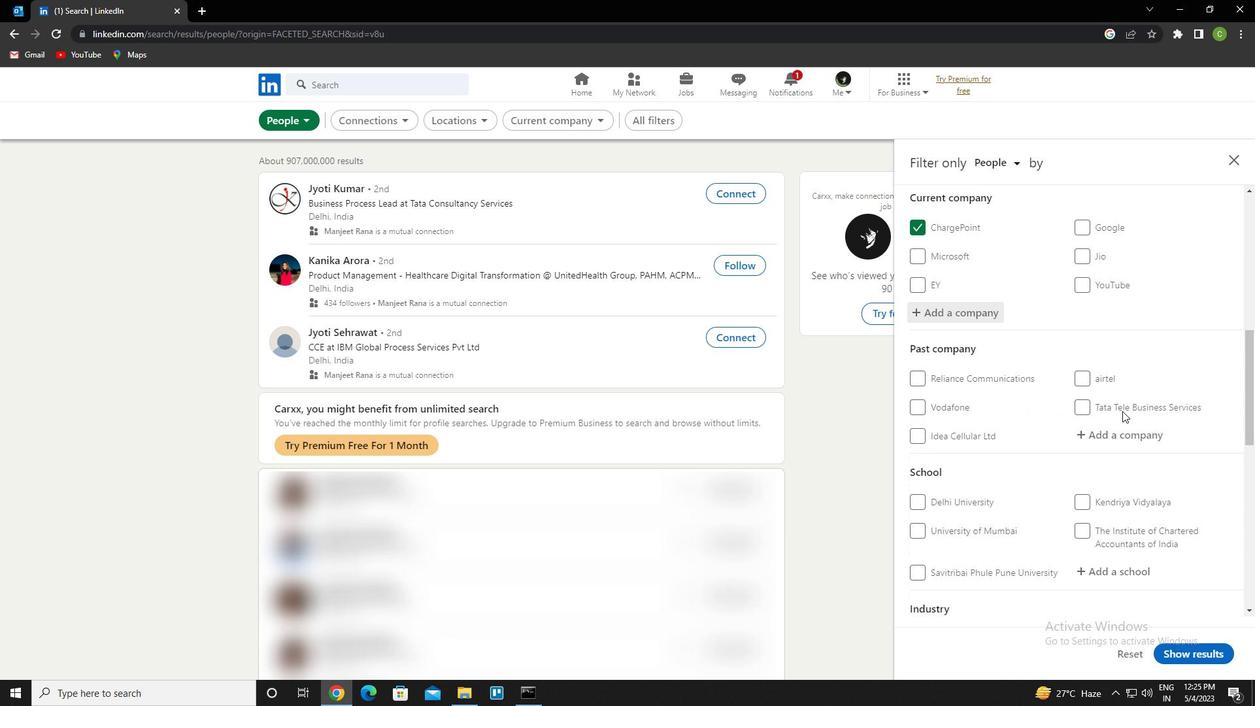 
Action: Mouse moved to (1123, 412)
Screenshot: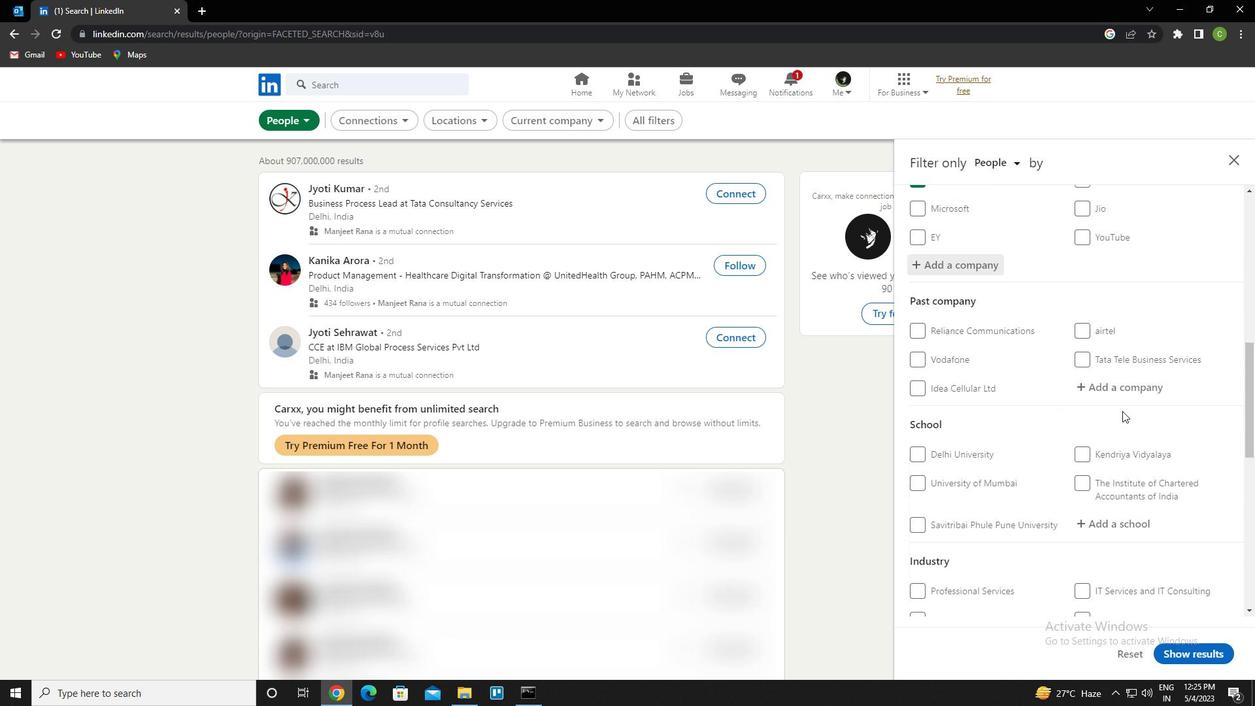 
Action: Mouse scrolled (1123, 411) with delta (0, 0)
Screenshot: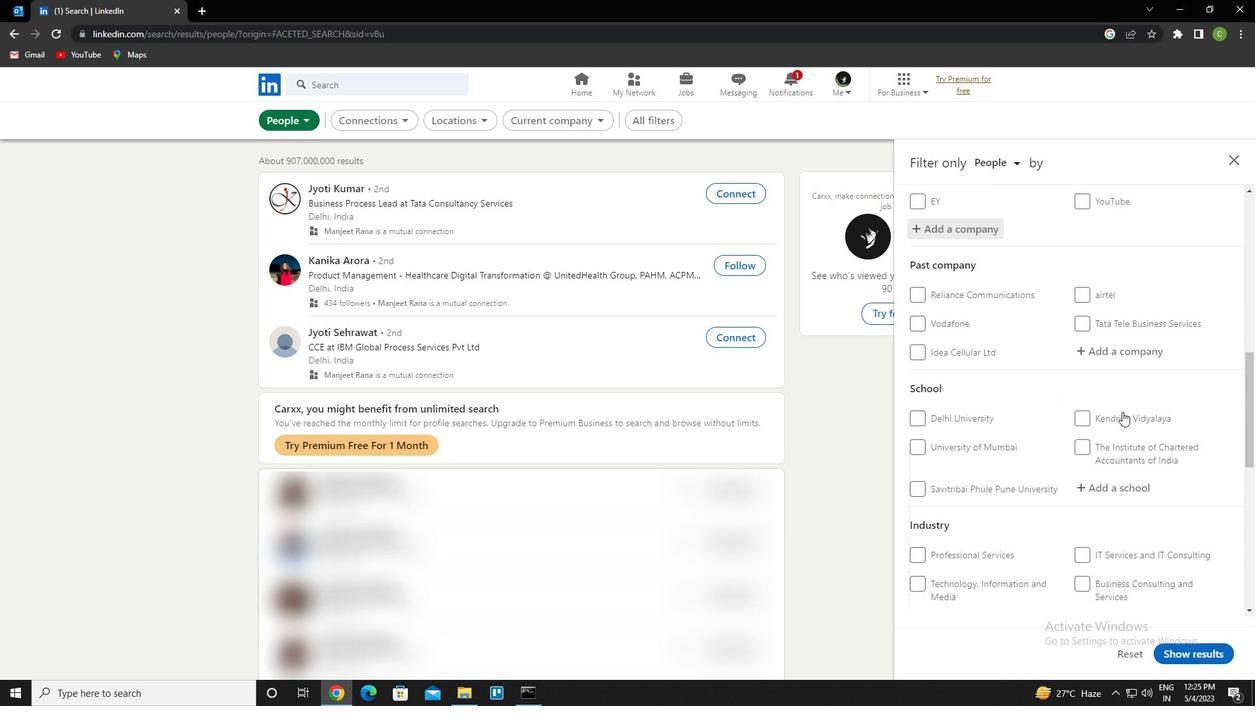 
Action: Mouse moved to (1117, 421)
Screenshot: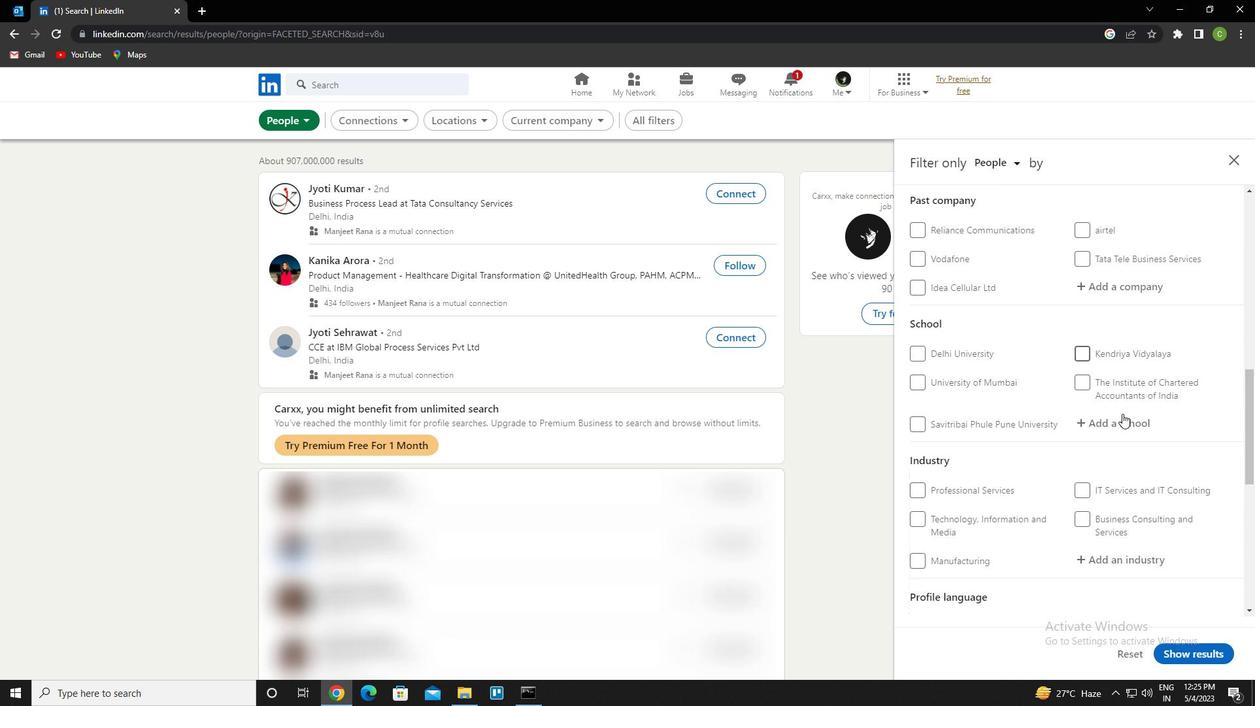 
Action: Mouse pressed left at (1117, 421)
Screenshot: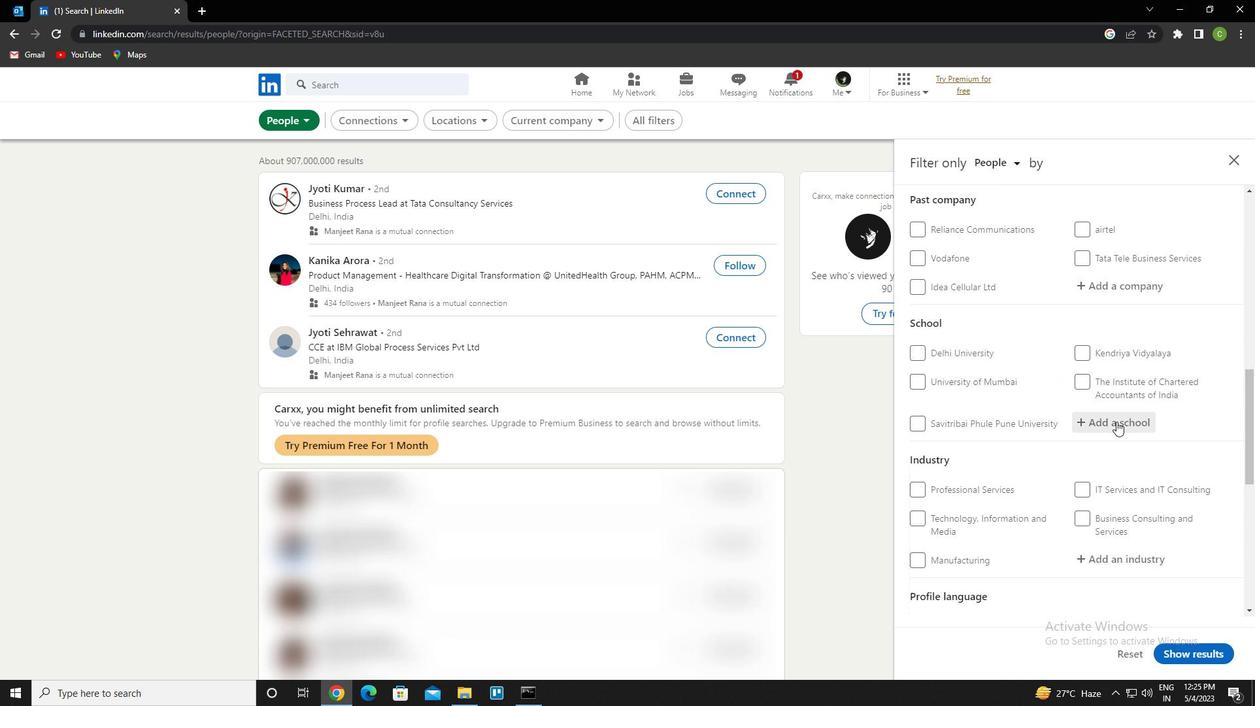 
Action: Key pressed <Key.caps_lock>w<Key.caps_lock>igan<Key.space><Key.shift>&<Key.space>LEIGH<Key.space>COLLEGE<Key.right><Key.down><Key.enter>
Screenshot: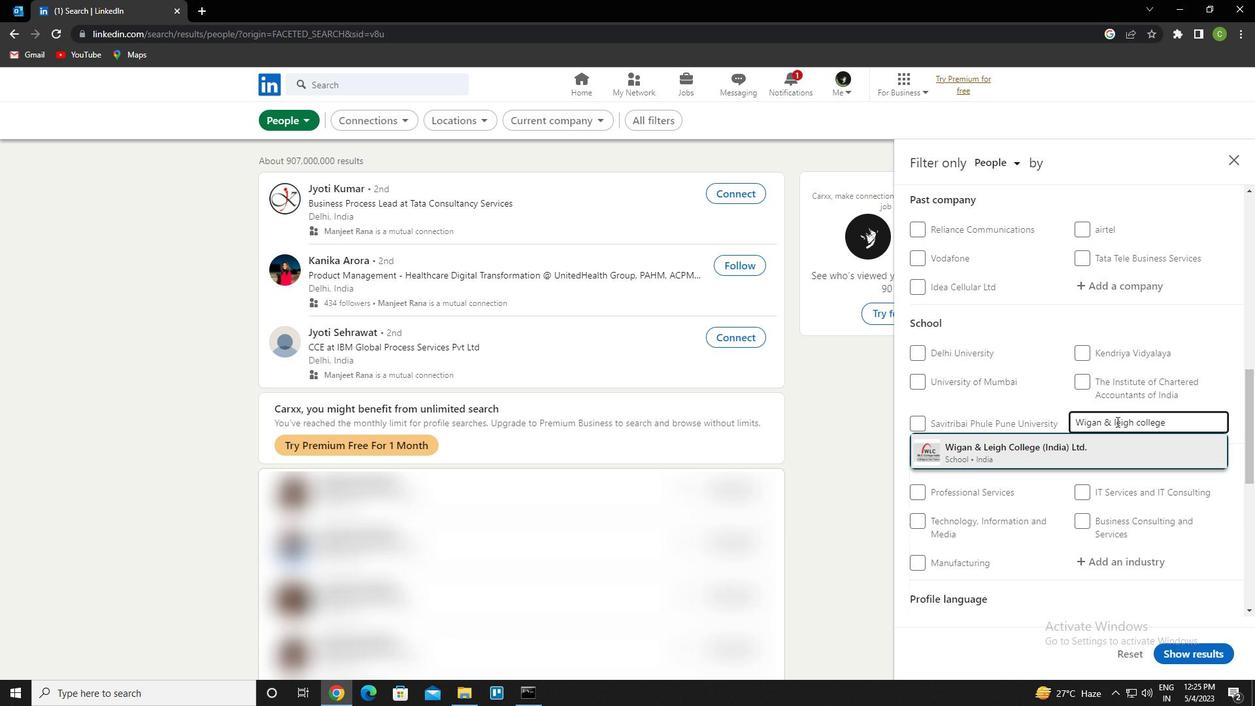 
Action: Mouse moved to (1048, 411)
Screenshot: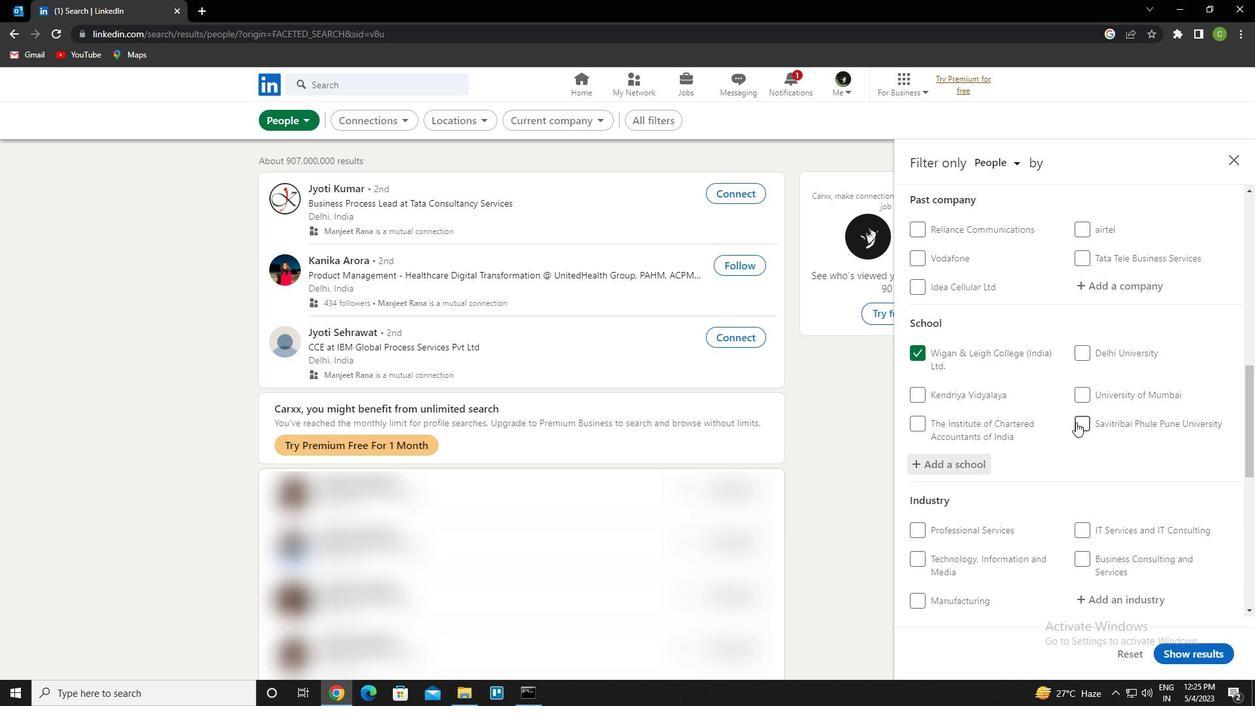 
Action: Mouse scrolled (1048, 410) with delta (0, 0)
Screenshot: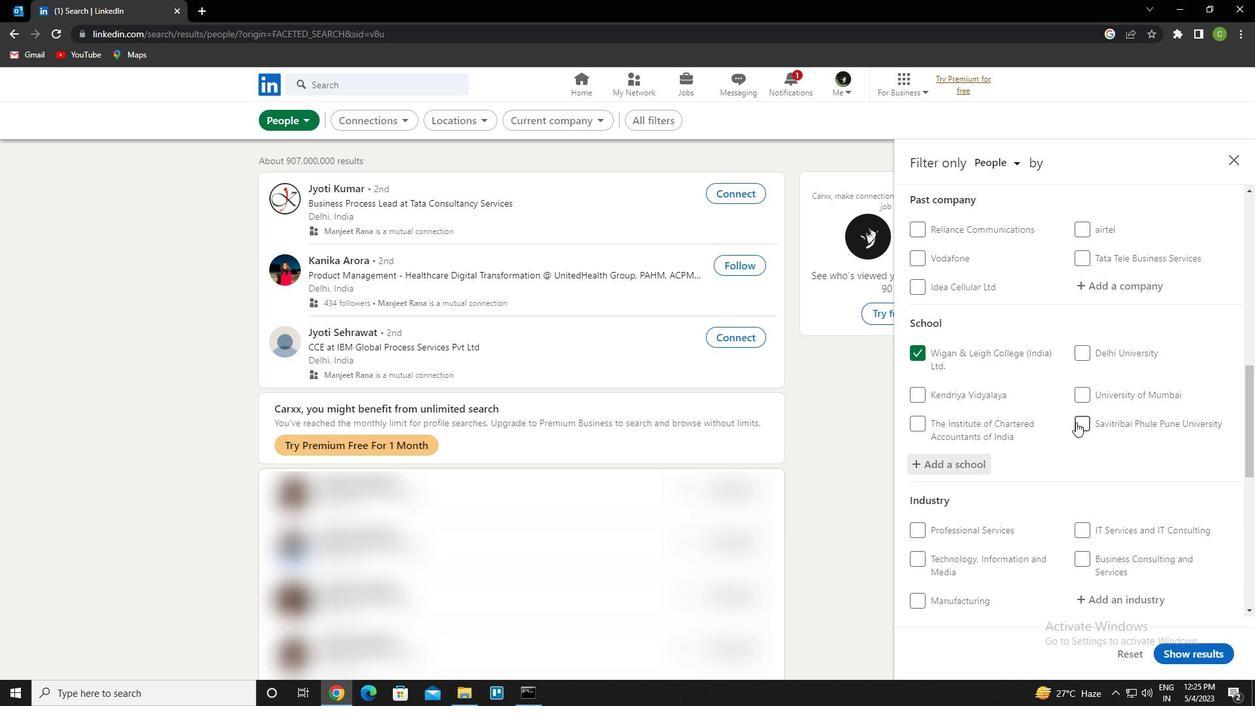 
Action: Mouse moved to (1045, 409)
Screenshot: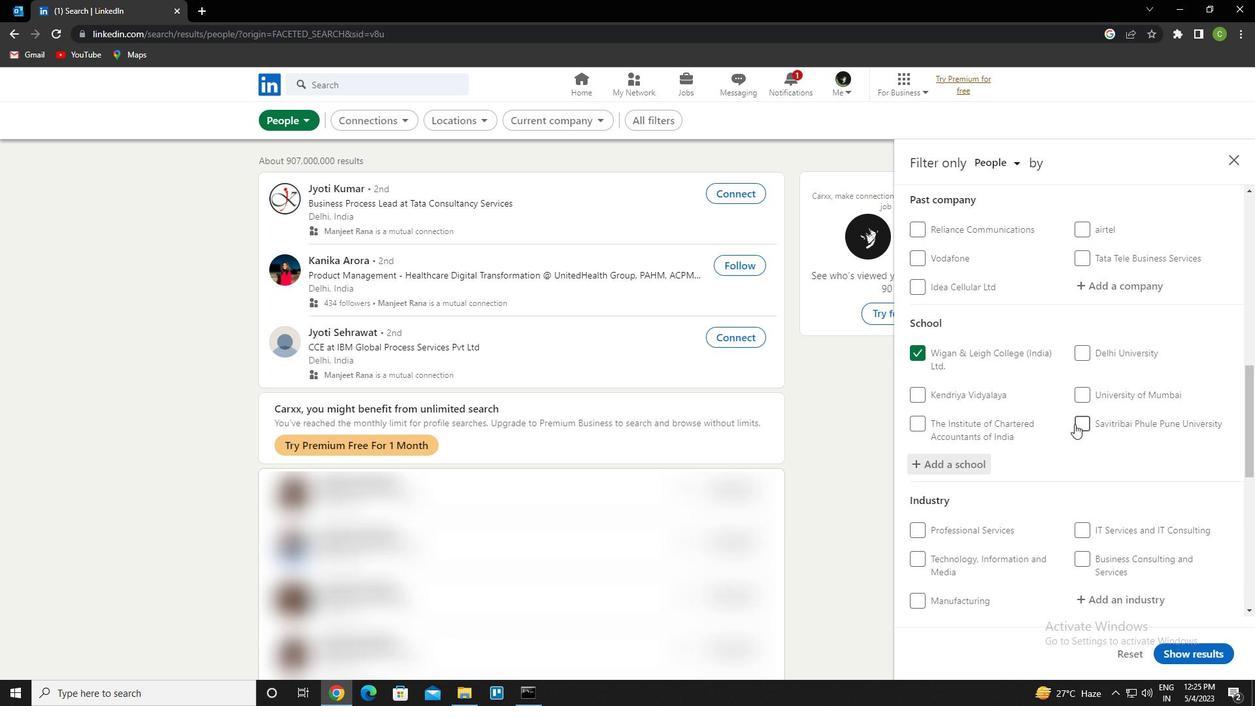 
Action: Mouse scrolled (1045, 408) with delta (0, 0)
Screenshot: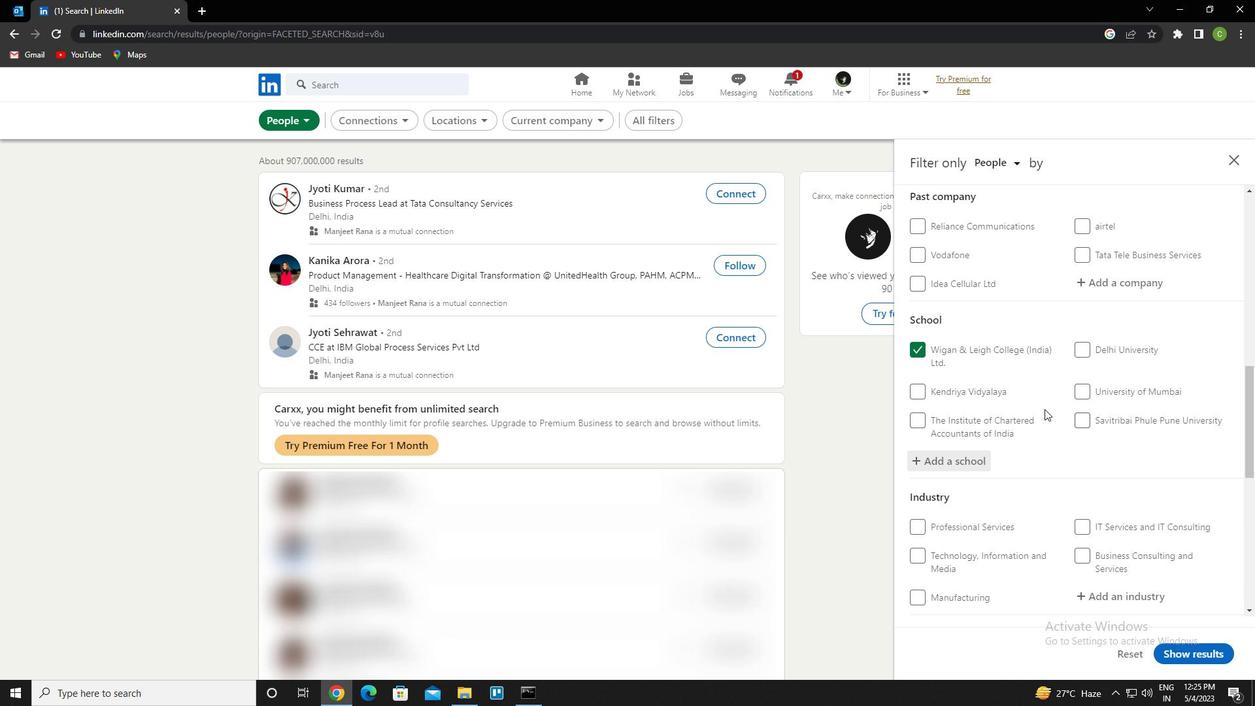 
Action: Mouse moved to (1144, 471)
Screenshot: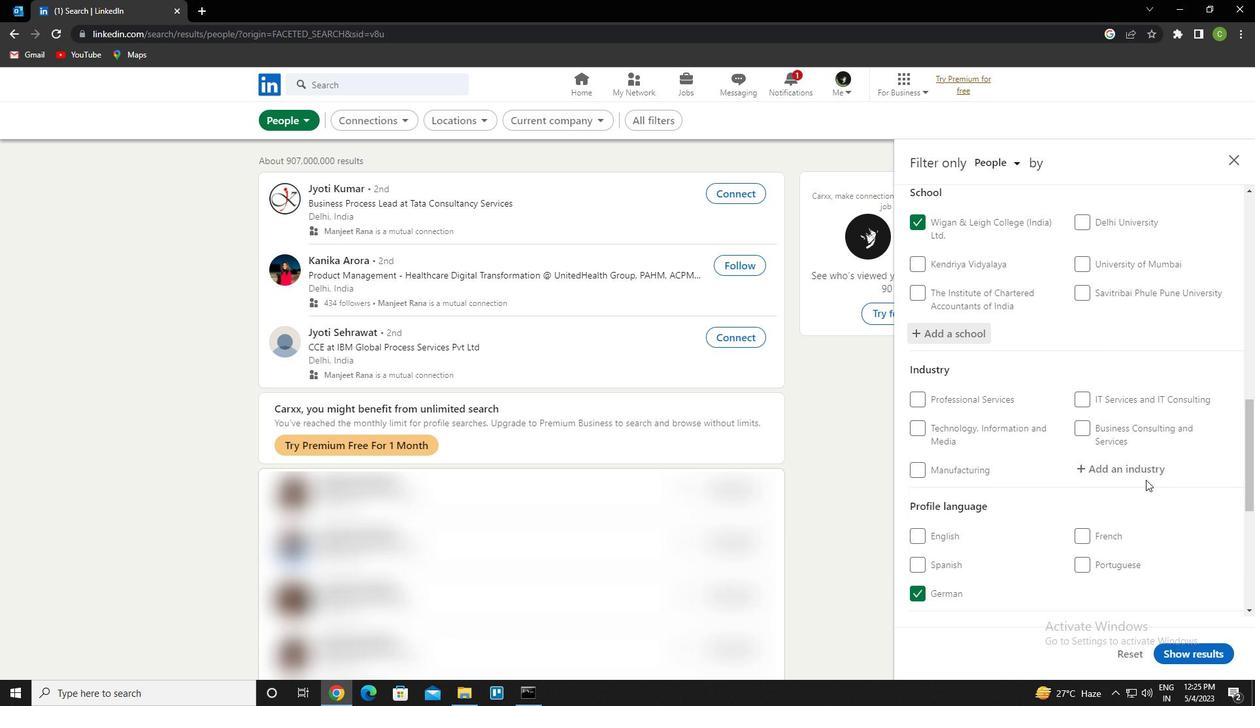 
Action: Mouse pressed left at (1144, 471)
Screenshot: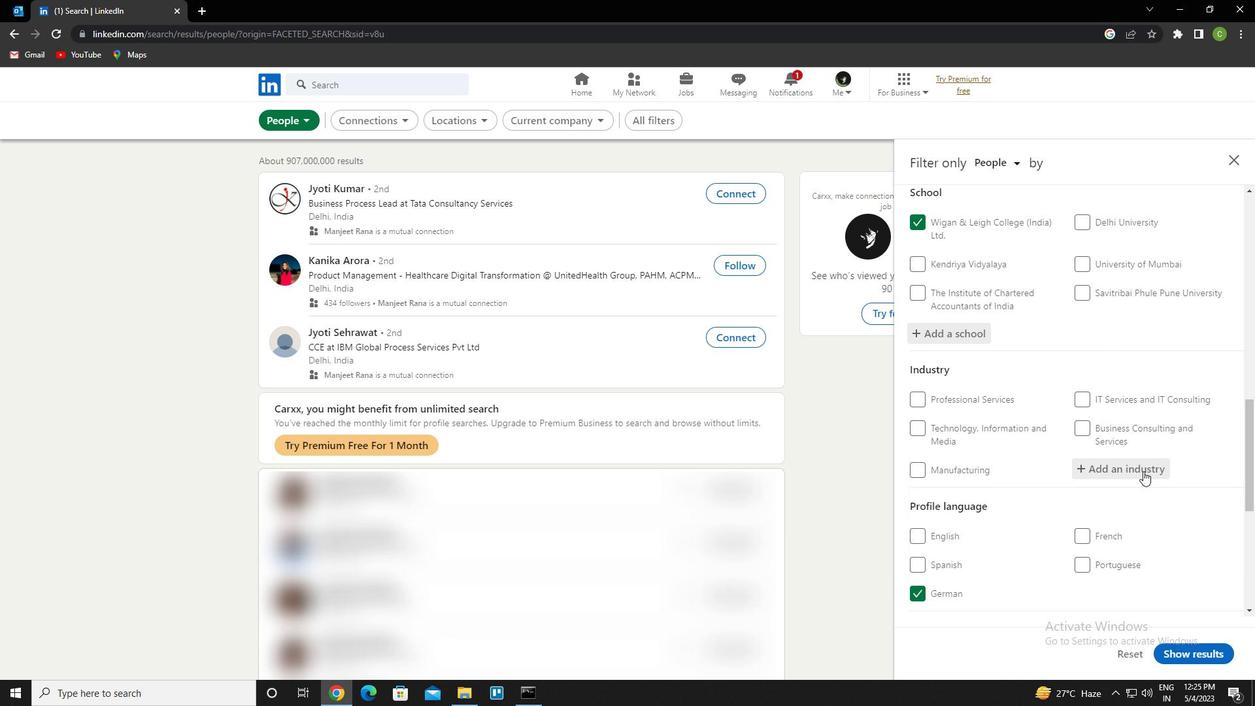 
Action: Key pressed E-LEARNING<Key.space>PROVIDERS<Key.down><Key.enter>
Screenshot: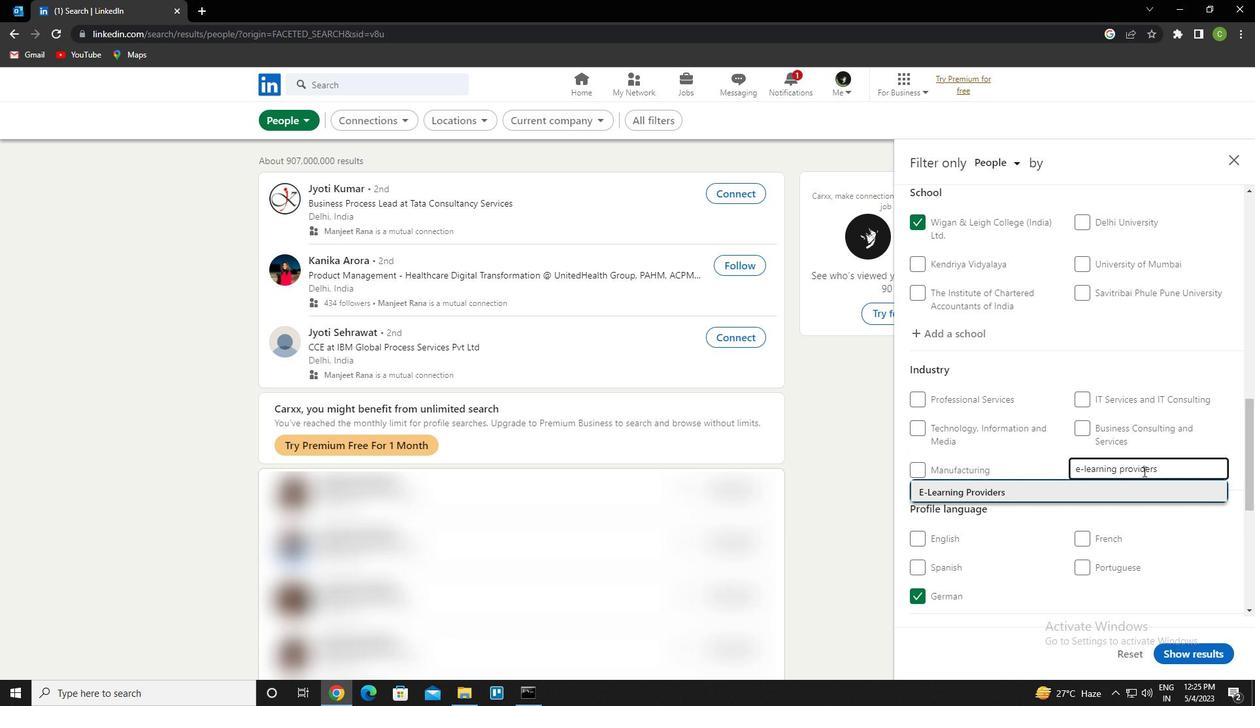 
Action: Mouse moved to (1108, 563)
Screenshot: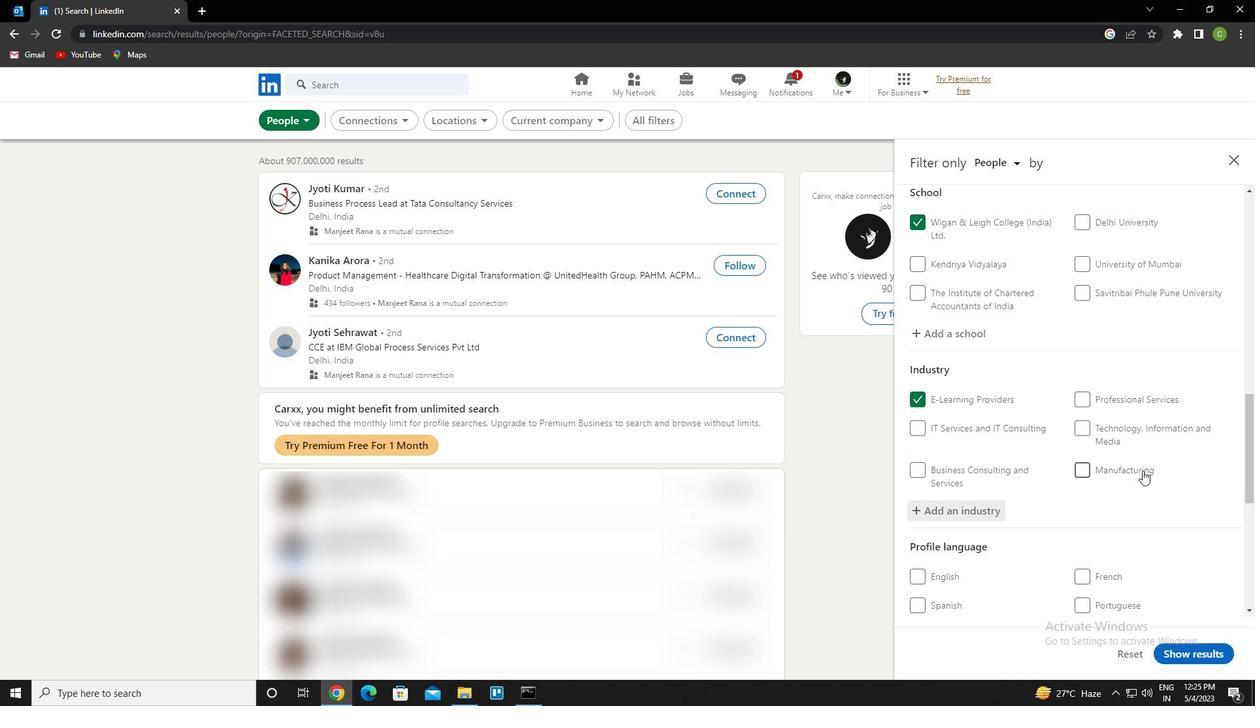 
Action: Mouse scrolled (1108, 562) with delta (0, 0)
Screenshot: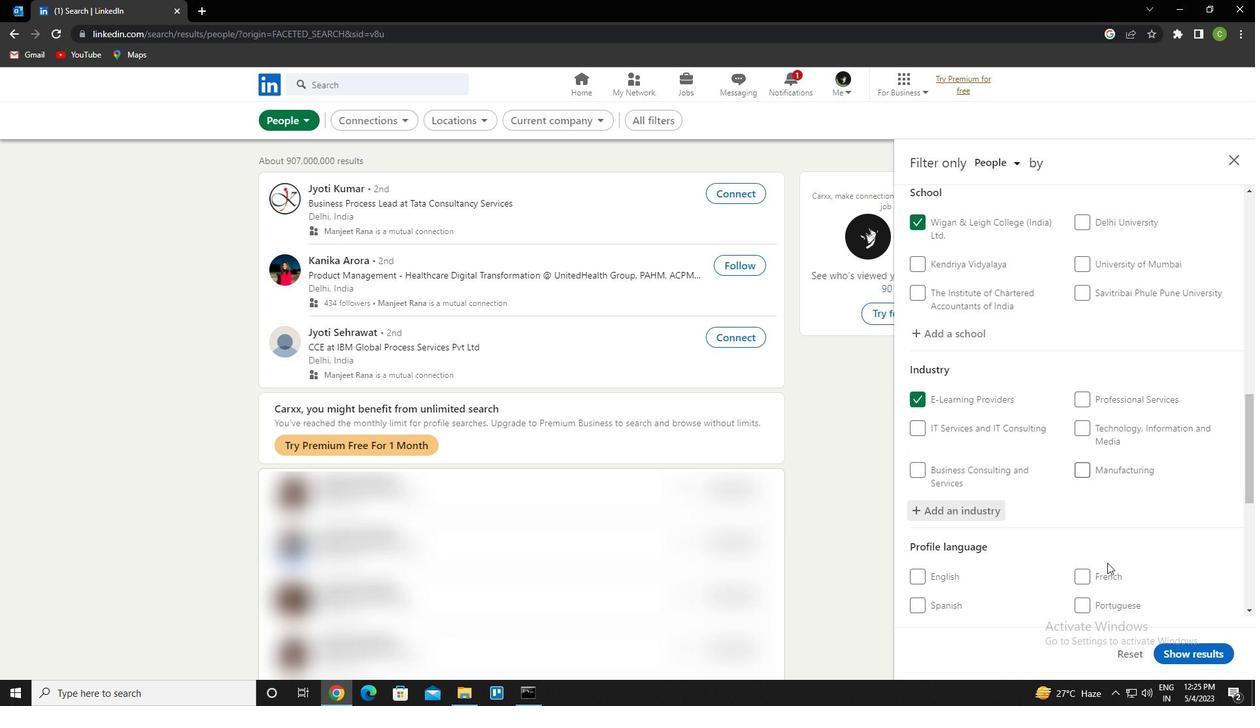 
Action: Mouse moved to (1106, 565)
Screenshot: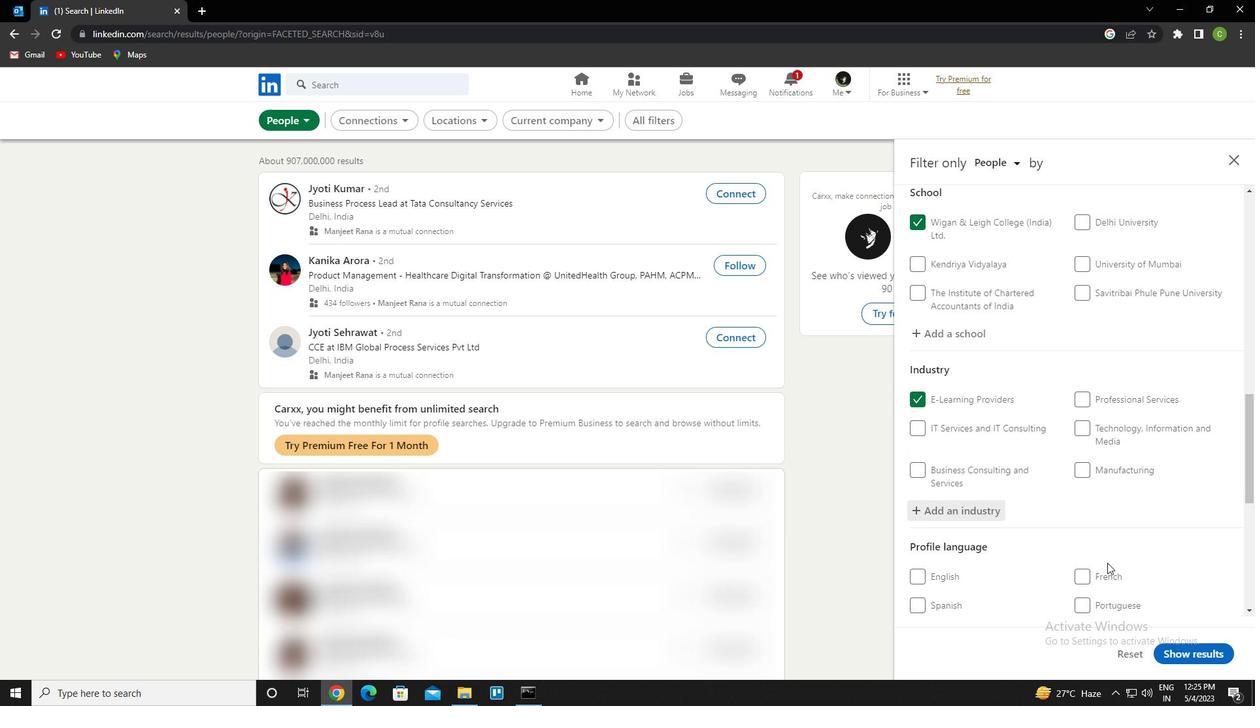 
Action: Mouse scrolled (1106, 565) with delta (0, 0)
Screenshot: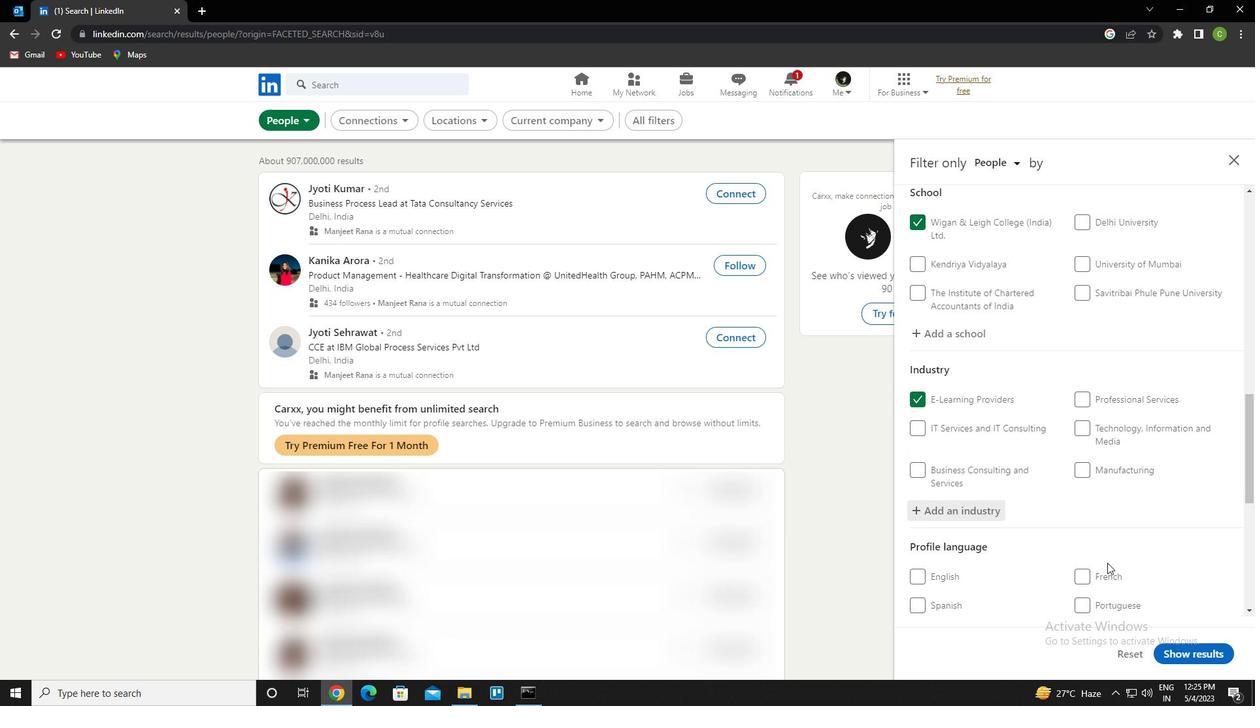 
Action: Mouse moved to (1104, 573)
Screenshot: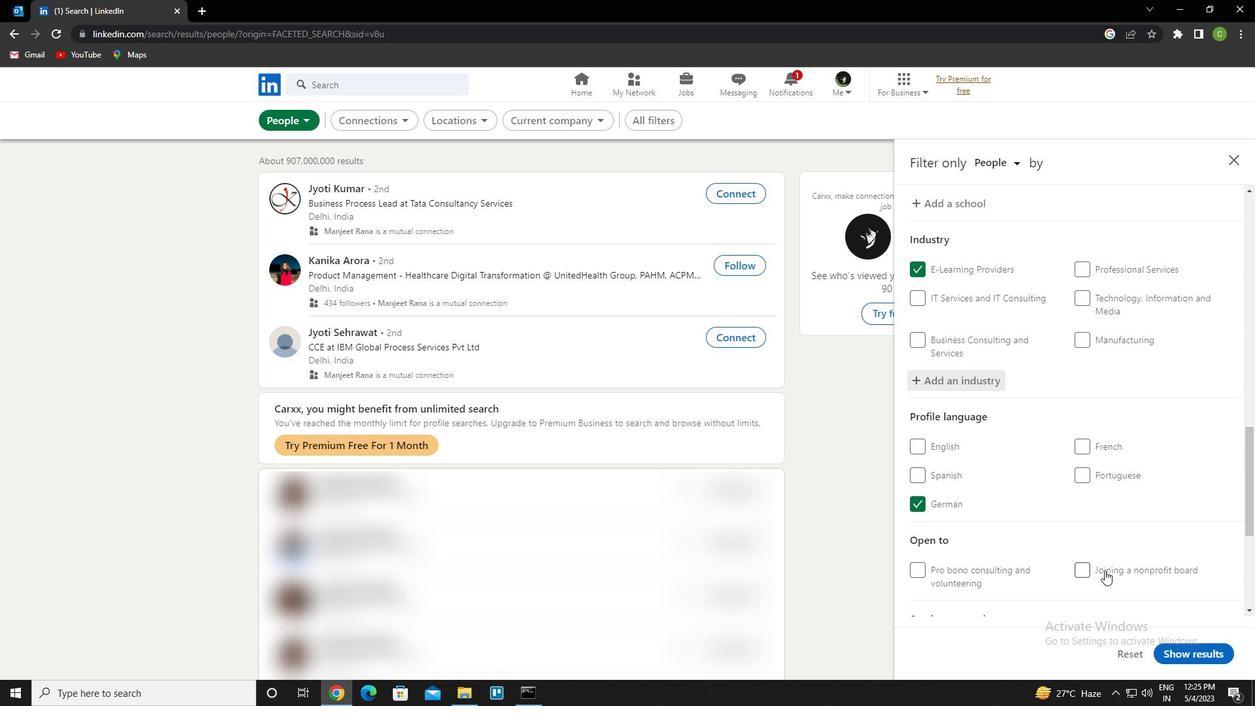 
Action: Mouse scrolled (1104, 572) with delta (0, 0)
Screenshot: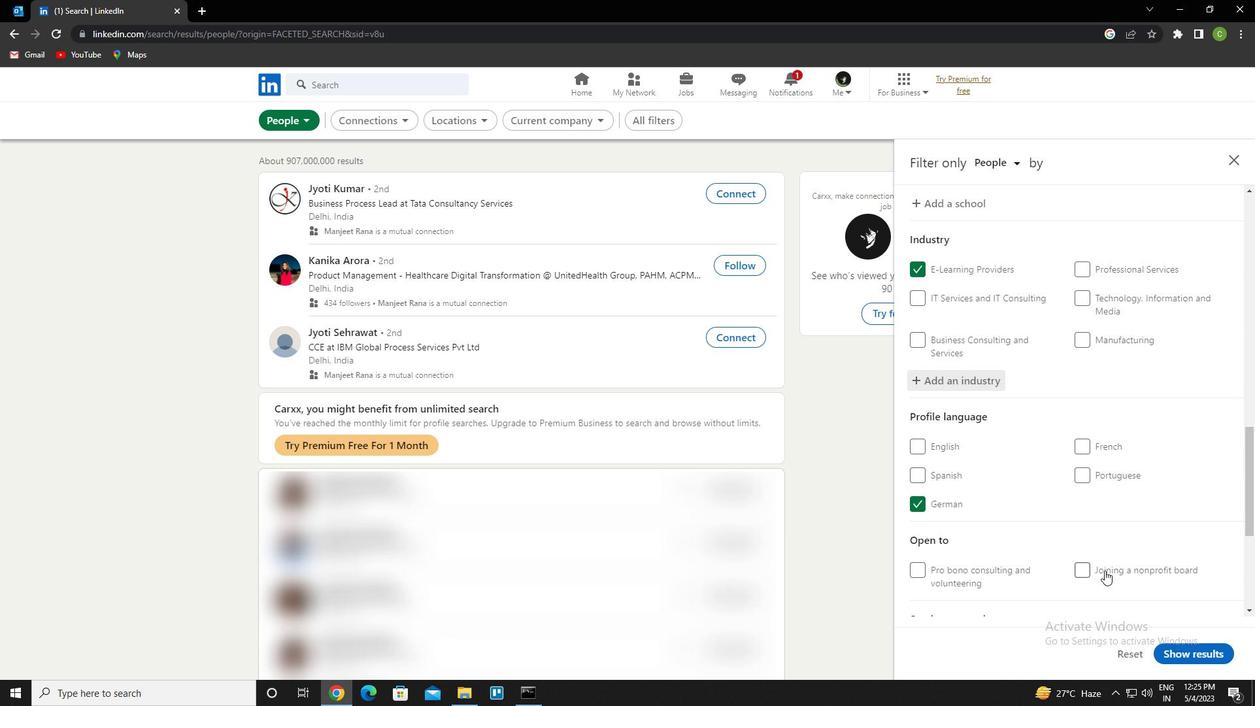 
Action: Mouse moved to (1104, 573)
Screenshot: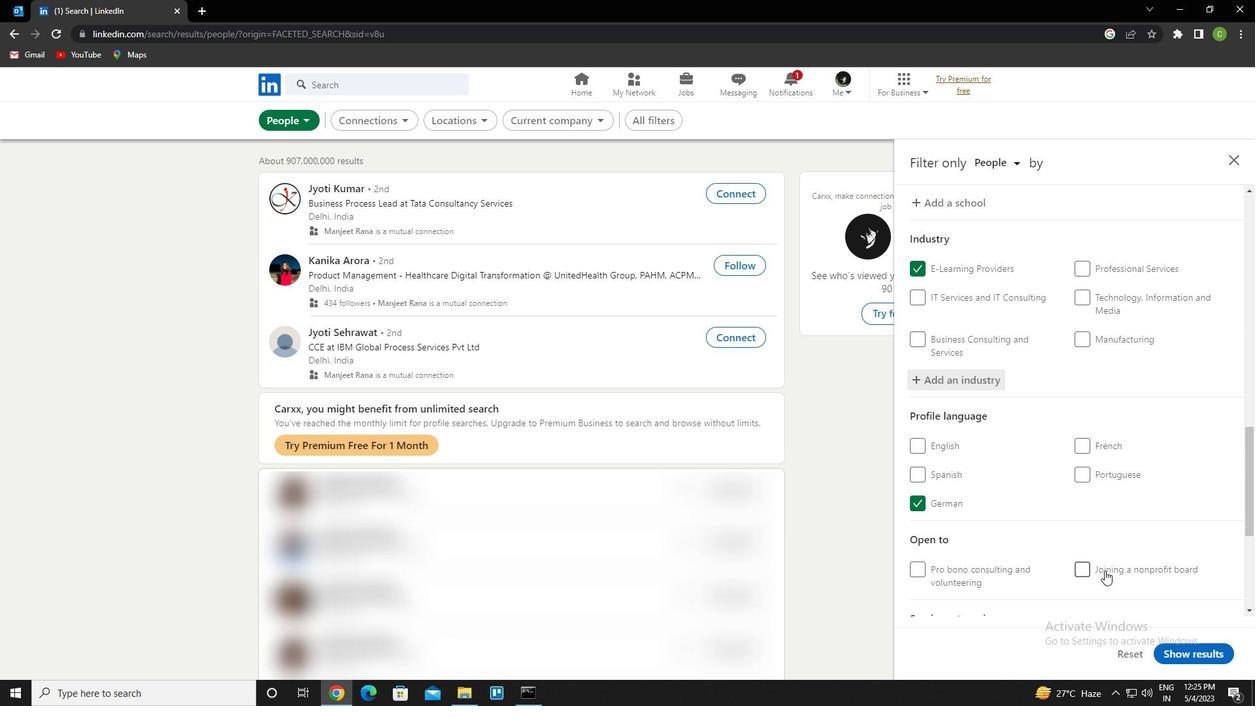 
Action: Mouse scrolled (1104, 572) with delta (0, 0)
Screenshot: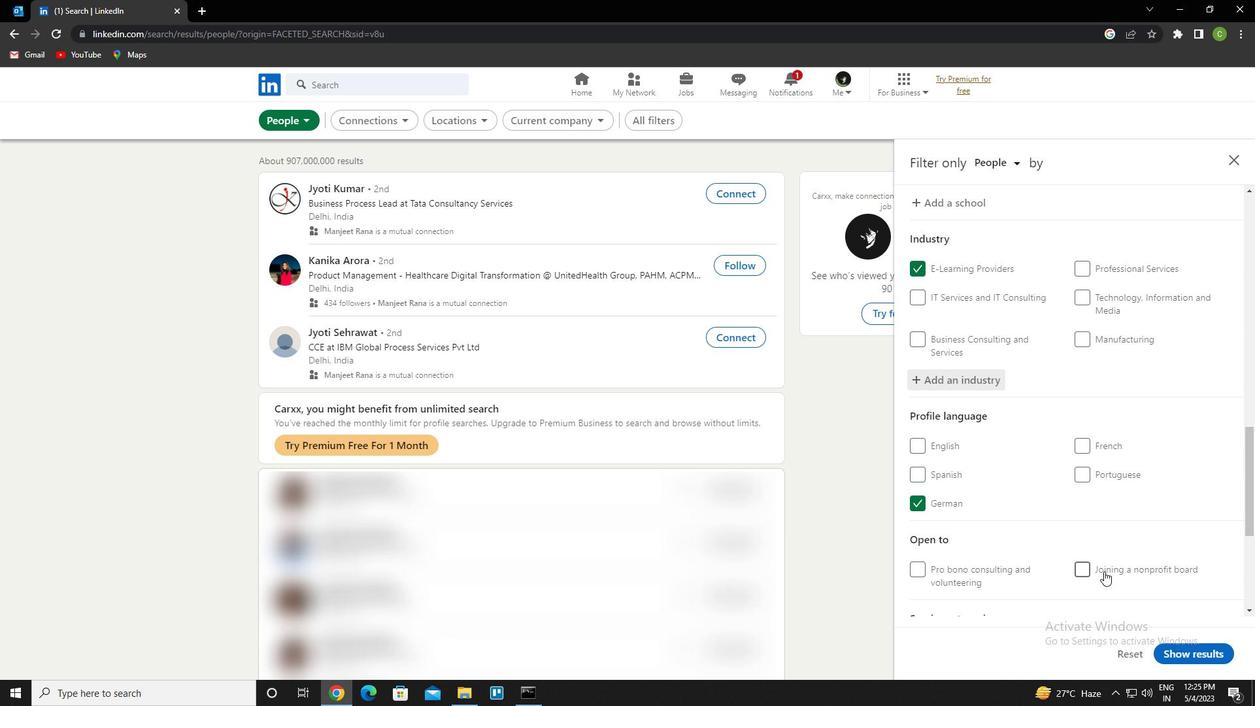 
Action: Mouse scrolled (1104, 572) with delta (0, 0)
Screenshot: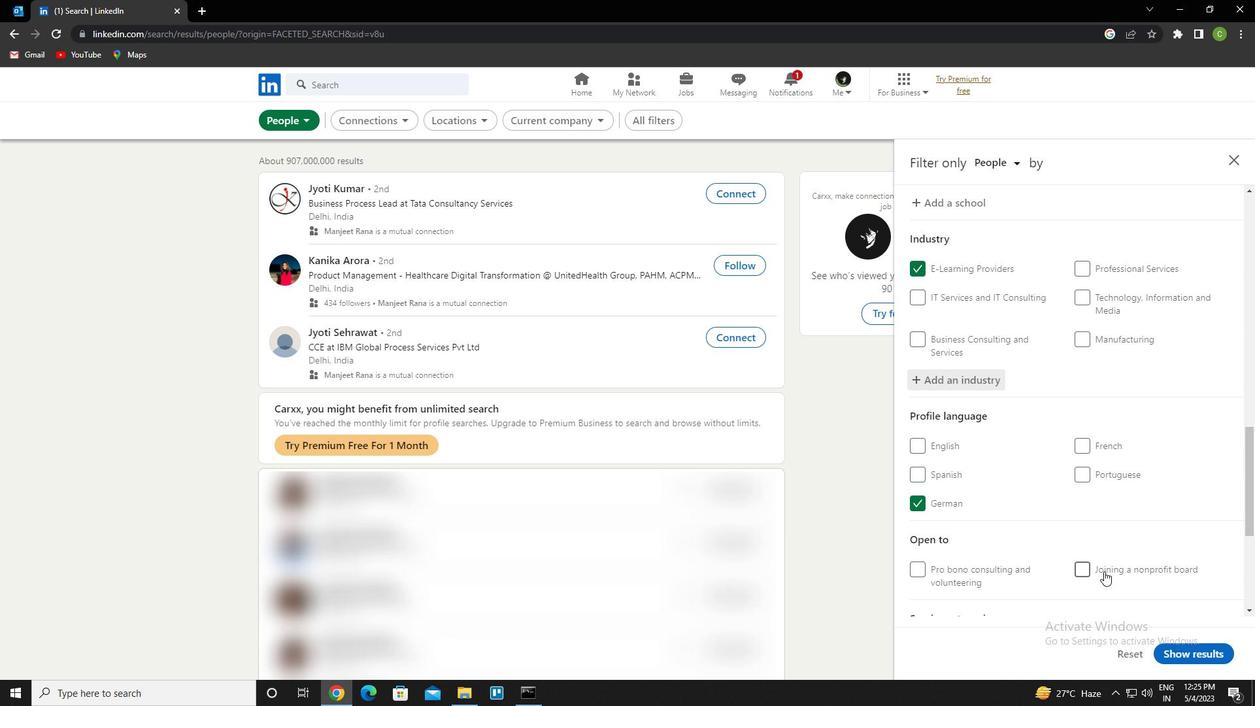 
Action: Mouse scrolled (1104, 572) with delta (0, 0)
Screenshot: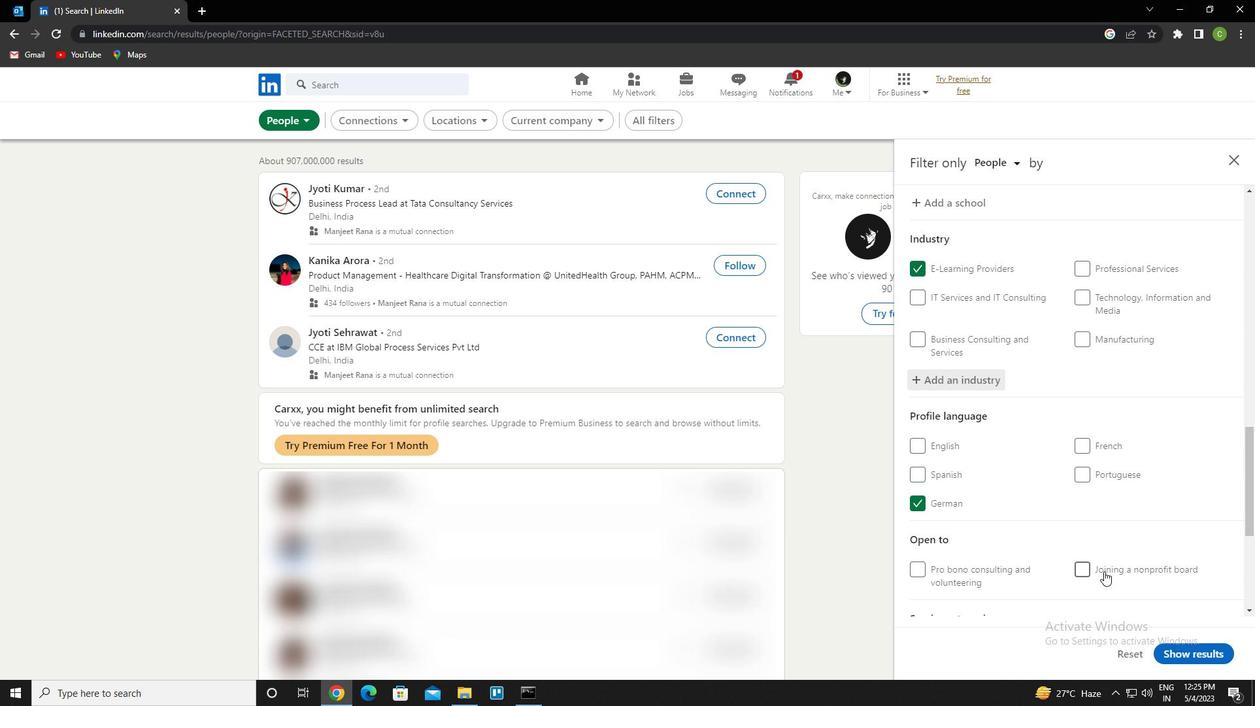 
Action: Mouse moved to (1123, 450)
Screenshot: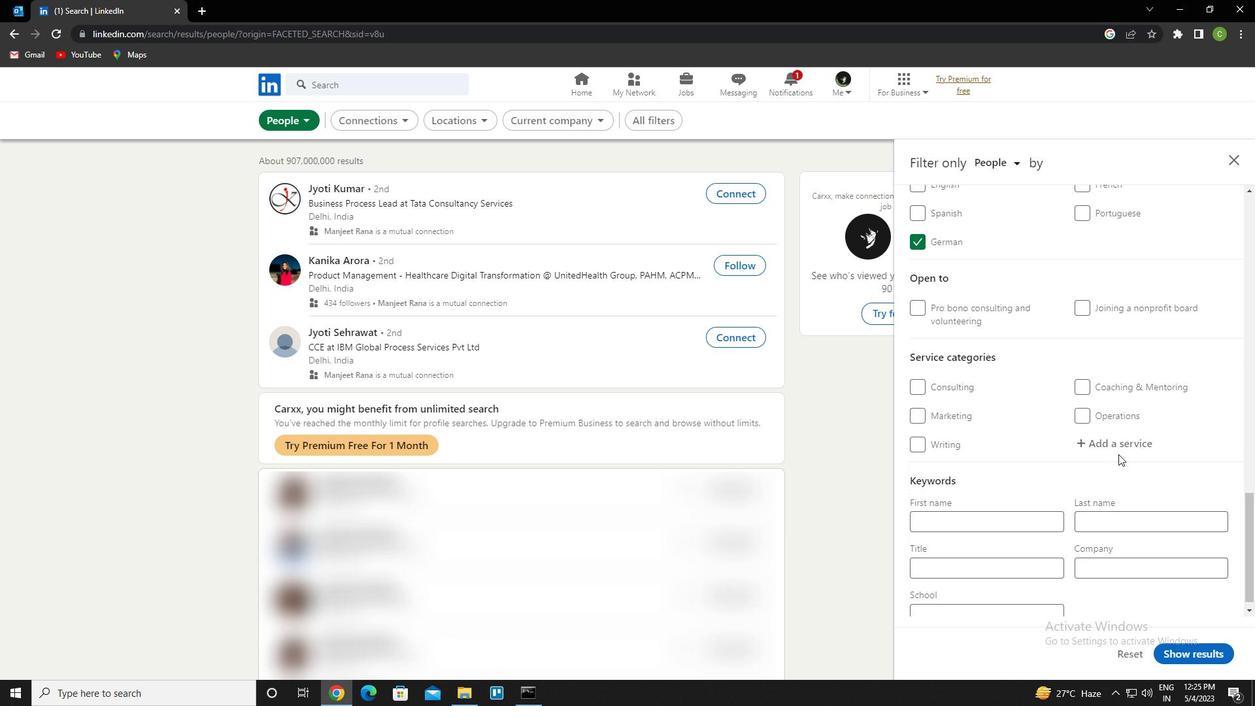 
Action: Mouse pressed left at (1123, 450)
Screenshot: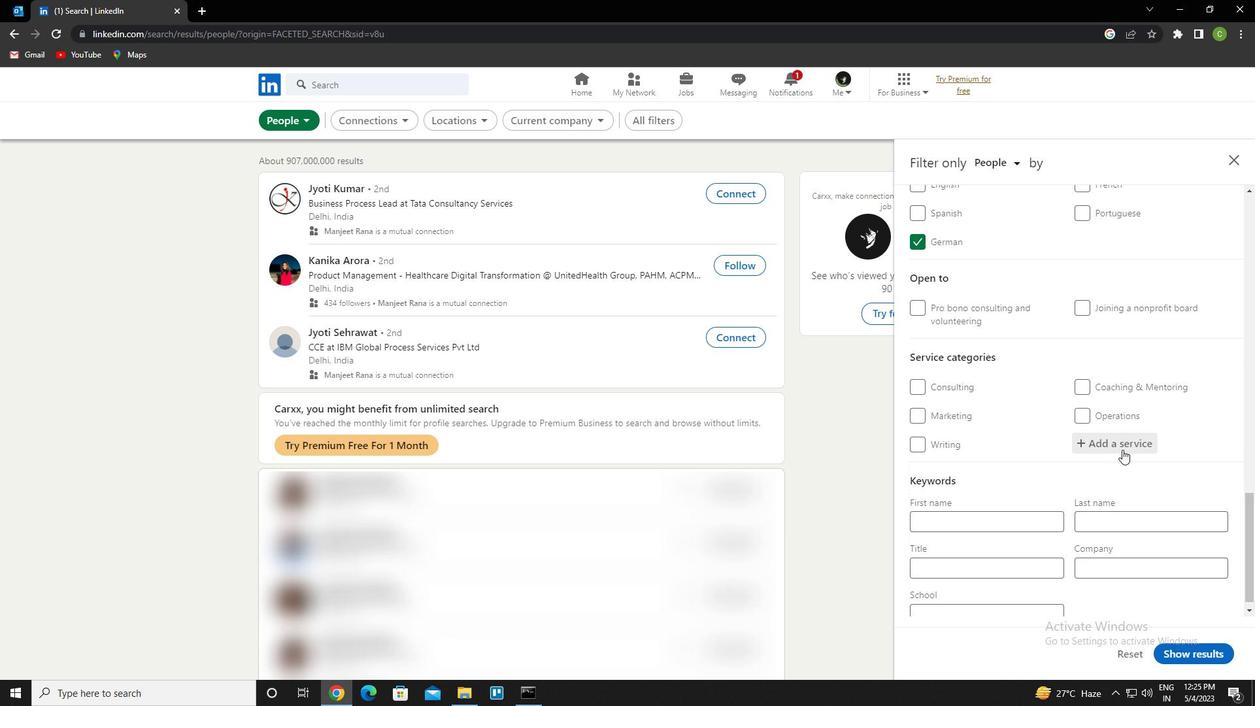 
Action: Key pressed <Key.caps_lock>I<Key.caps_lock>NTERACTION<Key.space>DESIGN<Key.down><Key.enter>
Screenshot: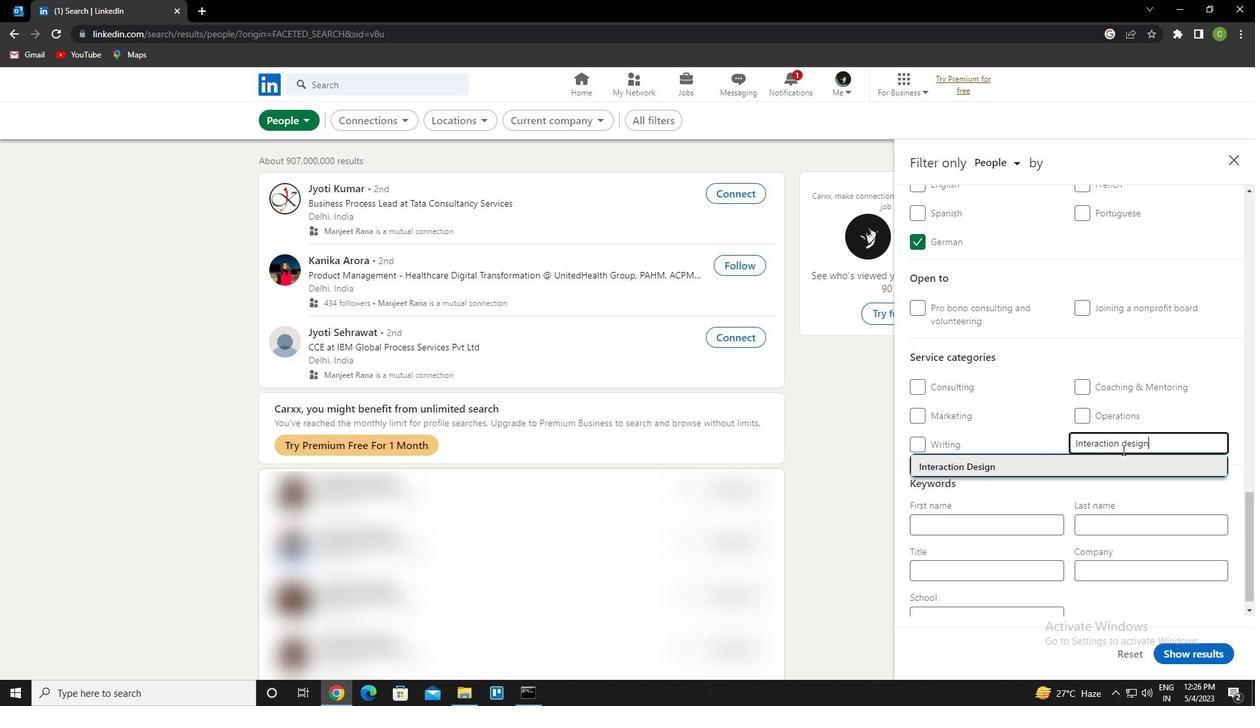 
Action: Mouse moved to (1112, 465)
Screenshot: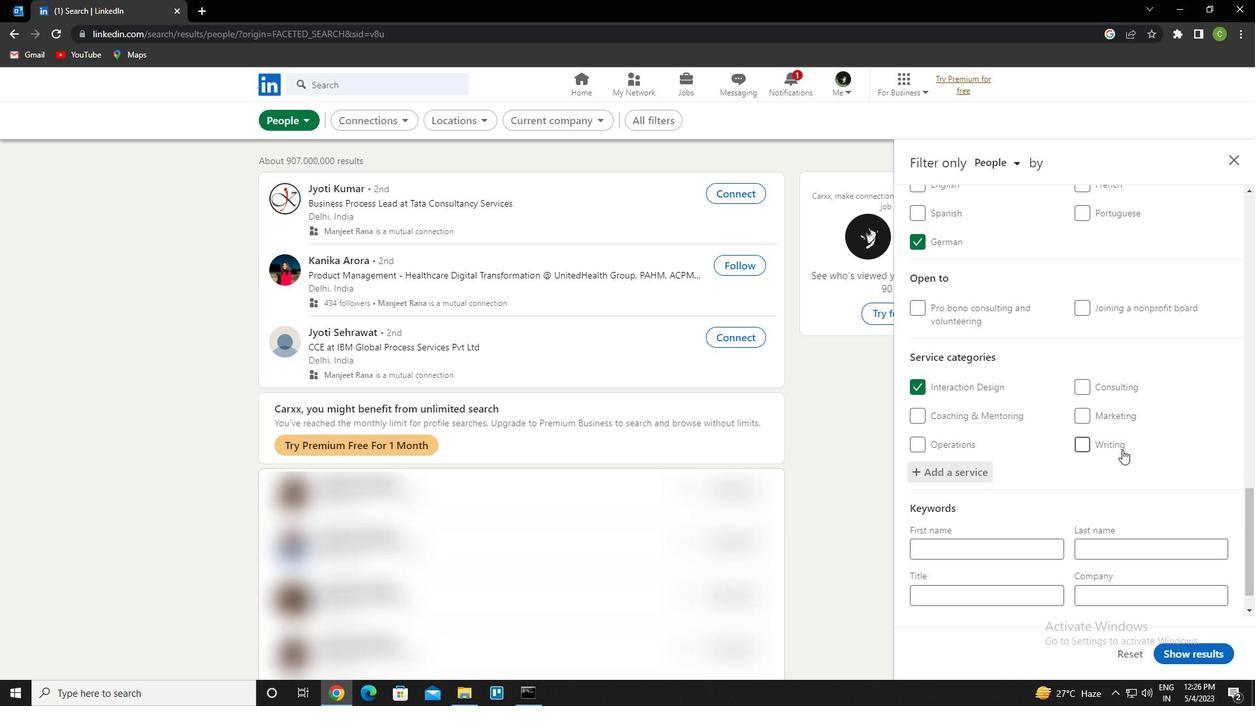 
Action: Mouse scrolled (1112, 464) with delta (0, 0)
Screenshot: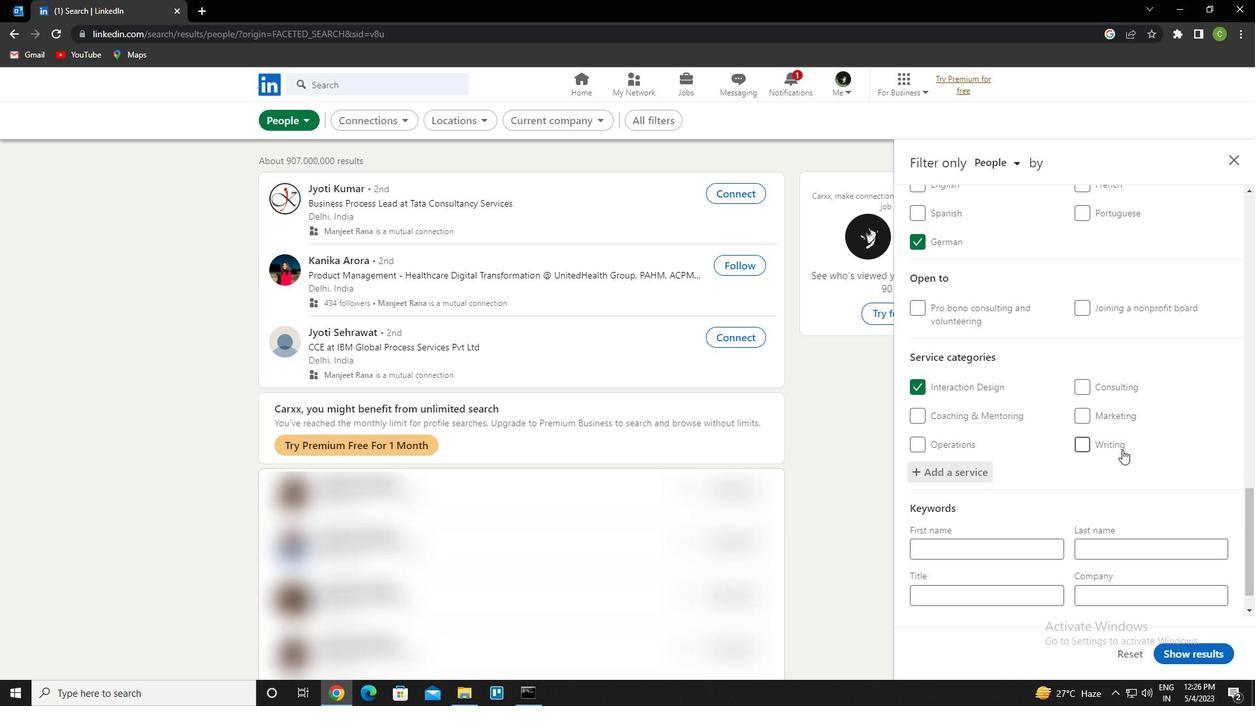 
Action: Mouse moved to (1108, 469)
Screenshot: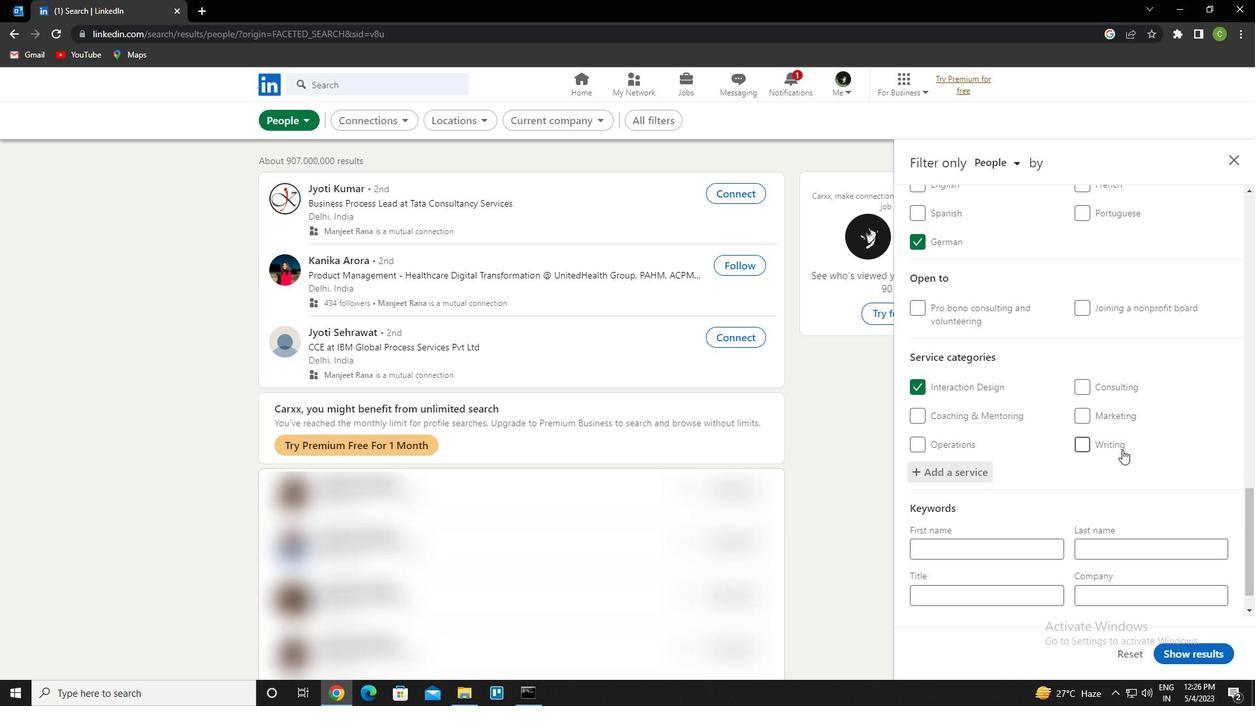
Action: Mouse scrolled (1108, 469) with delta (0, 0)
Screenshot: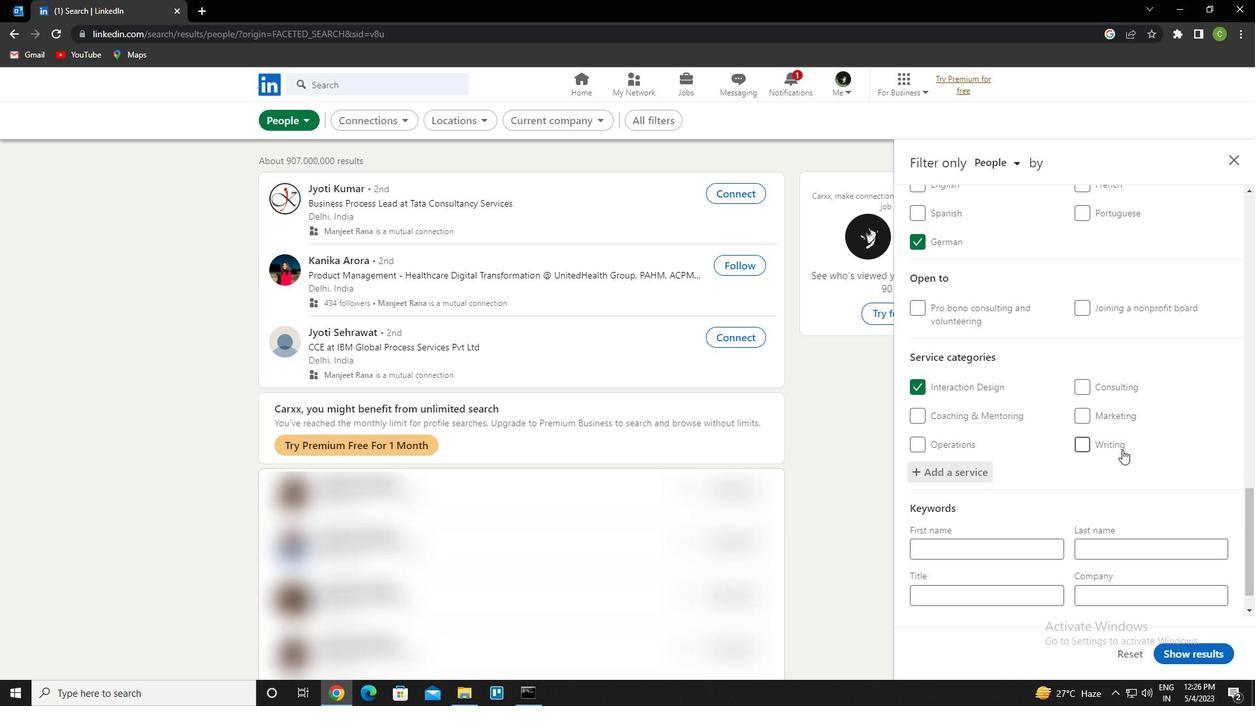 
Action: Mouse moved to (1106, 473)
Screenshot: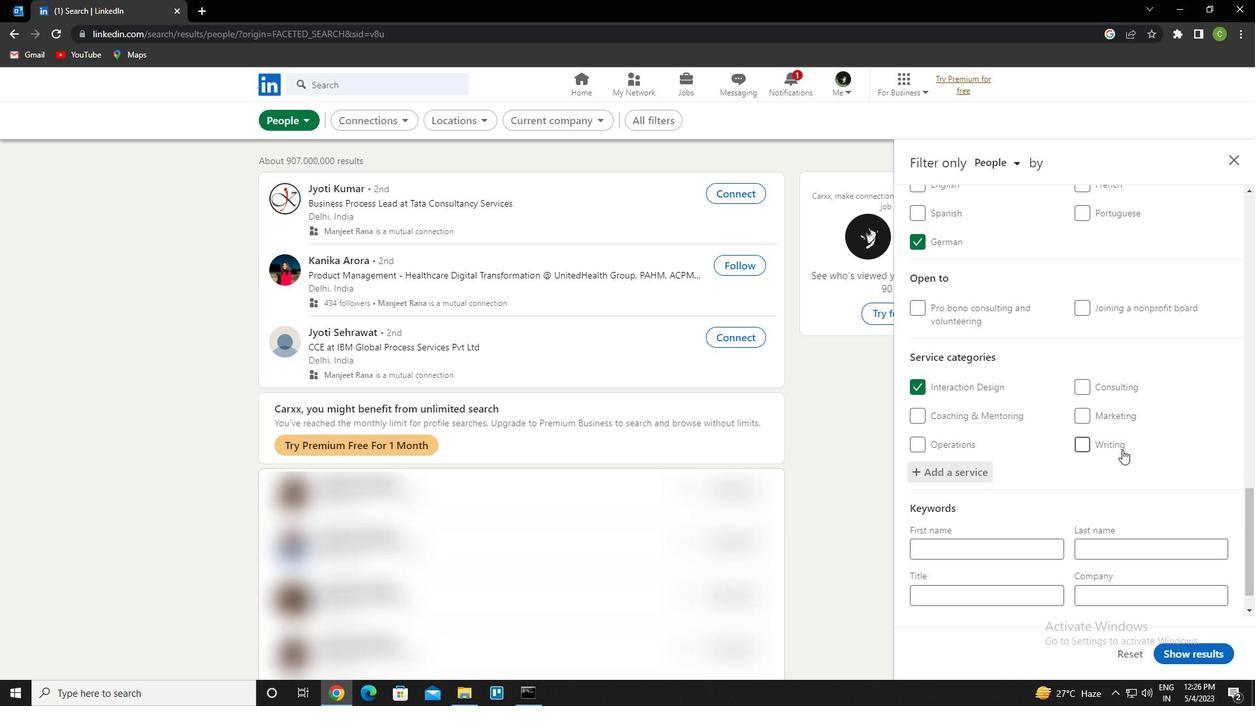 
Action: Mouse scrolled (1106, 472) with delta (0, 0)
Screenshot: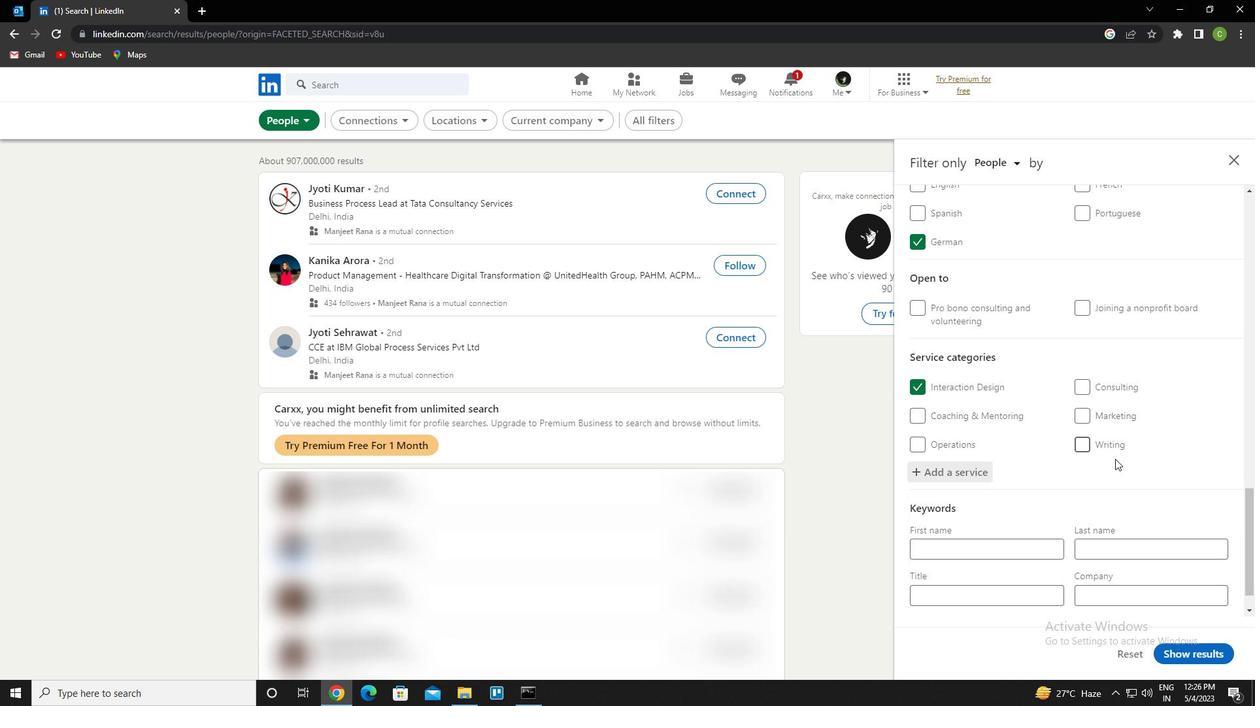 
Action: Mouse moved to (1106, 476)
Screenshot: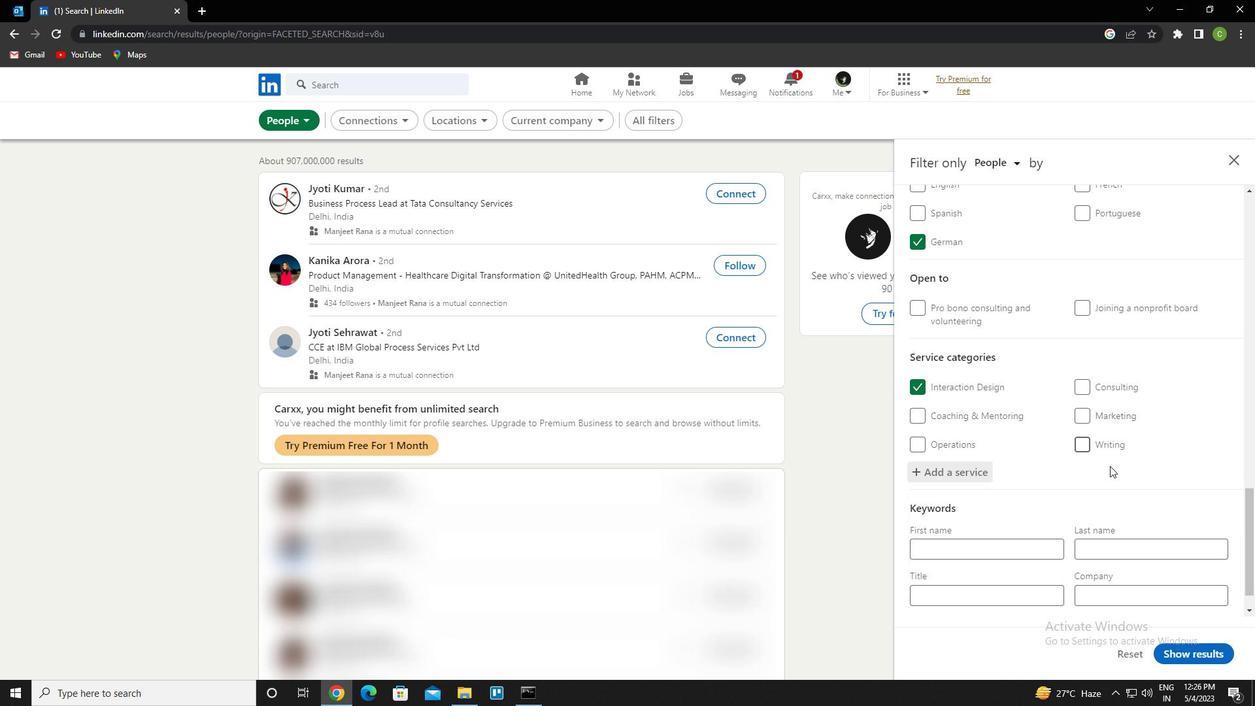 
Action: Mouse scrolled (1106, 475) with delta (0, 0)
Screenshot: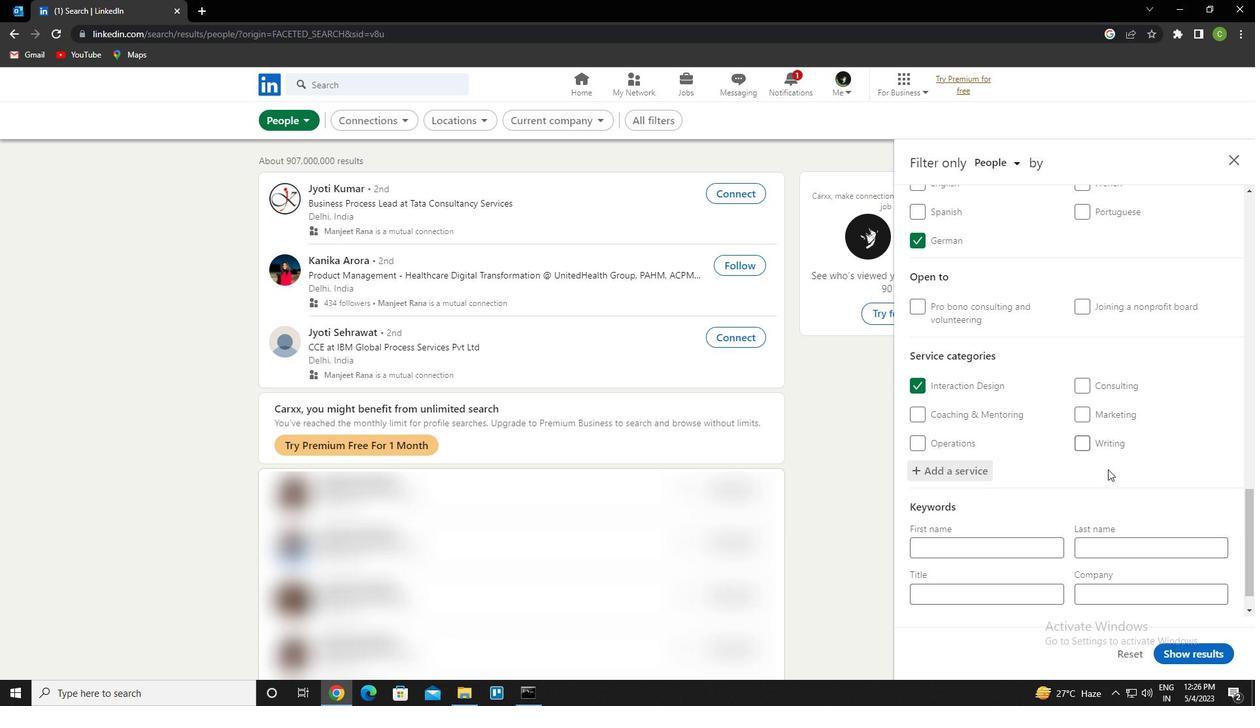 
Action: Mouse moved to (1106, 476)
Screenshot: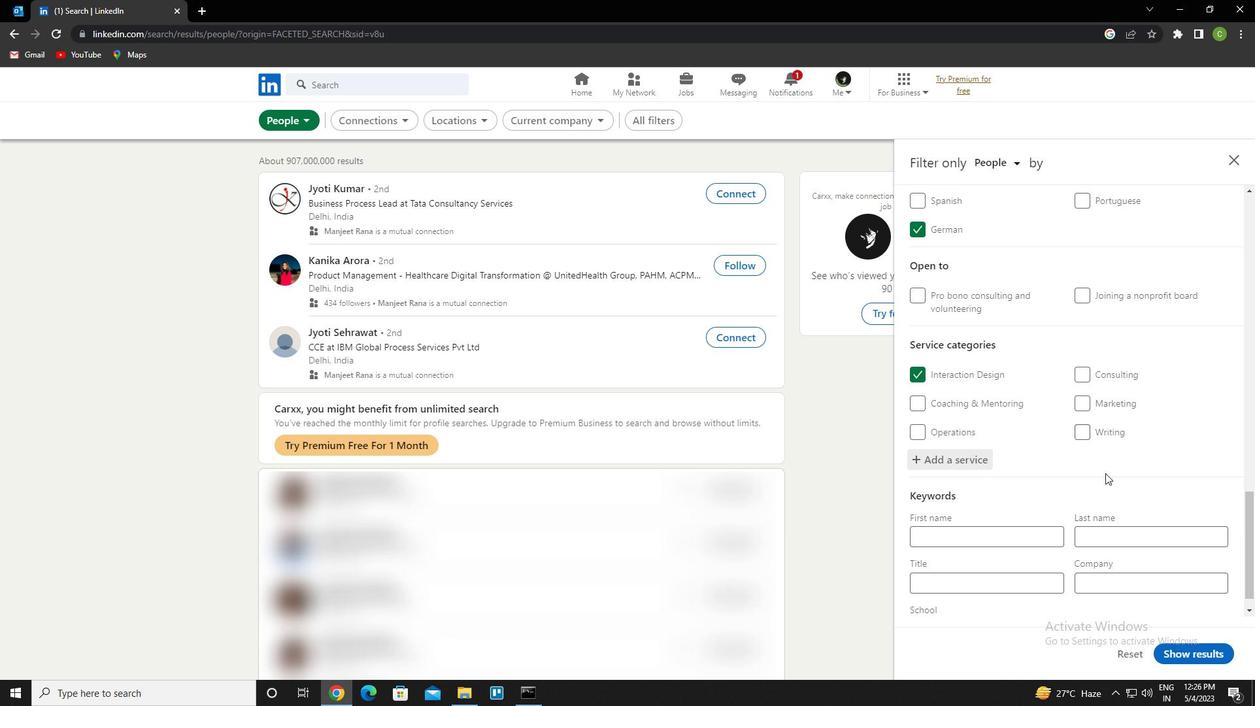 
Action: Mouse scrolled (1106, 476) with delta (0, 0)
Screenshot: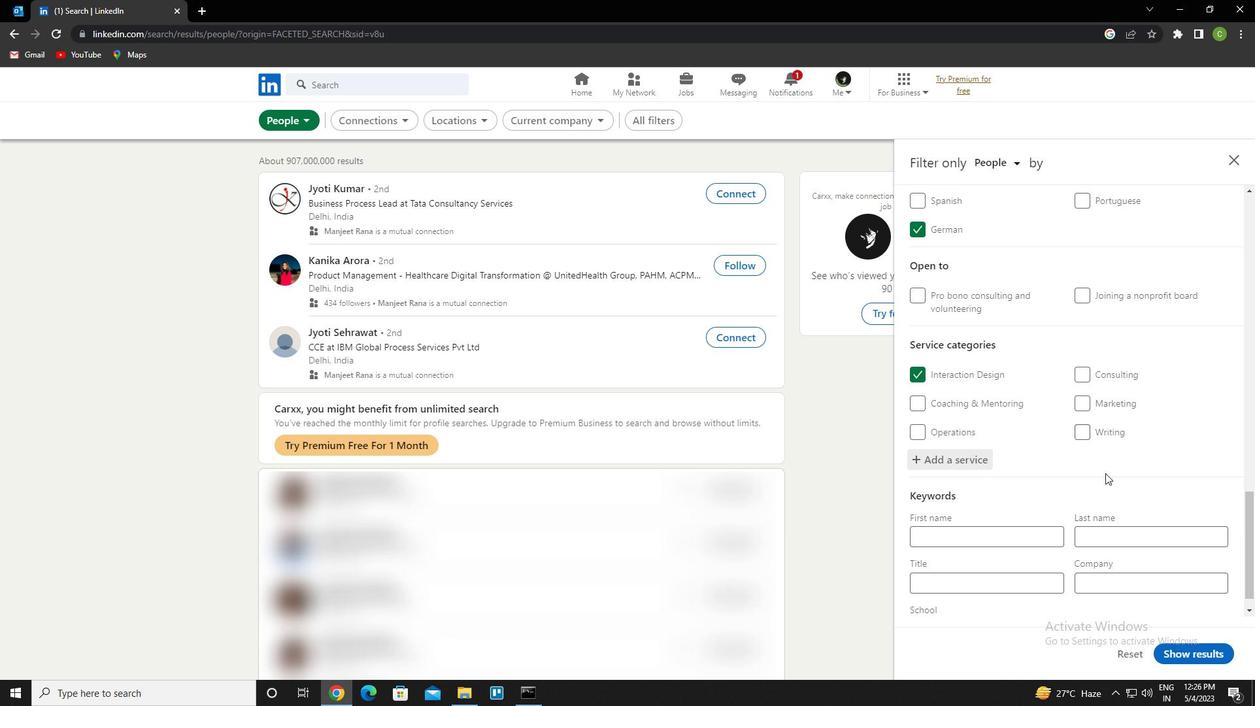 
Action: Mouse moved to (1001, 556)
Screenshot: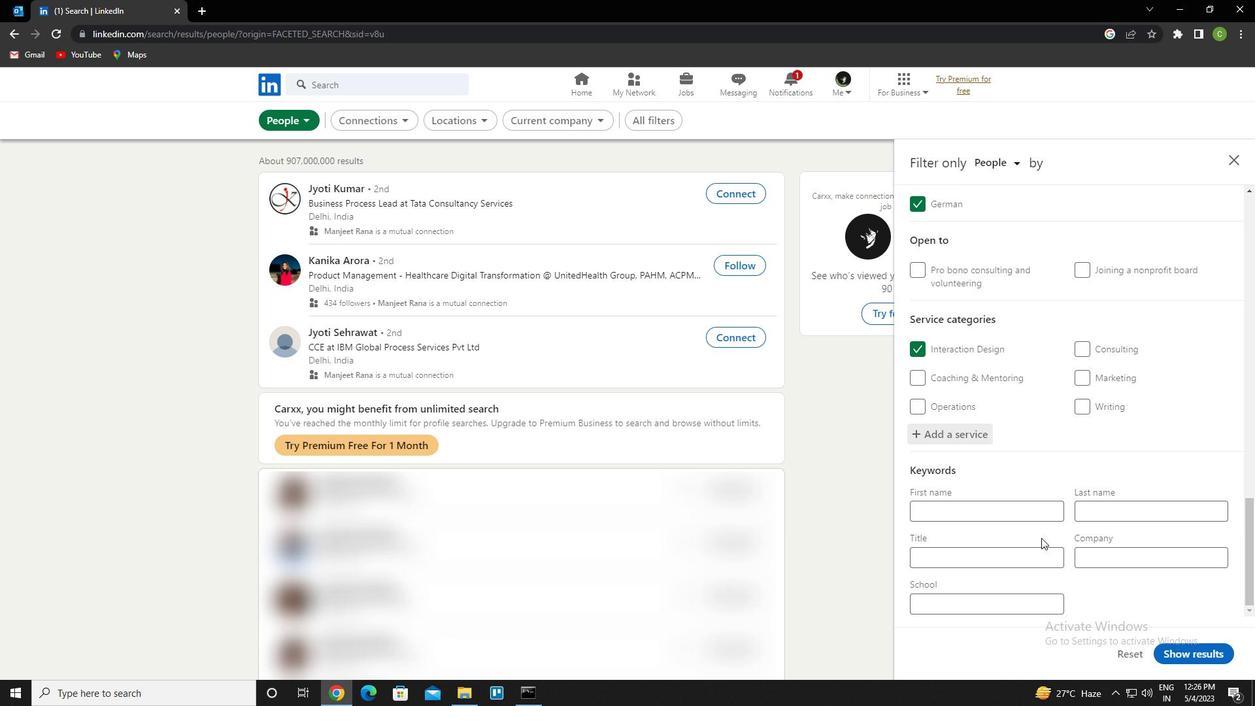 
Action: Mouse pressed left at (1001, 556)
Screenshot: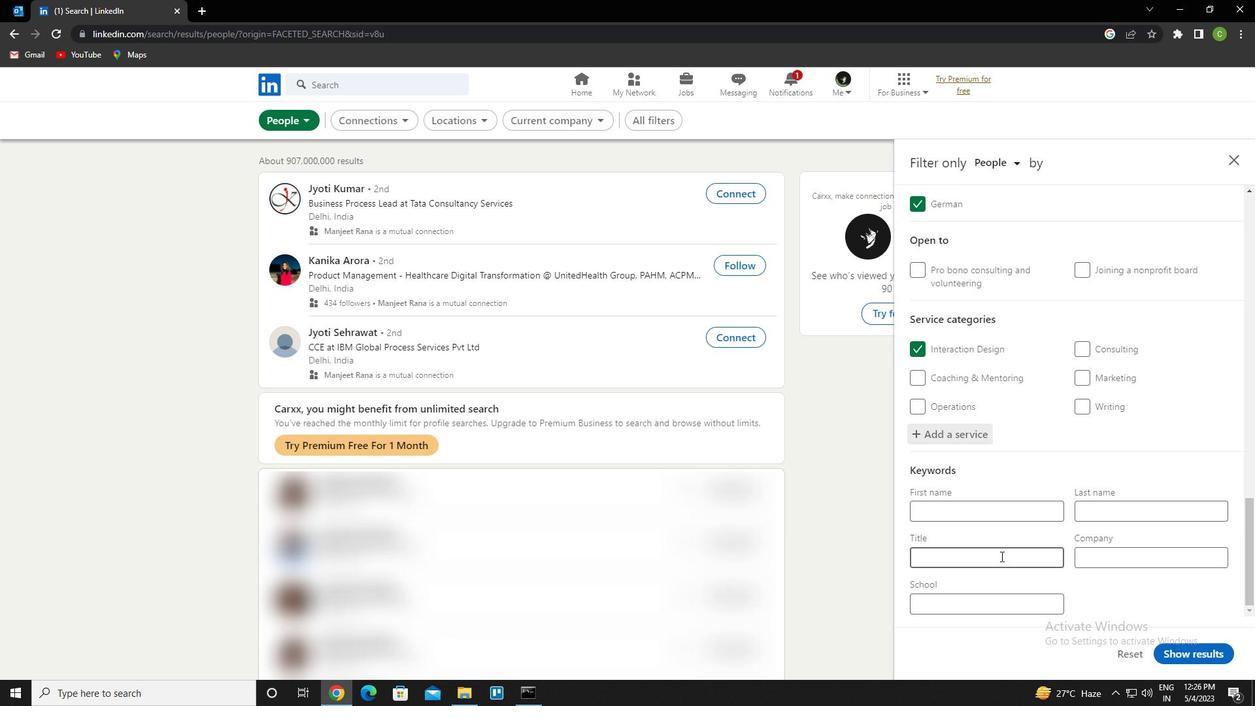 
Action: Key pressed <Key.caps_lock>T<Key.caps_lock>EST<Key.space><Key.caps_lock>S<Key.caps_lock>CORER
Screenshot: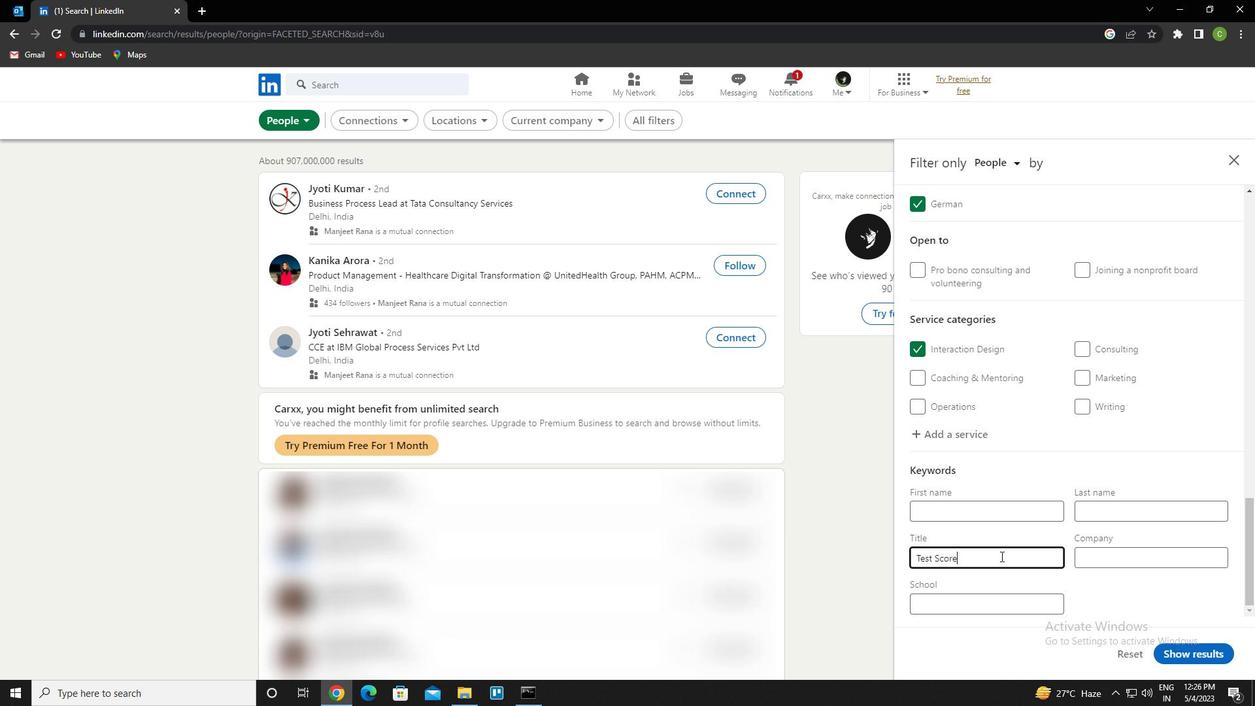 
Action: Mouse moved to (1206, 658)
Screenshot: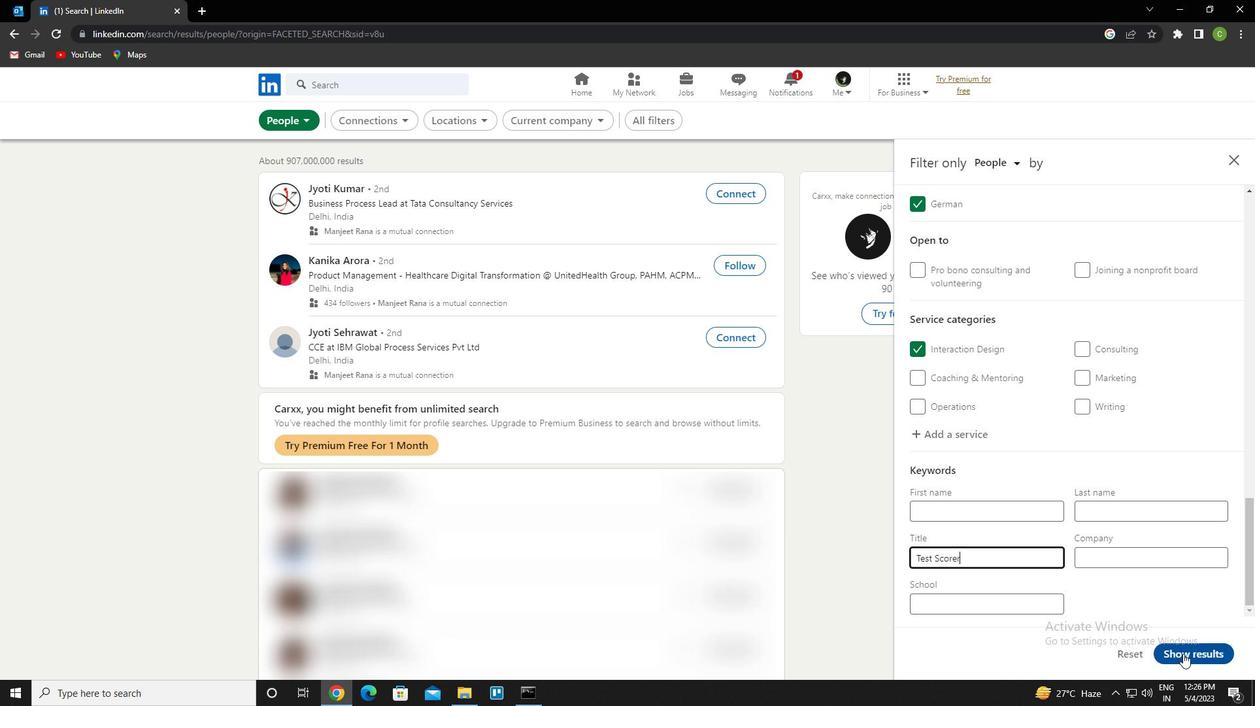 
Action: Mouse pressed left at (1206, 658)
Screenshot: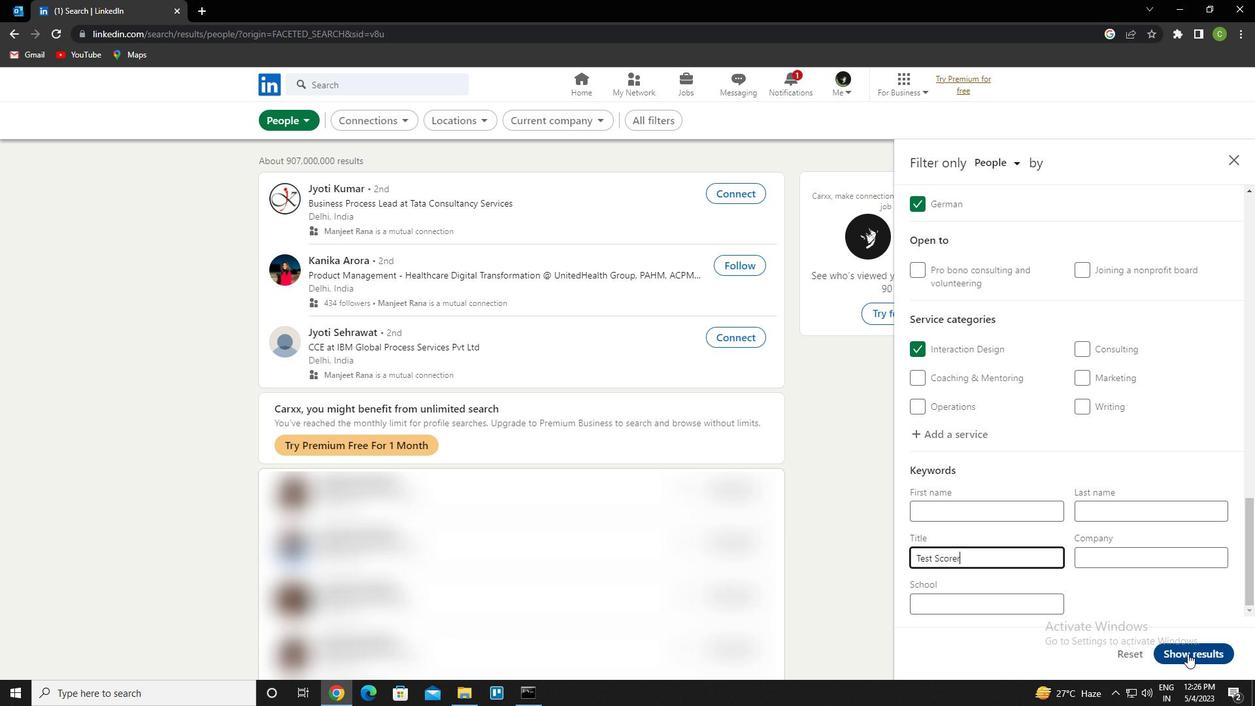 
Action: Mouse moved to (716, 507)
Screenshot: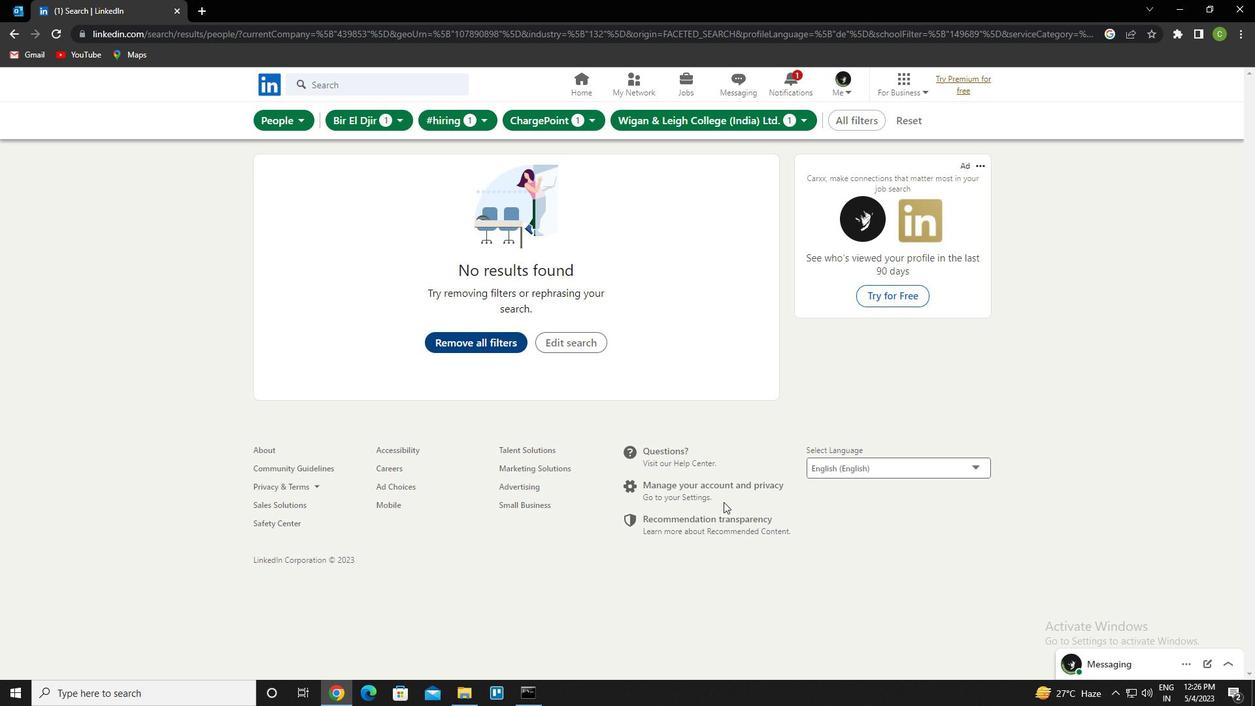 
